 Task: Create a yoga poster using a template on Canva.
Action: Mouse moved to (789, 265)
Screenshot: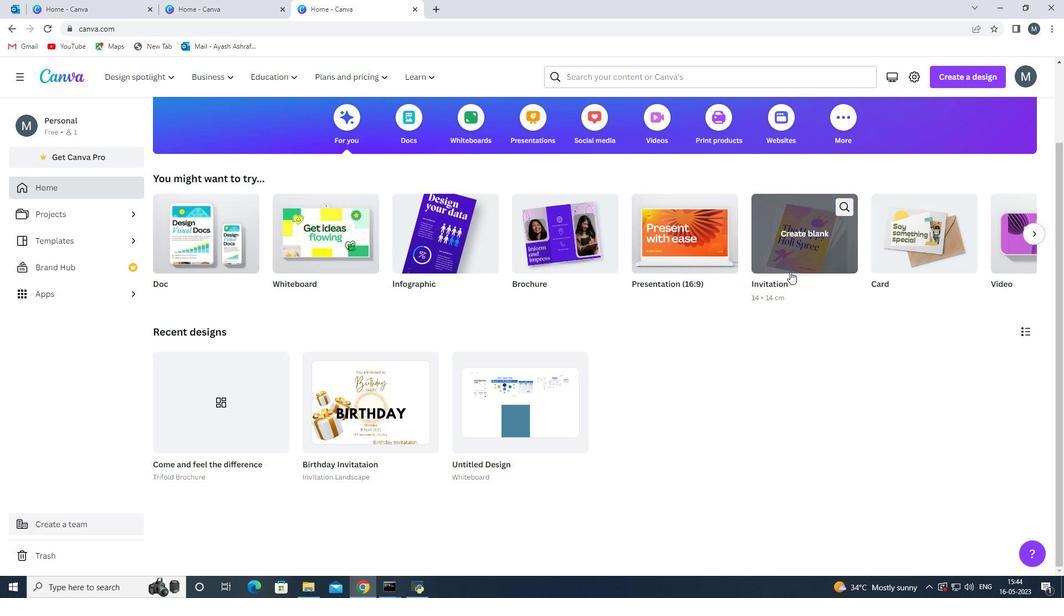 
Action: Mouse pressed left at (789, 265)
Screenshot: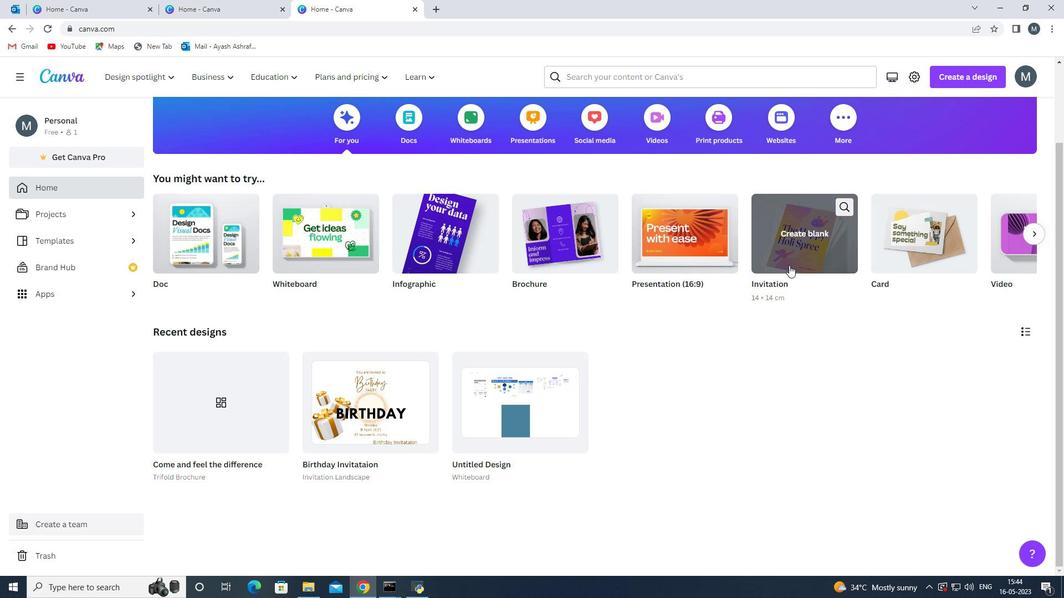 
Action: Mouse moved to (12, 74)
Screenshot: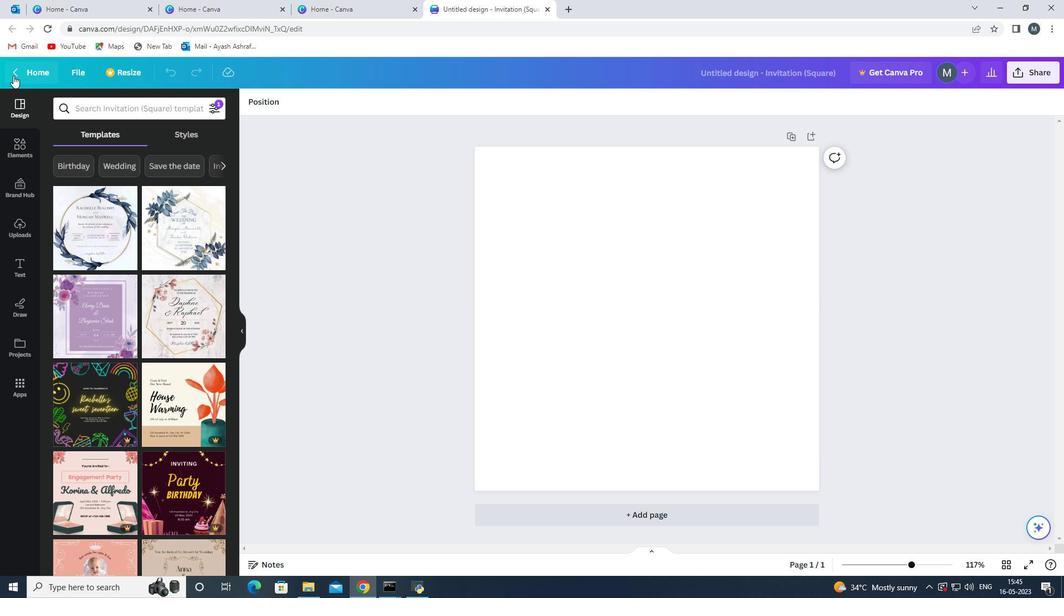 
Action: Mouse pressed left at (12, 74)
Screenshot: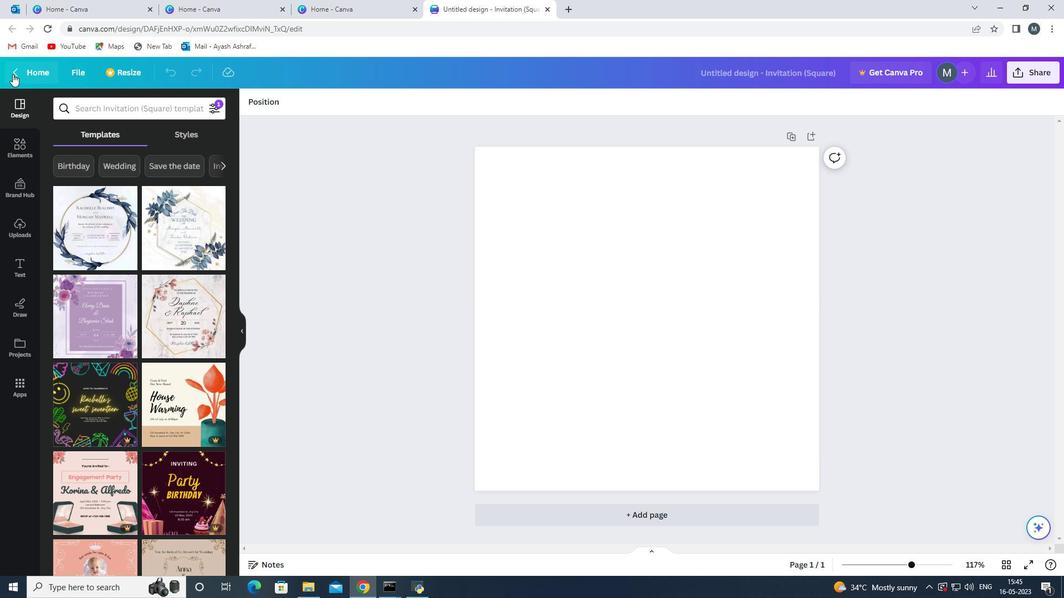 
Action: Mouse moved to (959, 81)
Screenshot: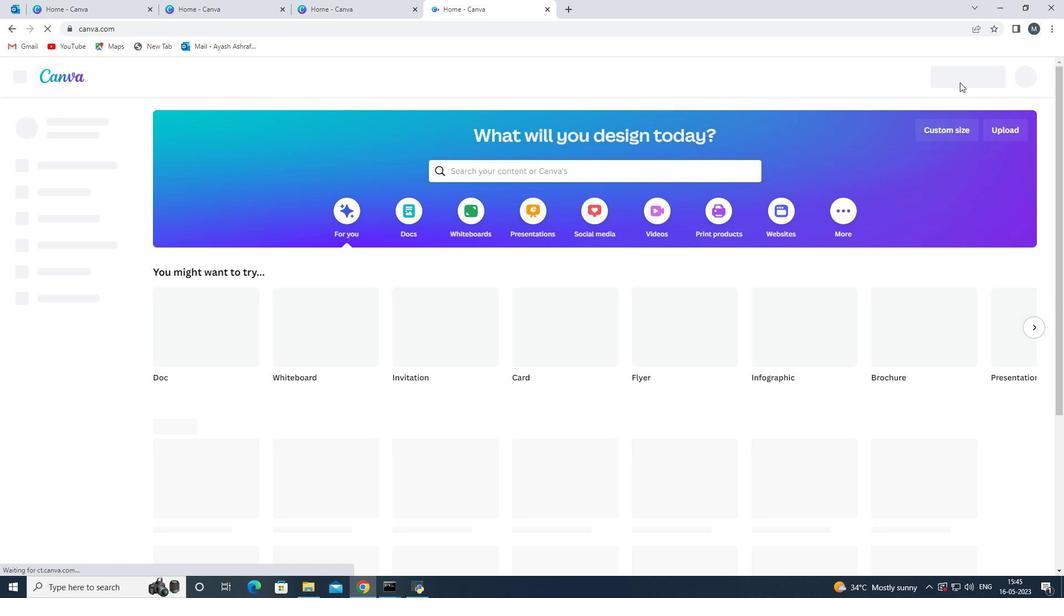 
Action: Mouse pressed left at (959, 81)
Screenshot: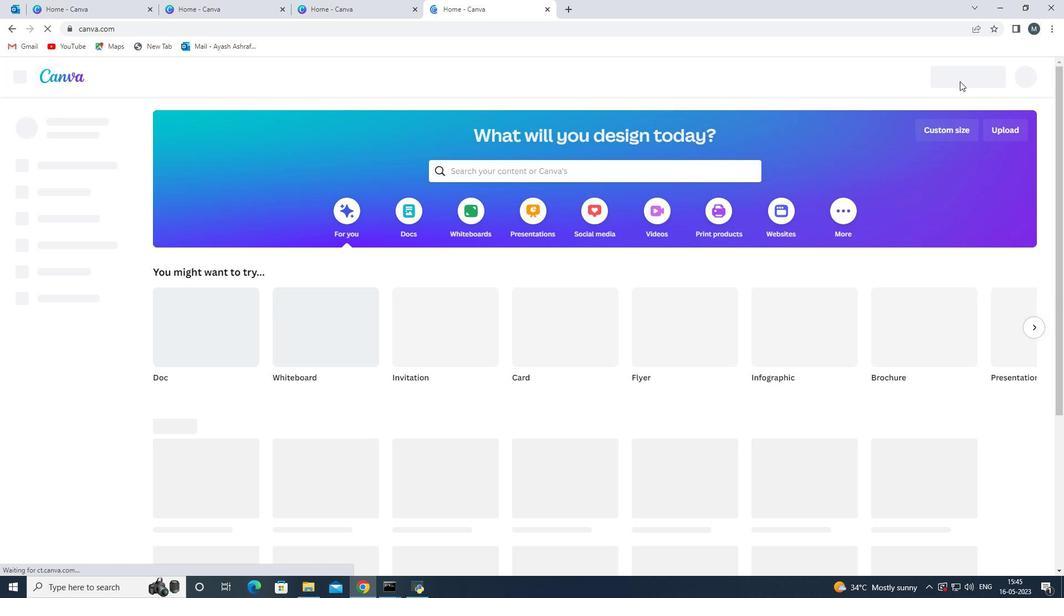 
Action: Mouse moved to (950, 124)
Screenshot: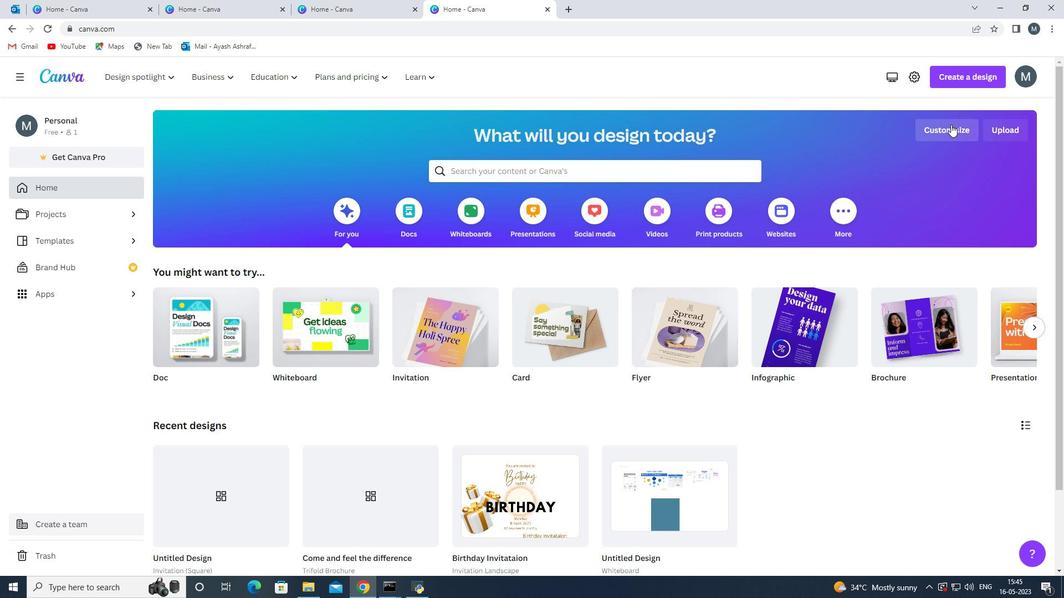 
Action: Mouse scrolled (950, 125) with delta (0, 0)
Screenshot: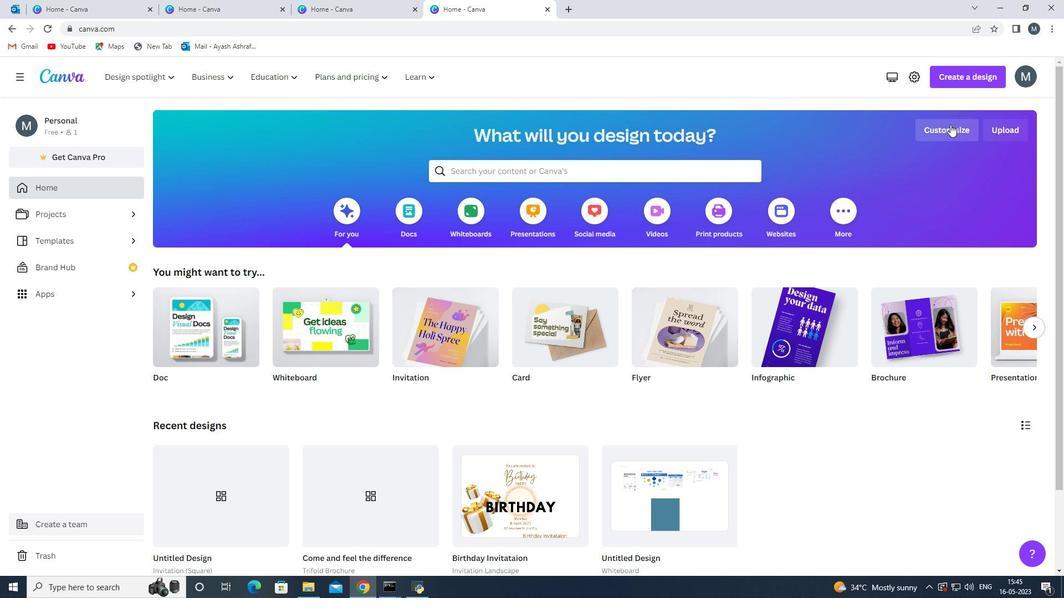 
Action: Mouse scrolled (950, 125) with delta (0, 0)
Screenshot: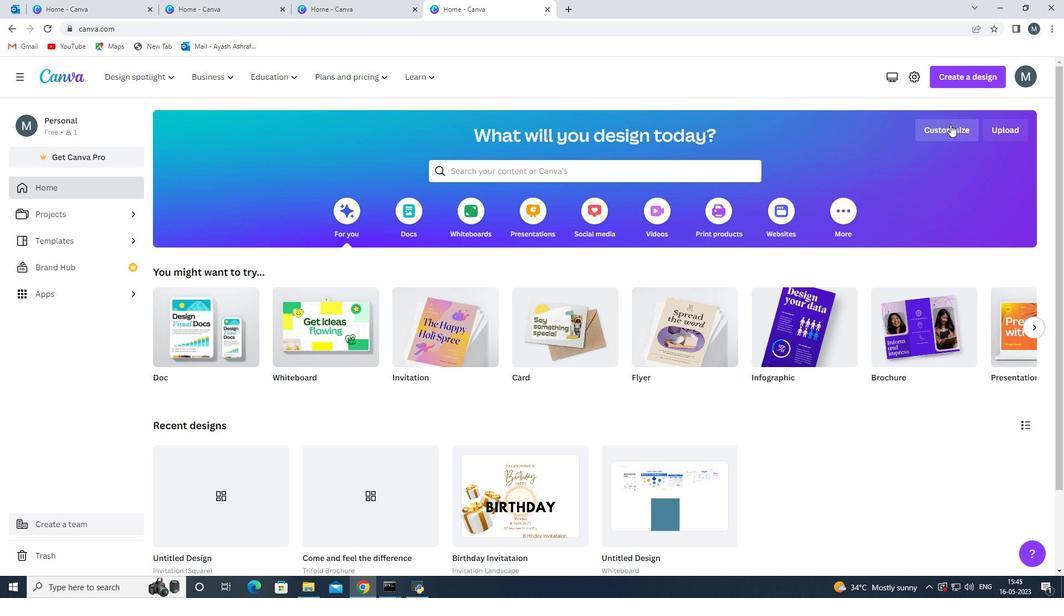 
Action: Mouse moved to (552, 170)
Screenshot: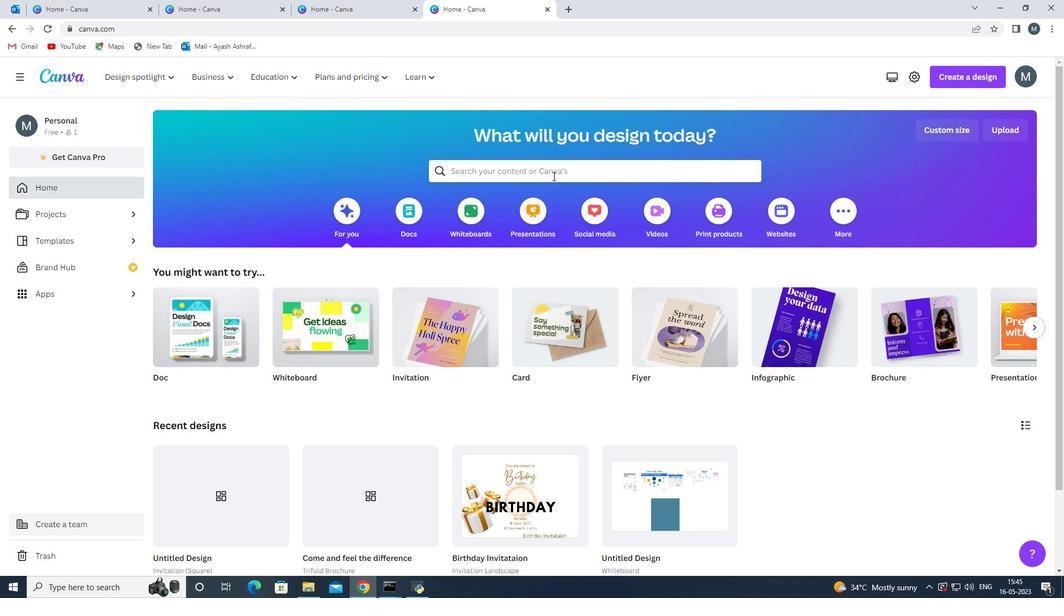 
Action: Mouse pressed left at (552, 170)
Screenshot: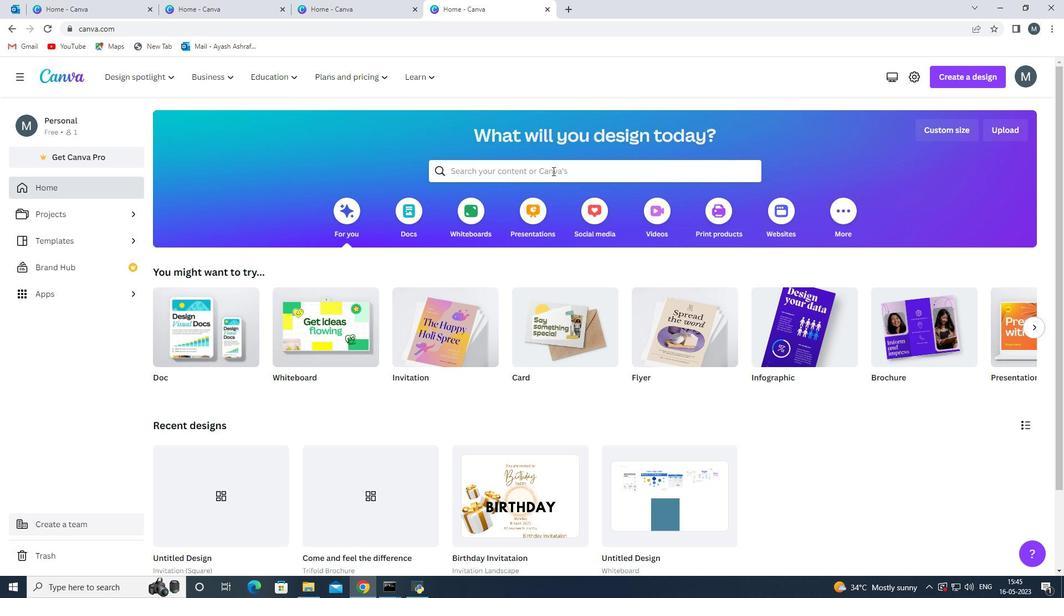 
Action: Mouse moved to (552, 170)
Screenshot: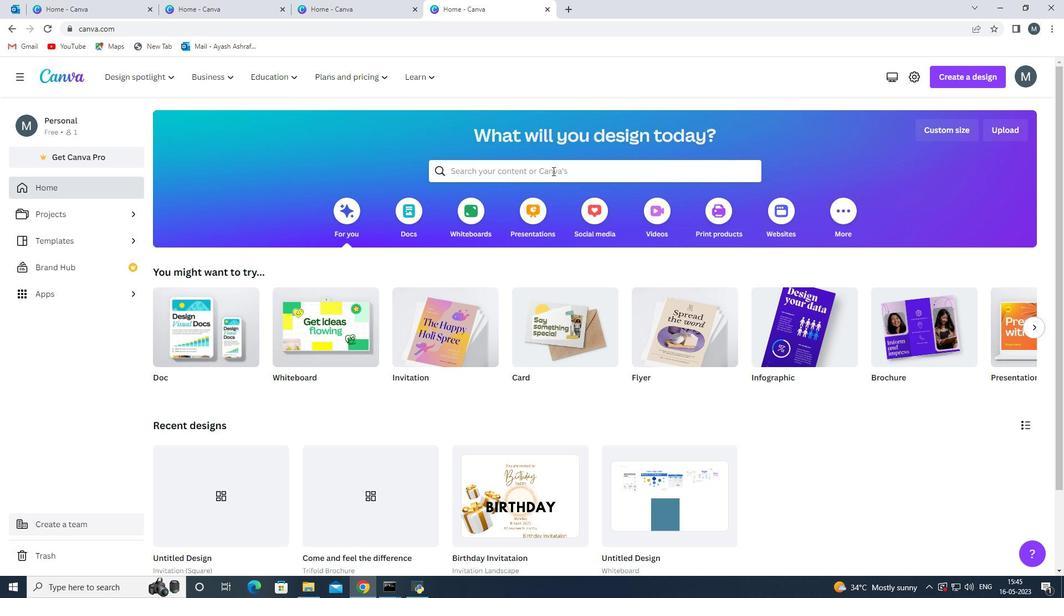
Action: Key pressed yoga
Screenshot: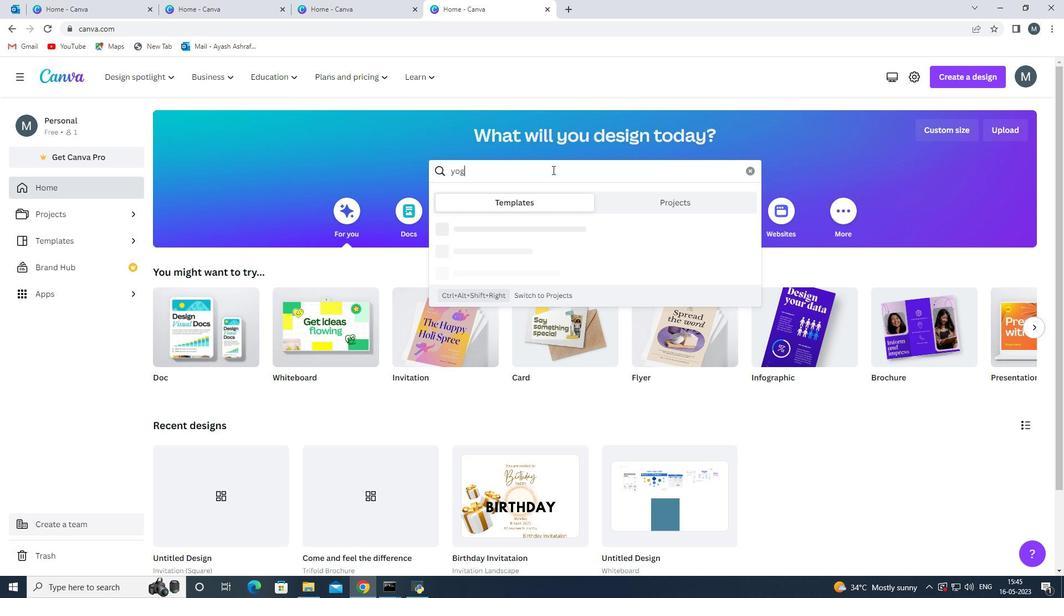 
Action: Mouse moved to (509, 274)
Screenshot: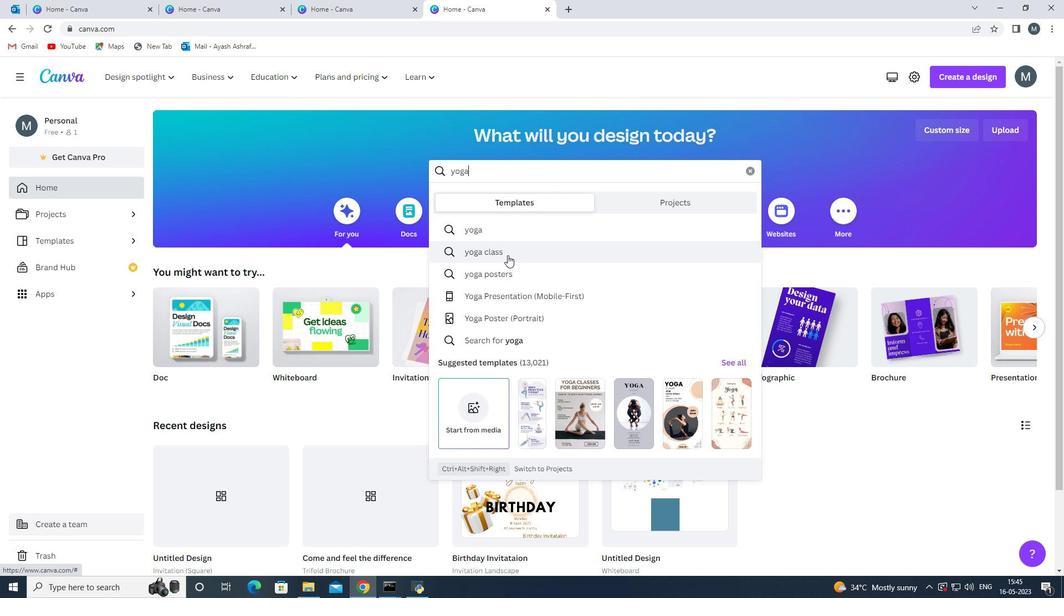 
Action: Mouse pressed left at (509, 274)
Screenshot: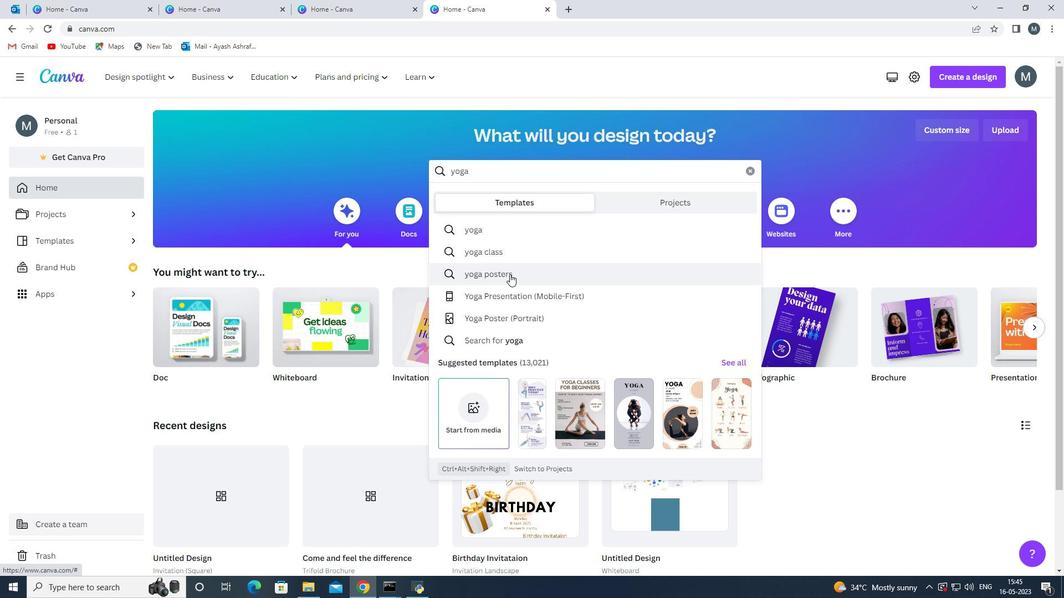 
Action: Mouse moved to (385, 292)
Screenshot: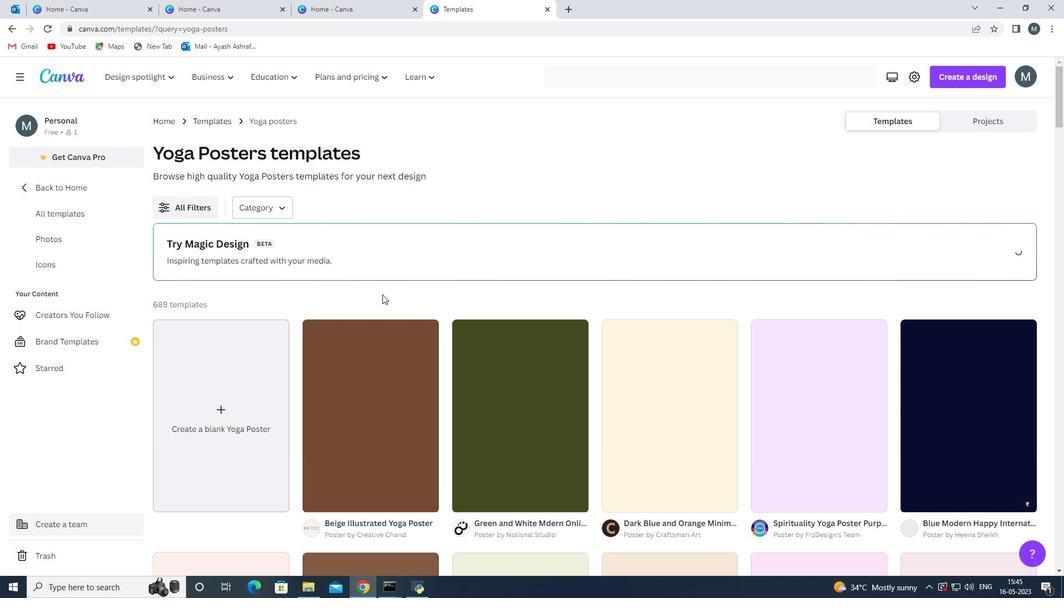 
Action: Mouse scrolled (385, 291) with delta (0, 0)
Screenshot: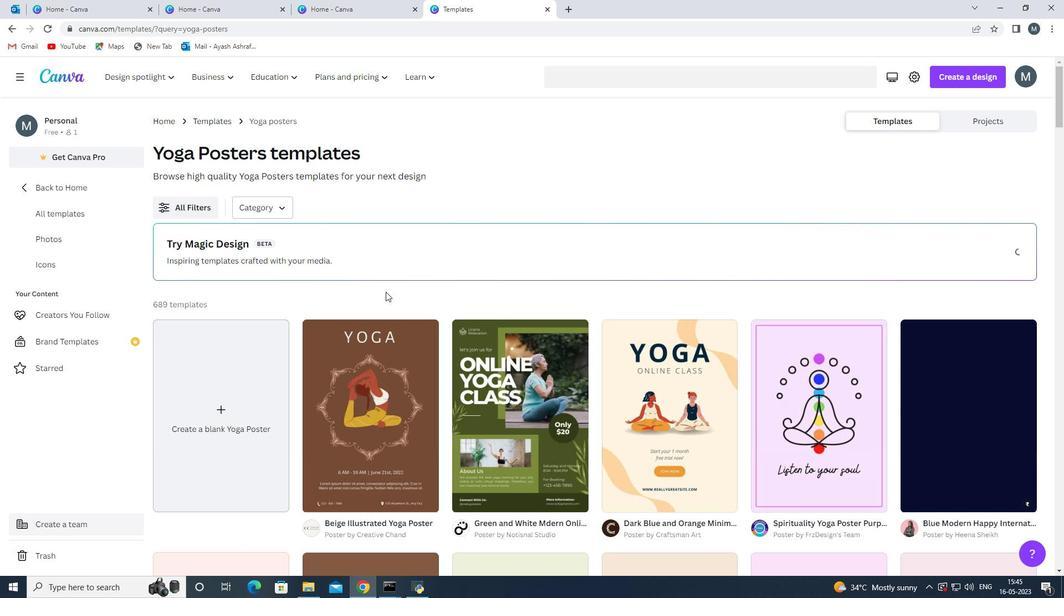 
Action: Mouse moved to (353, 350)
Screenshot: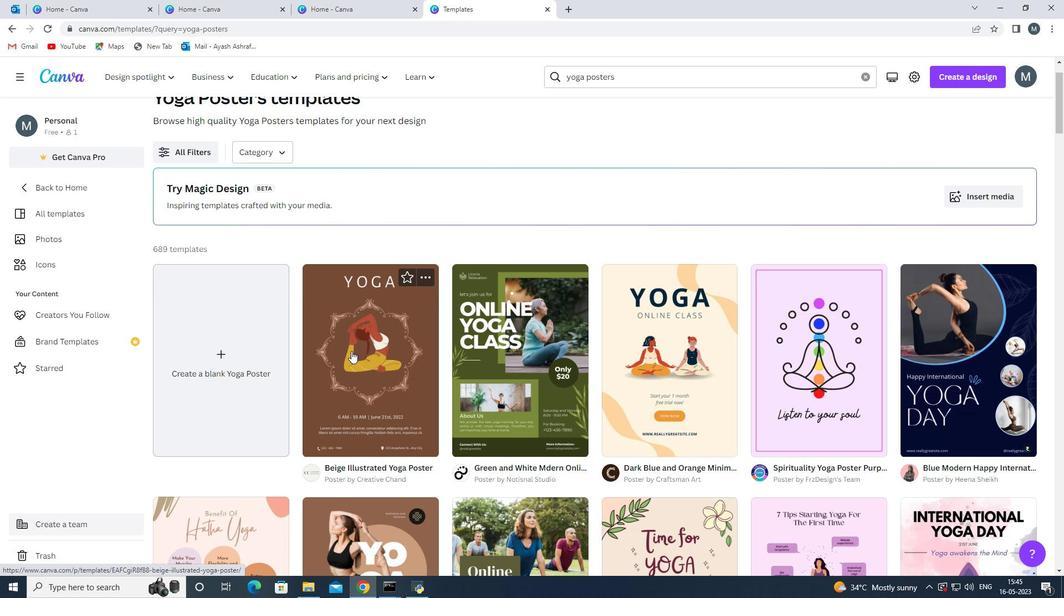 
Action: Mouse pressed left at (353, 350)
Screenshot: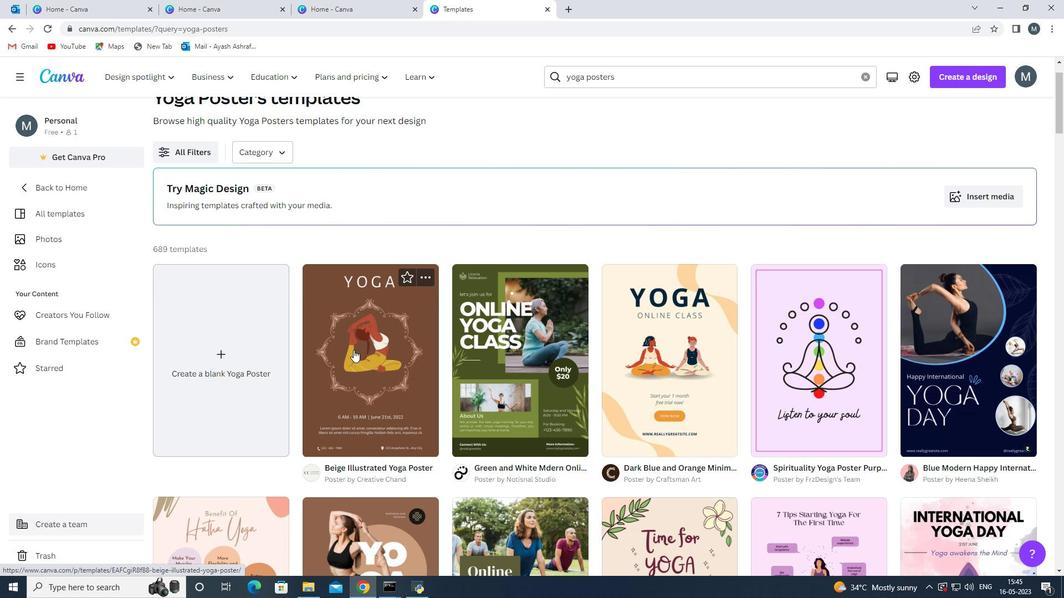 
Action: Mouse moved to (402, 290)
Screenshot: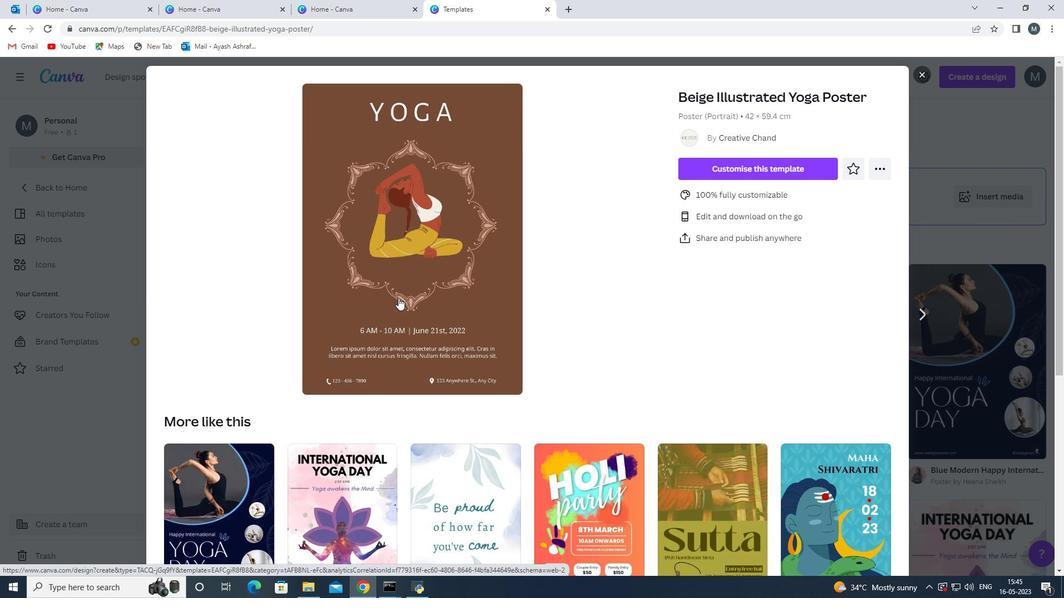 
Action: Mouse scrolled (402, 289) with delta (0, 0)
Screenshot: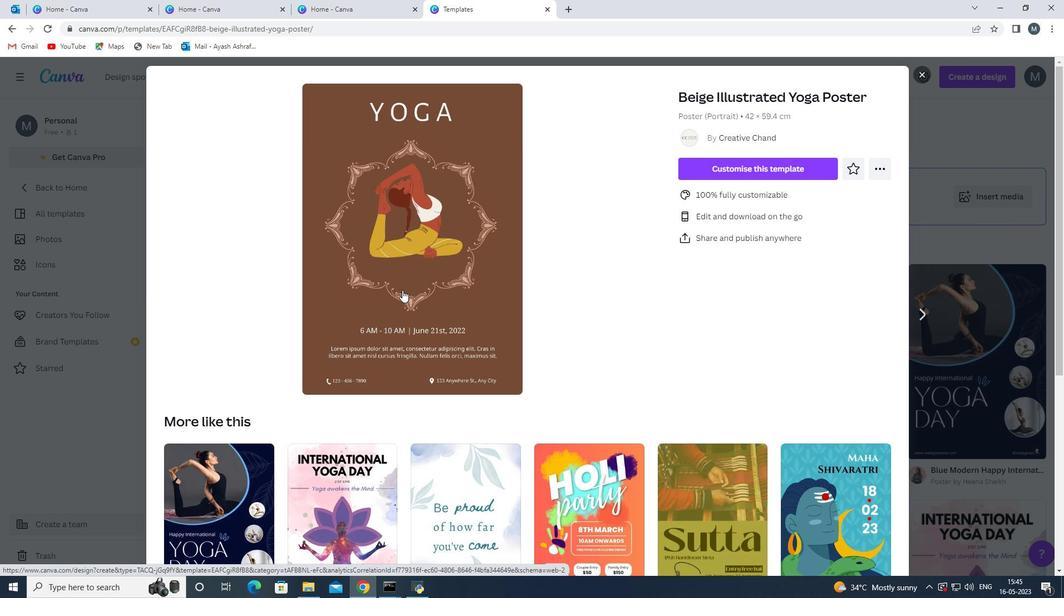 
Action: Mouse scrolled (402, 289) with delta (0, 0)
Screenshot: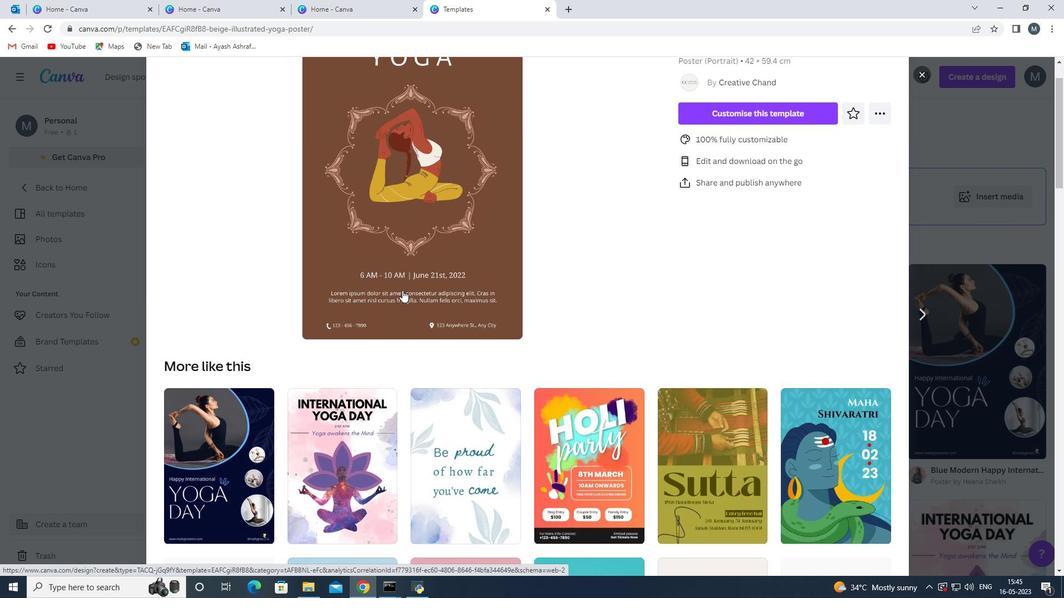 
Action: Mouse moved to (233, 315)
Screenshot: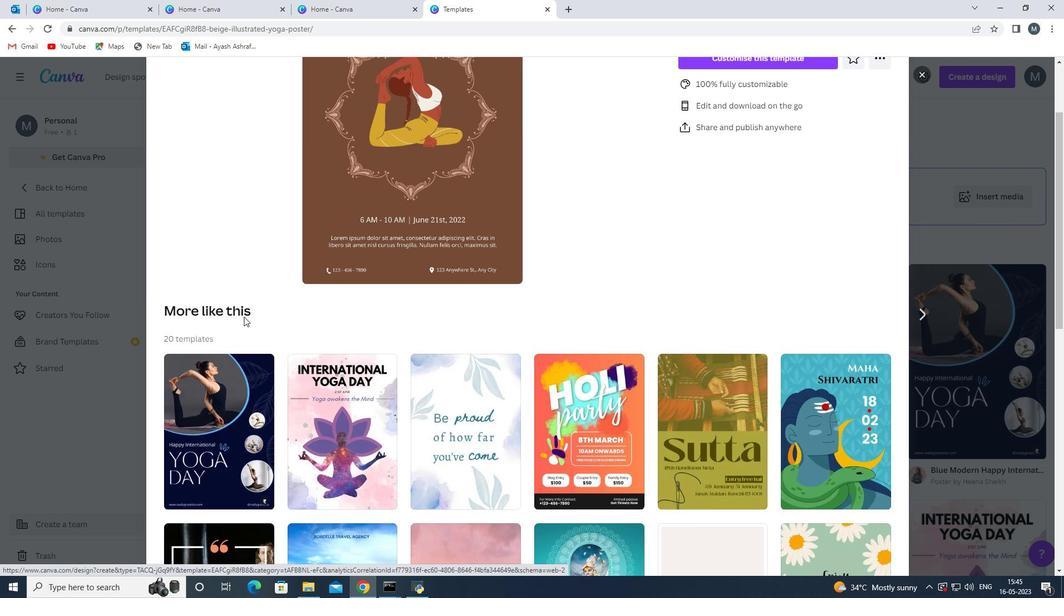 
Action: Mouse scrolled (233, 316) with delta (0, 0)
Screenshot: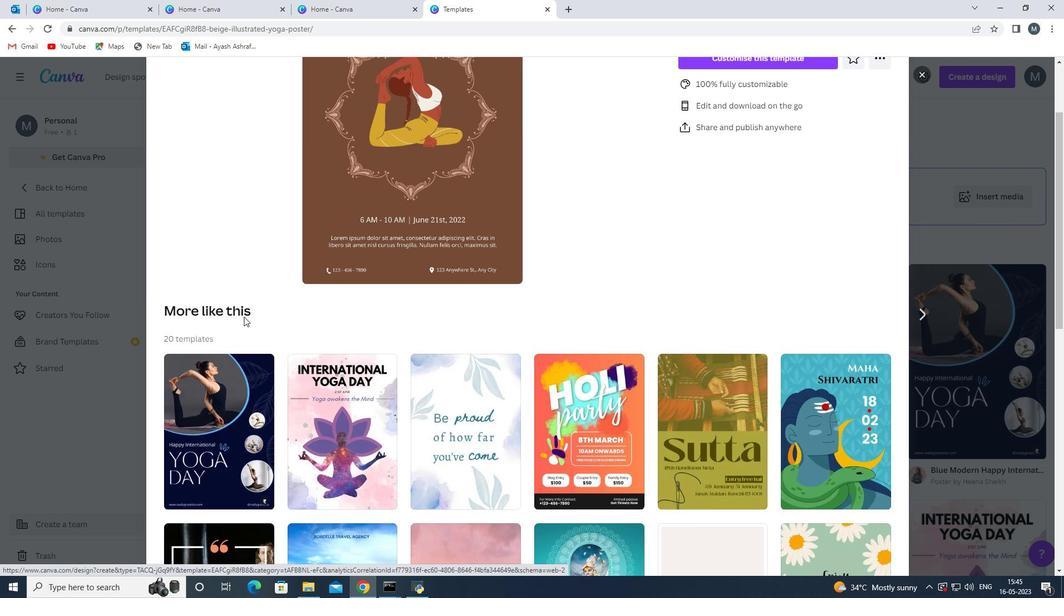 
Action: Mouse scrolled (233, 316) with delta (0, 0)
Screenshot: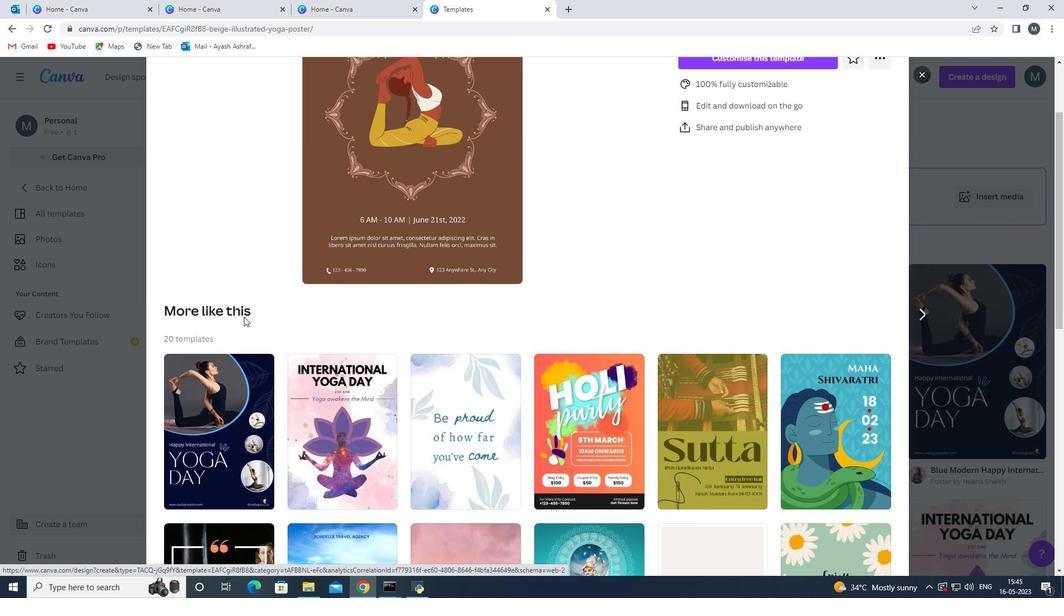 
Action: Mouse scrolled (233, 316) with delta (0, 0)
Screenshot: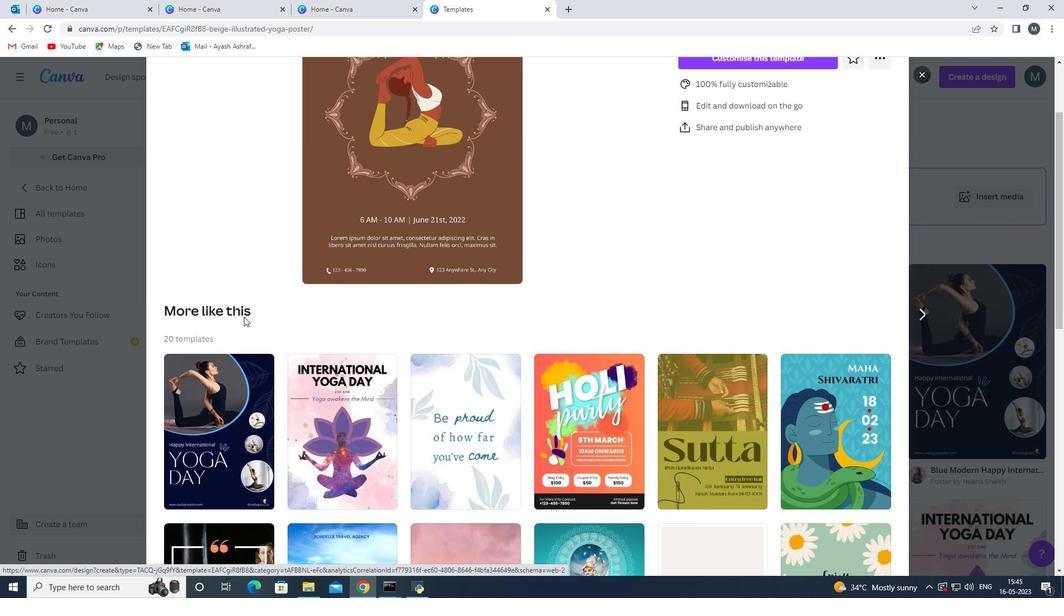 
Action: Mouse moved to (232, 314)
Screenshot: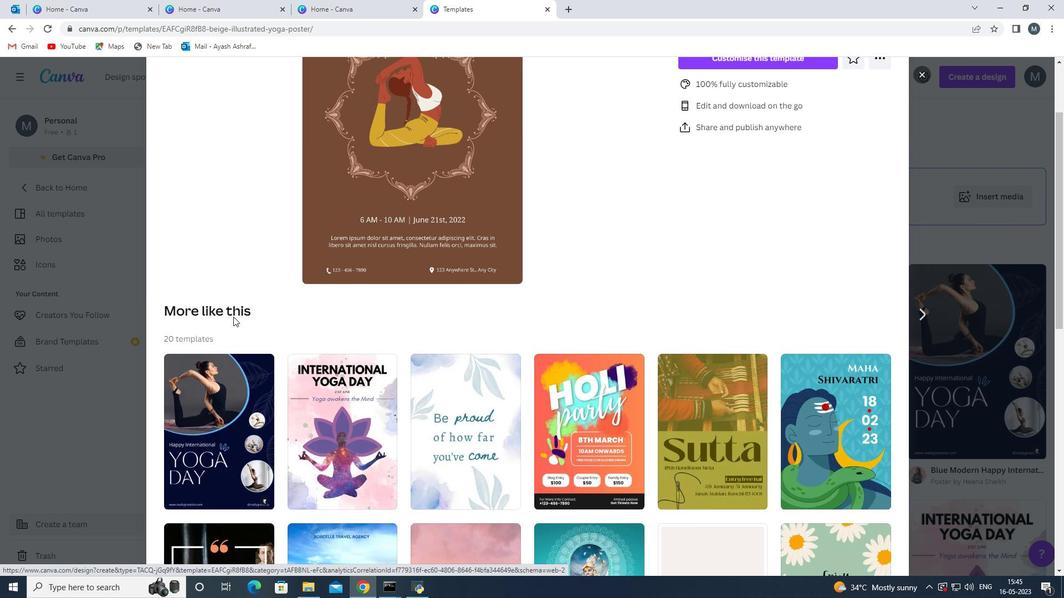 
Action: Mouse scrolled (232, 315) with delta (0, 0)
Screenshot: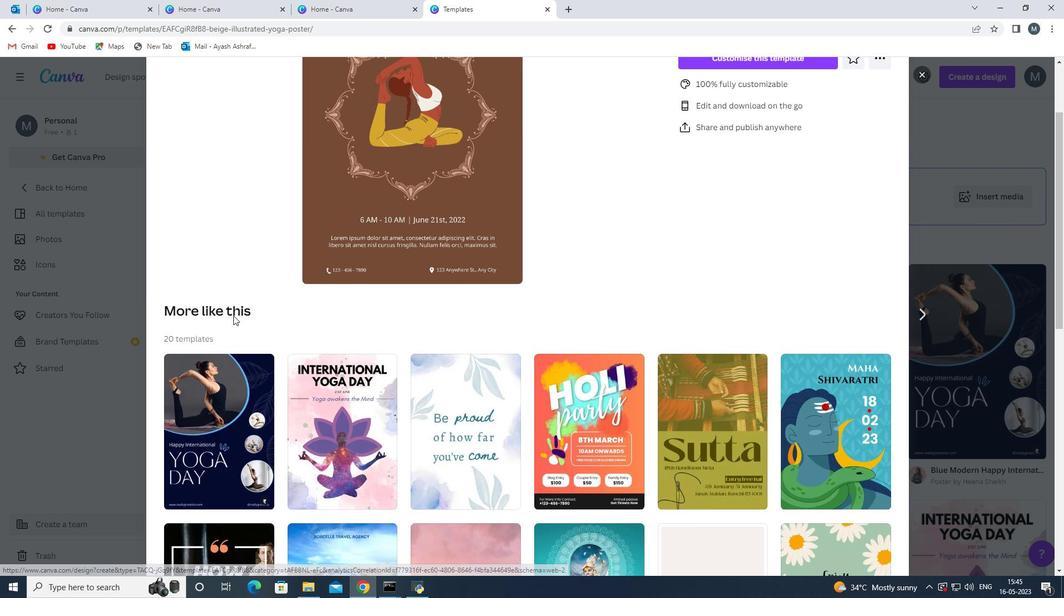 
Action: Mouse moved to (228, 304)
Screenshot: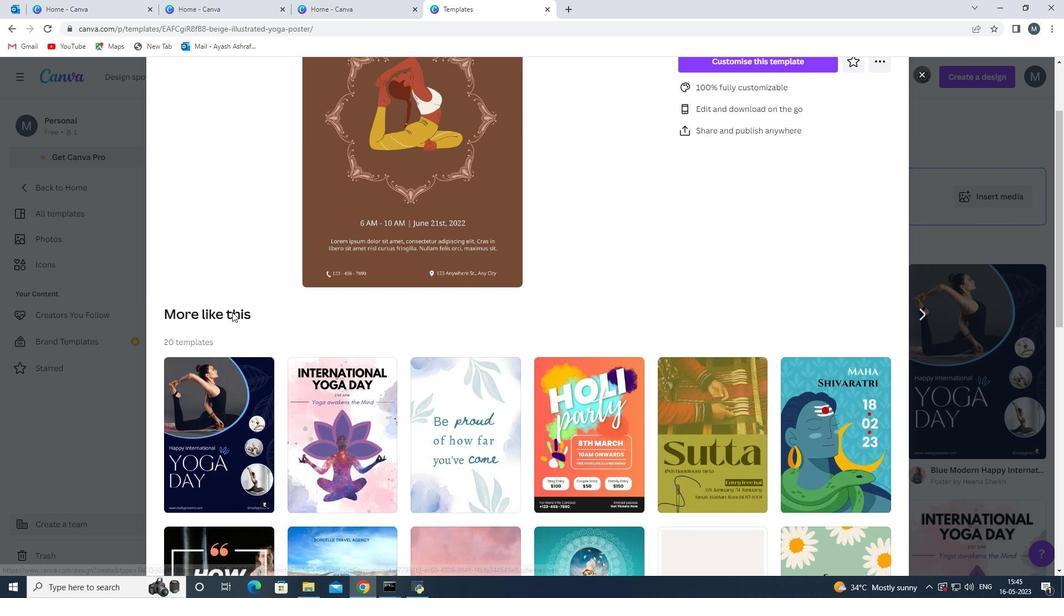 
Action: Mouse scrolled (231, 309) with delta (0, 0)
Screenshot: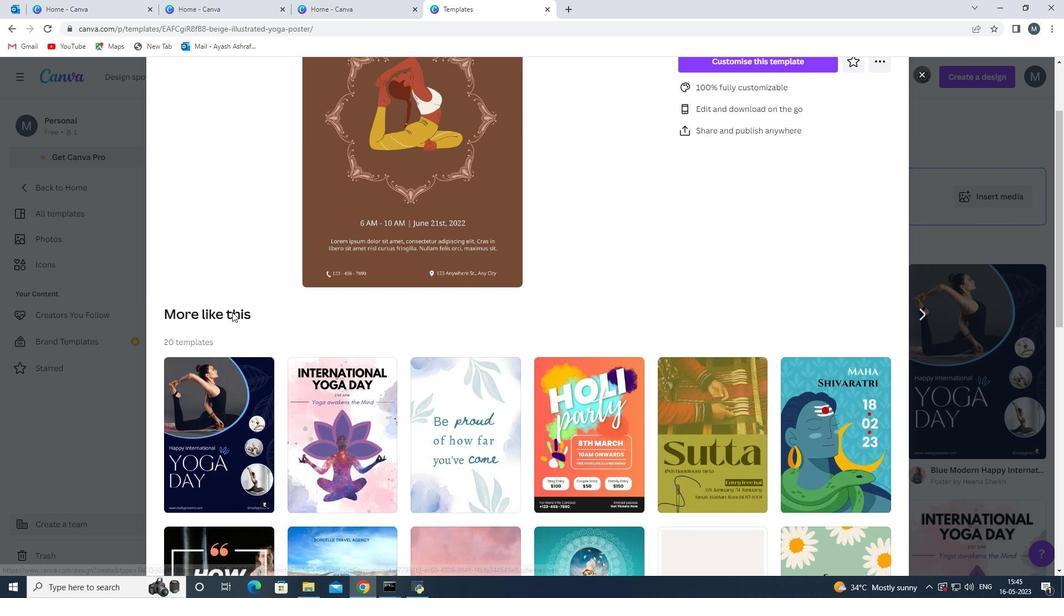 
Action: Mouse moved to (65, 213)
Screenshot: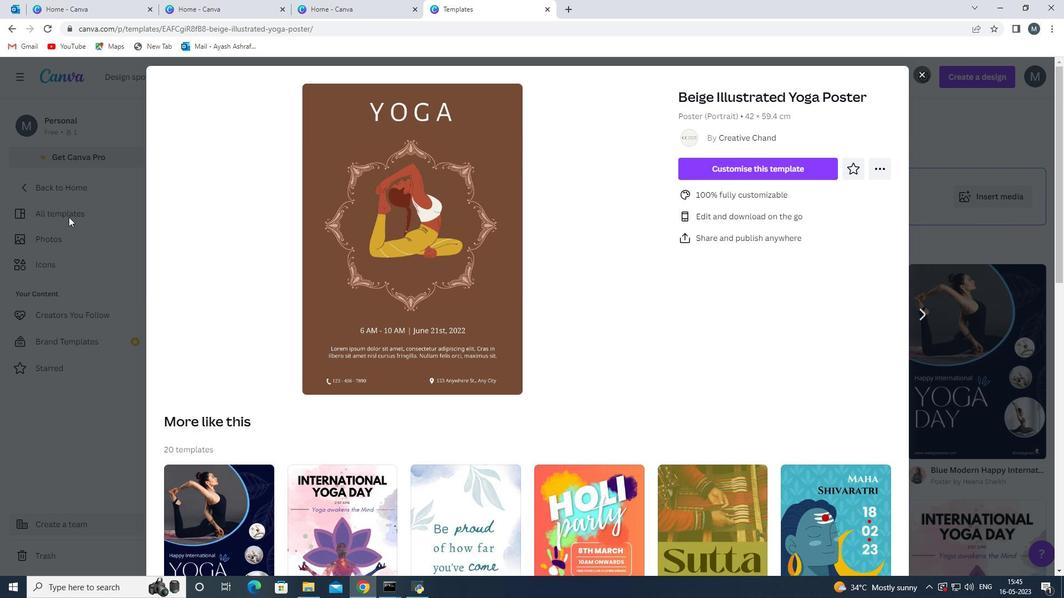 
Action: Mouse pressed left at (65, 213)
Screenshot: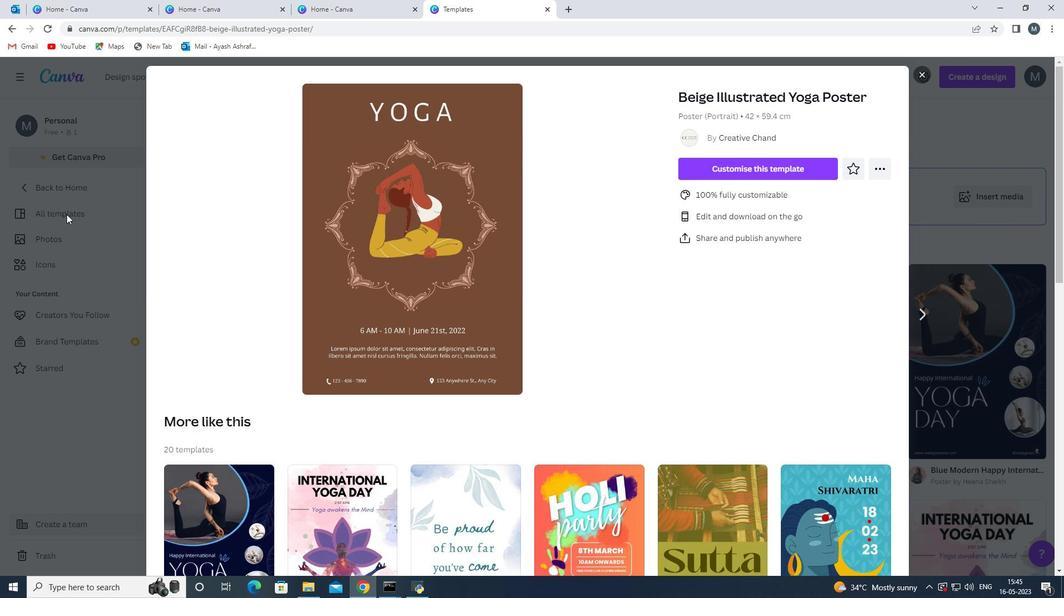 
Action: Mouse pressed left at (65, 213)
Screenshot: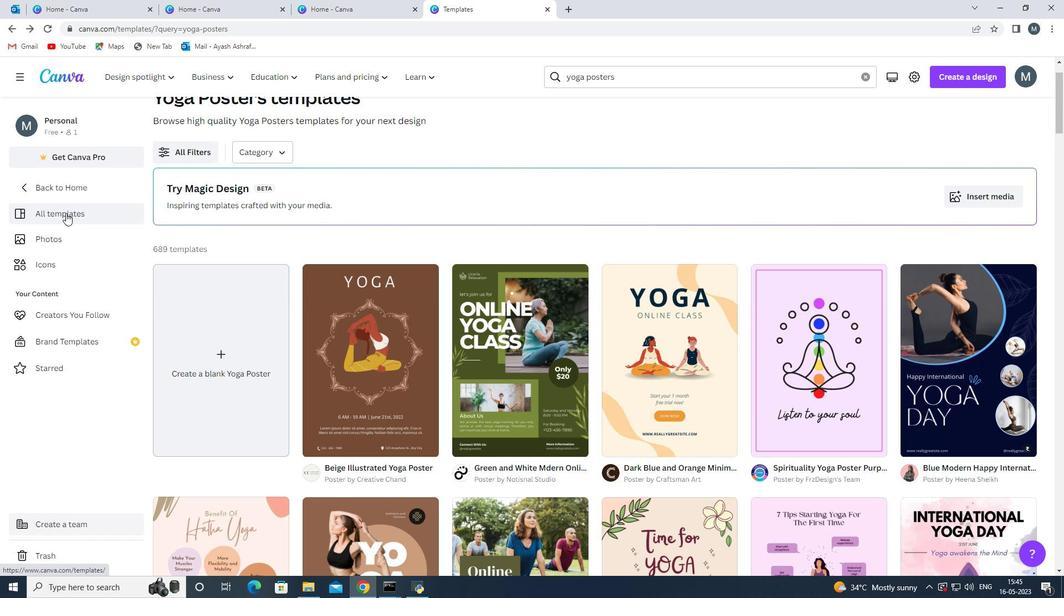 
Action: Mouse moved to (504, 379)
Screenshot: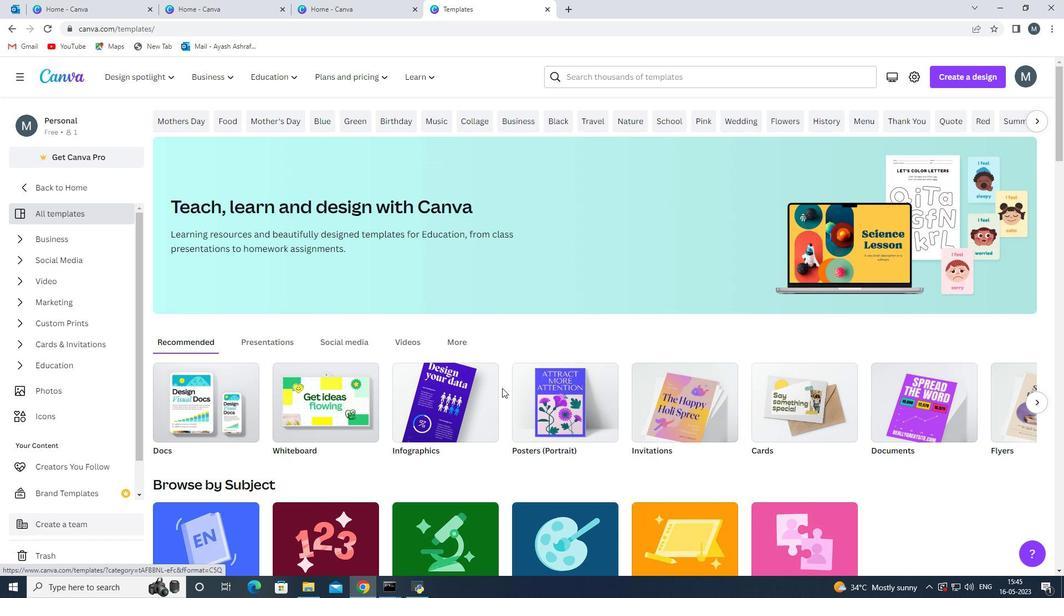 
Action: Mouse scrolled (504, 378) with delta (0, 0)
Screenshot: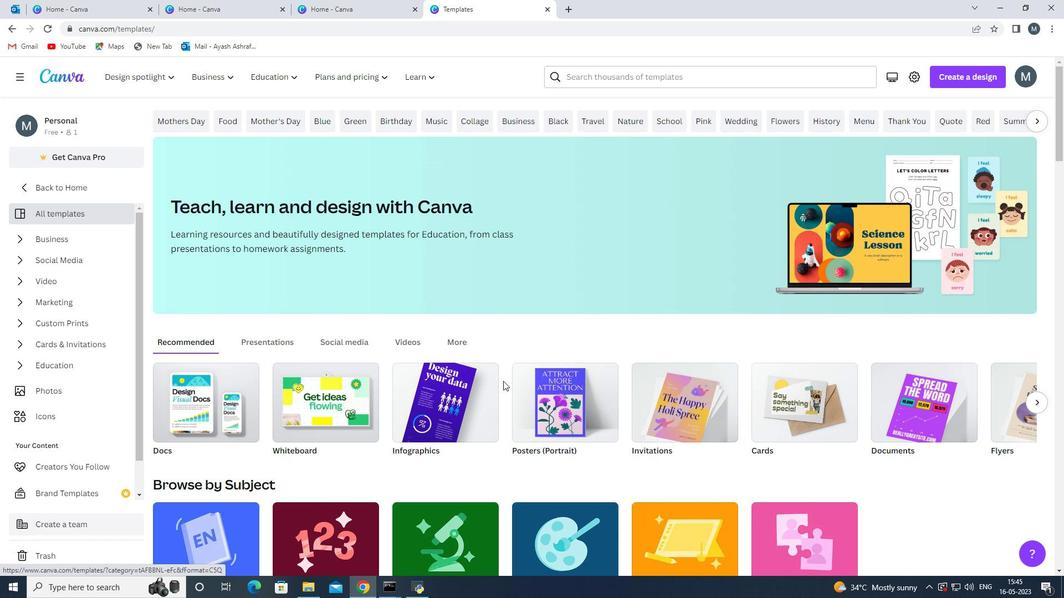 
Action: Mouse scrolled (504, 378) with delta (0, 0)
Screenshot: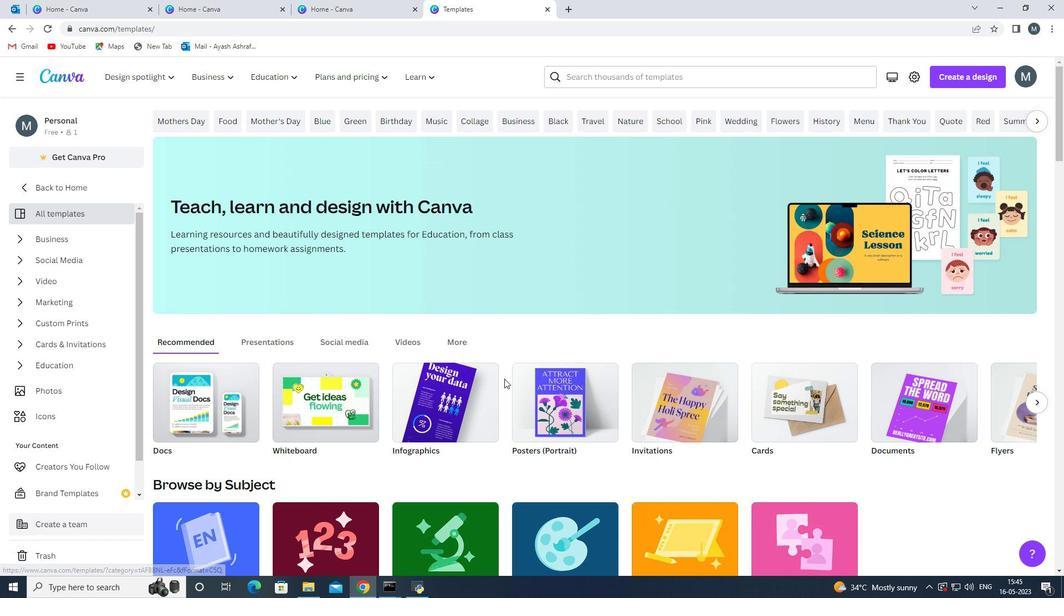 
Action: Mouse moved to (399, 382)
Screenshot: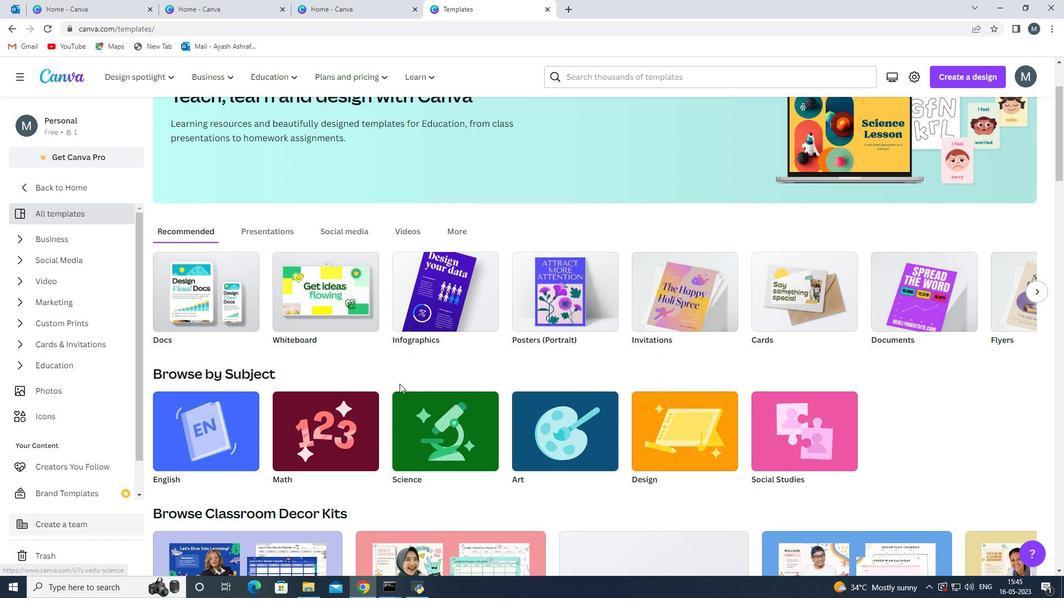 
Action: Mouse scrolled (399, 383) with delta (0, 0)
Screenshot: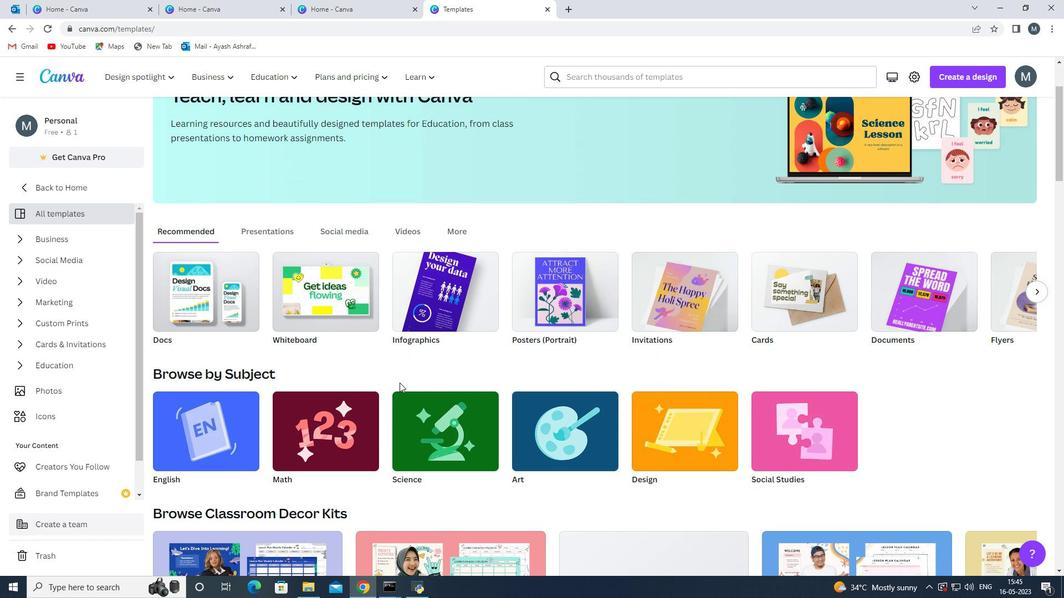 
Action: Mouse scrolled (399, 383) with delta (0, 0)
Screenshot: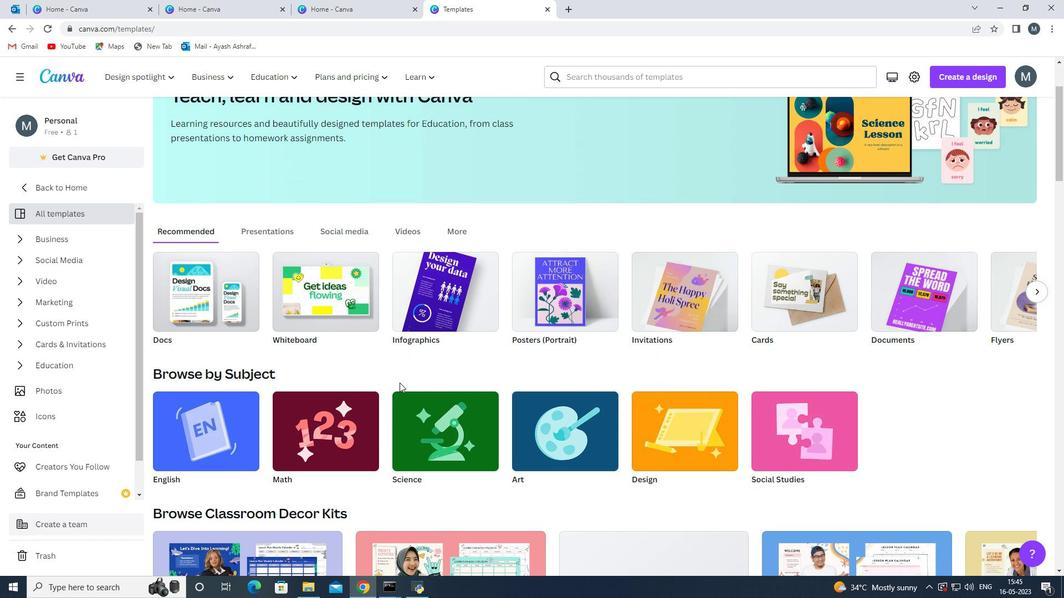 
Action: Mouse scrolled (399, 383) with delta (0, 0)
Screenshot: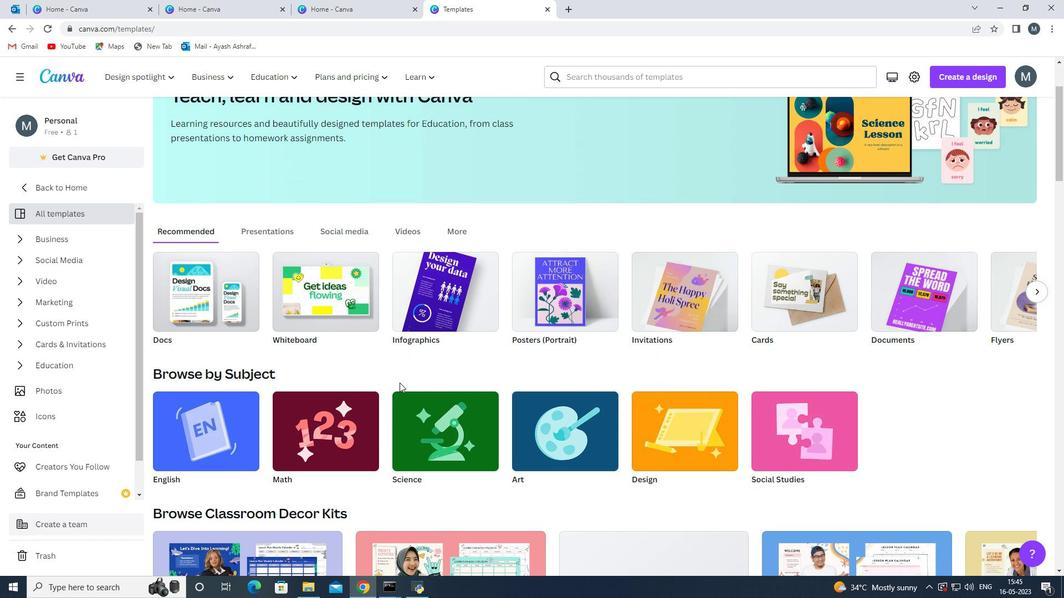 
Action: Mouse scrolled (399, 383) with delta (0, 0)
Screenshot: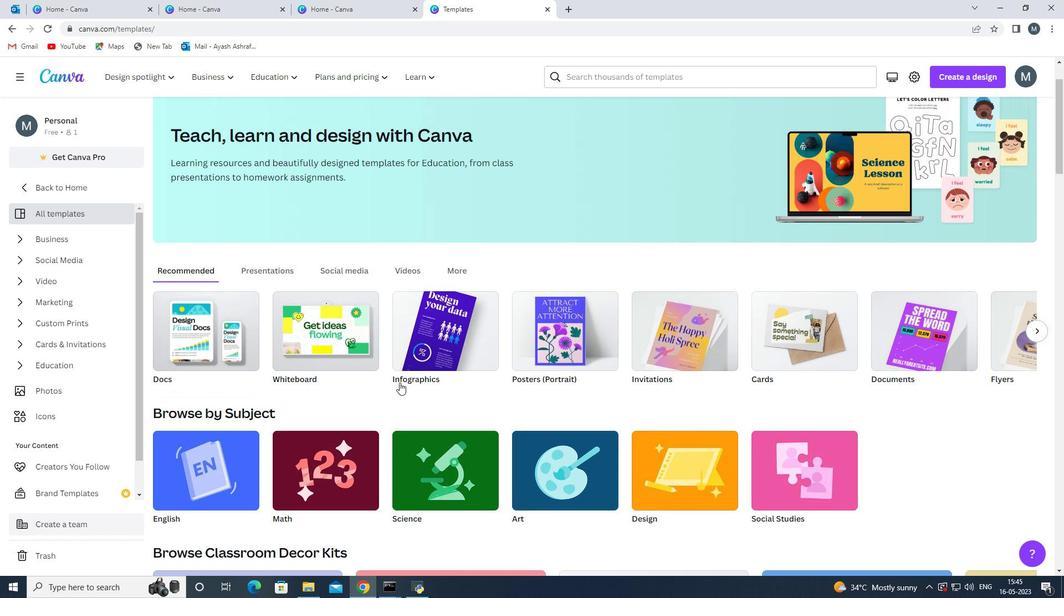 
Action: Mouse moved to (82, 379)
Screenshot: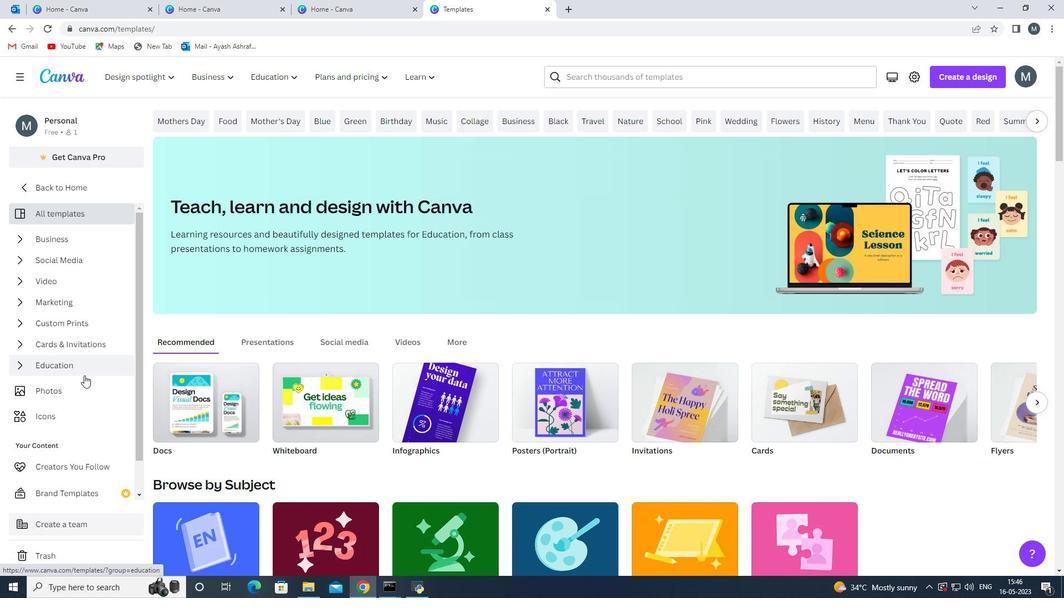 
Action: Mouse scrolled (82, 378) with delta (0, 0)
Screenshot: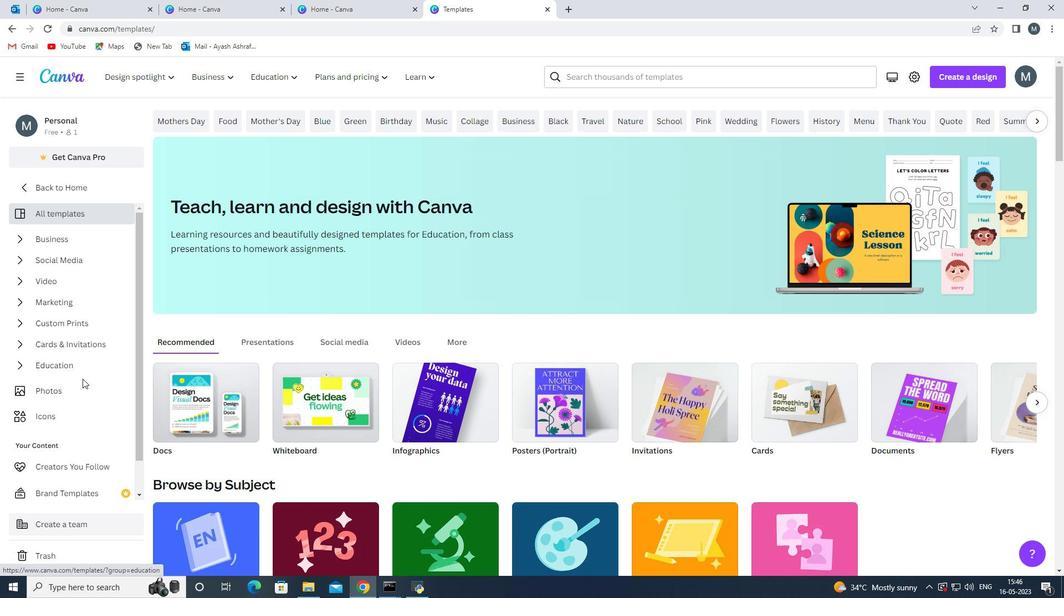 
Action: Mouse moved to (570, 428)
Screenshot: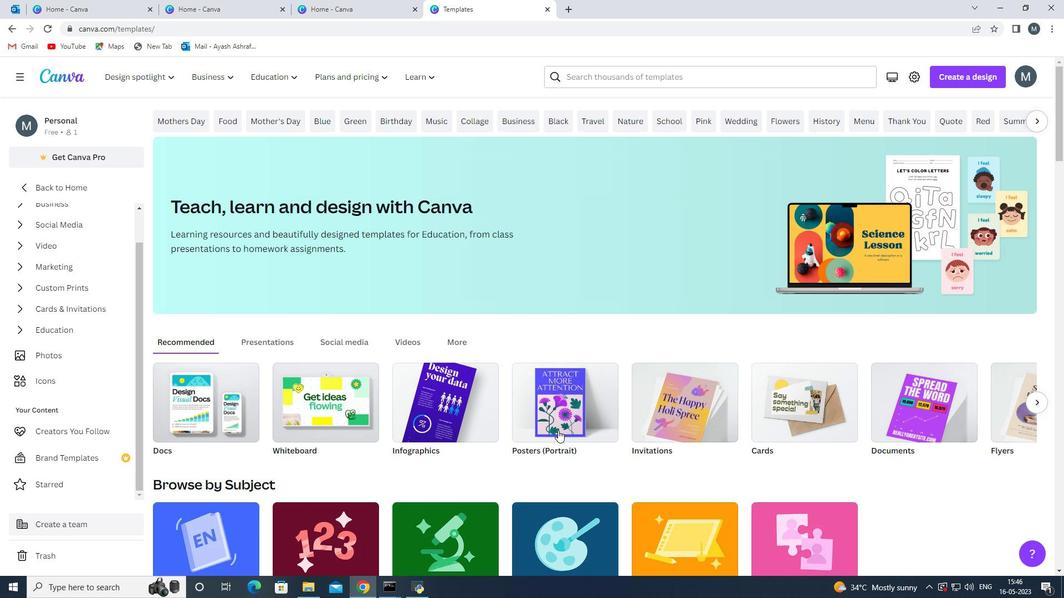 
Action: Mouse scrolled (570, 428) with delta (0, 0)
Screenshot: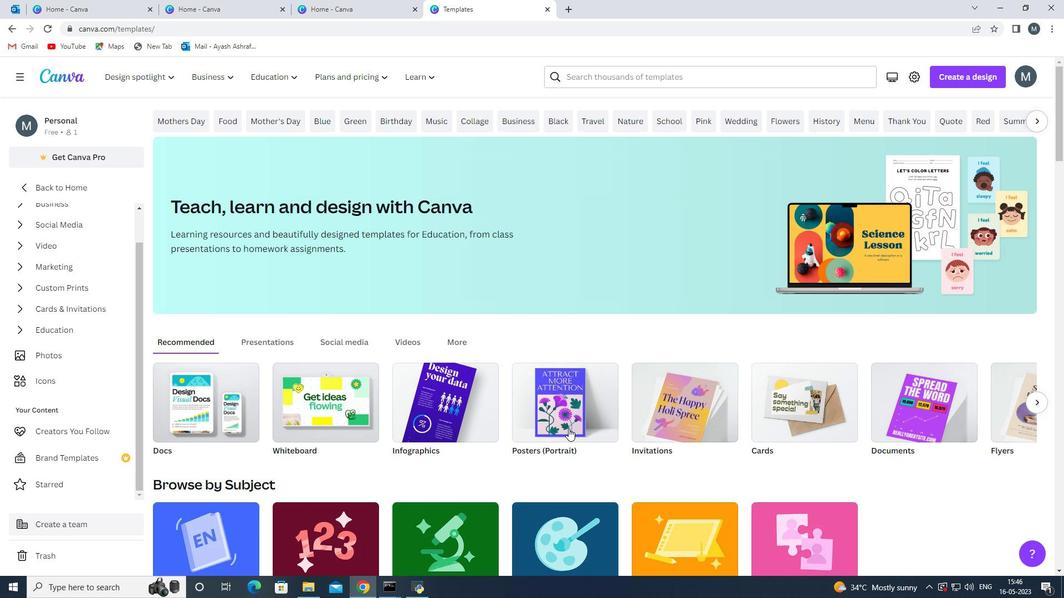 
Action: Mouse scrolled (570, 428) with delta (0, 0)
Screenshot: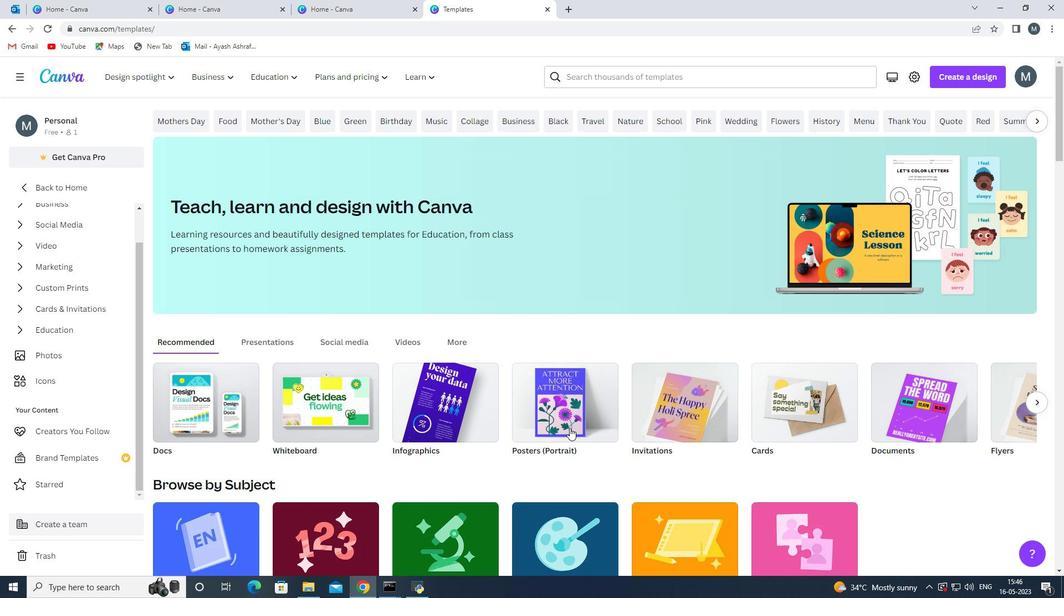 
Action: Mouse scrolled (570, 428) with delta (0, 0)
Screenshot: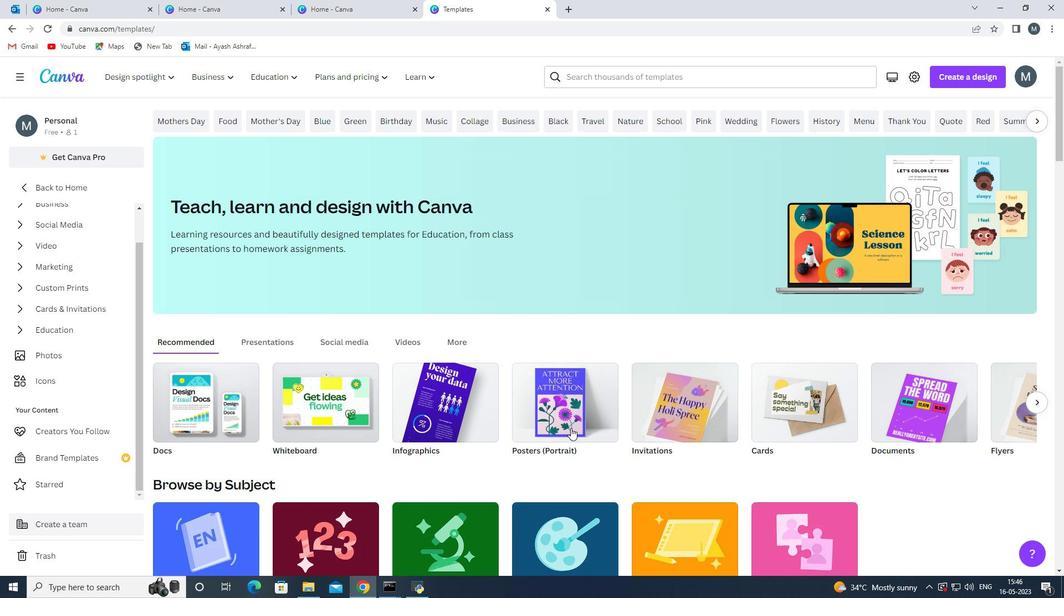 
Action: Mouse scrolled (570, 428) with delta (0, 0)
Screenshot: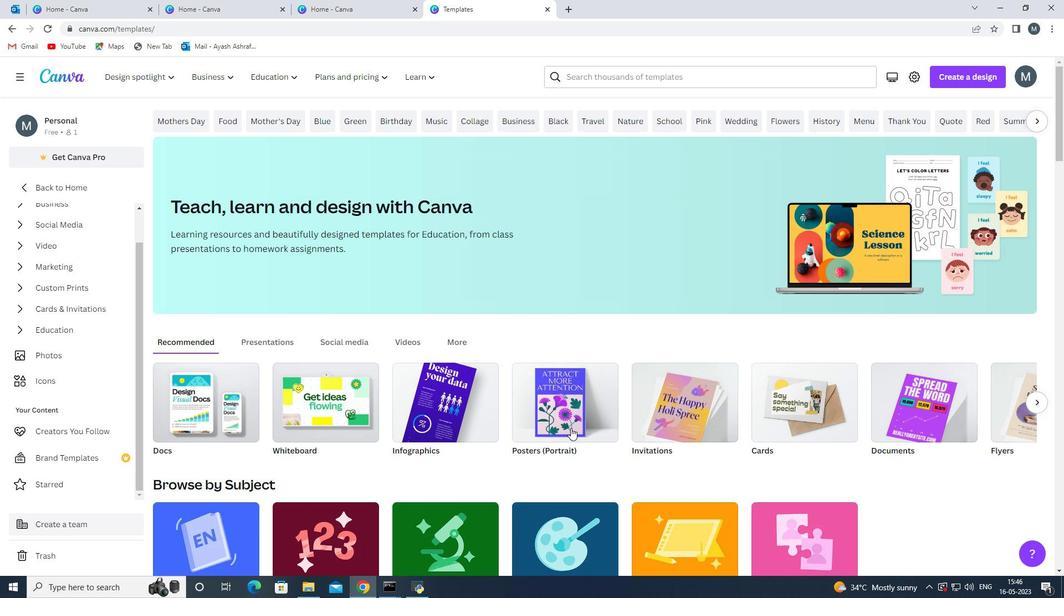 
Action: Mouse moved to (671, 83)
Screenshot: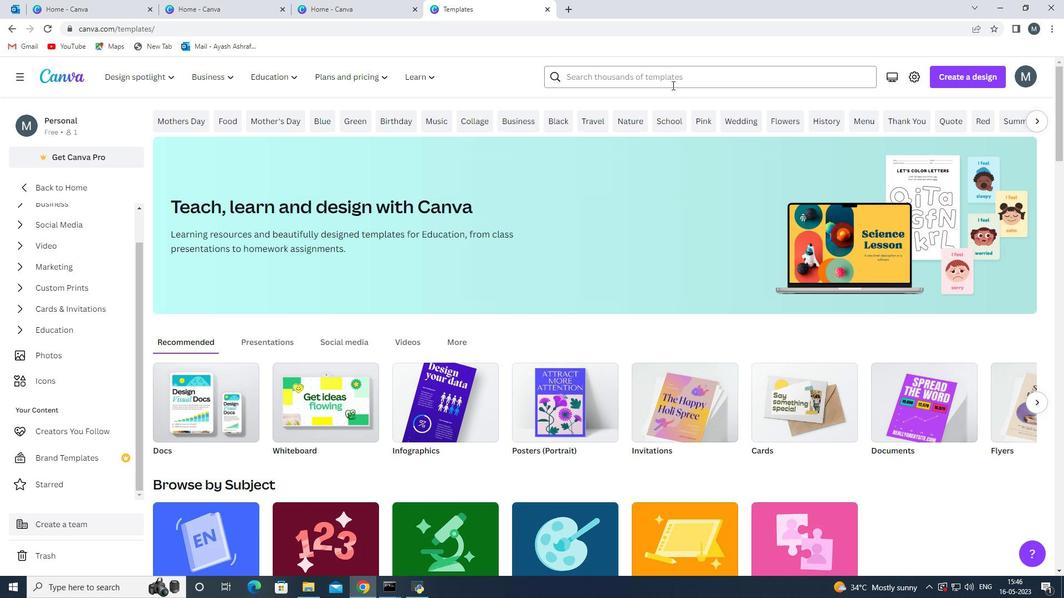 
Action: Mouse pressed left at (671, 83)
Screenshot: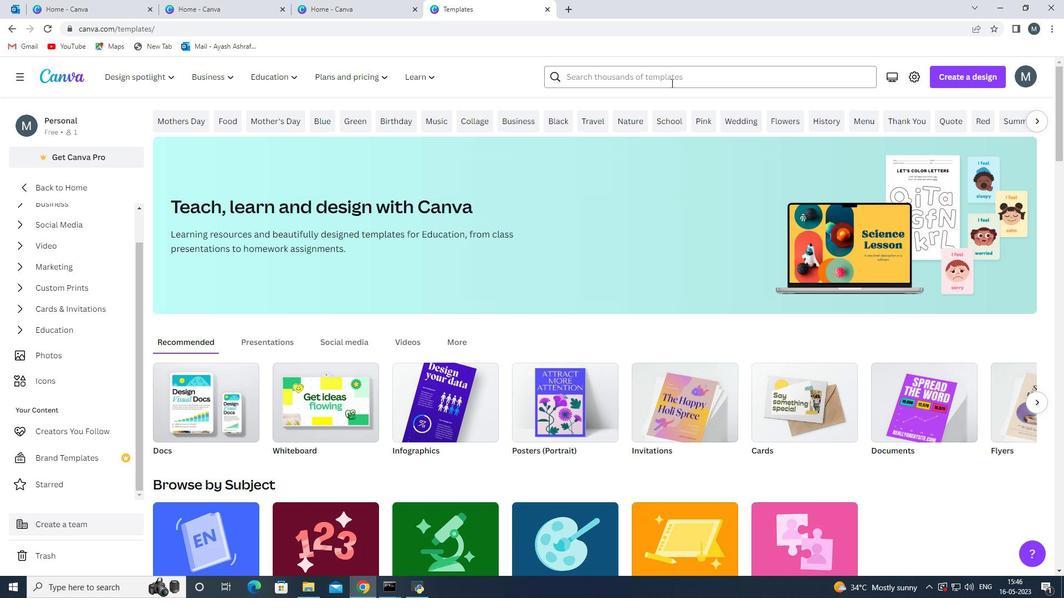 
Action: Mouse moved to (649, 130)
Screenshot: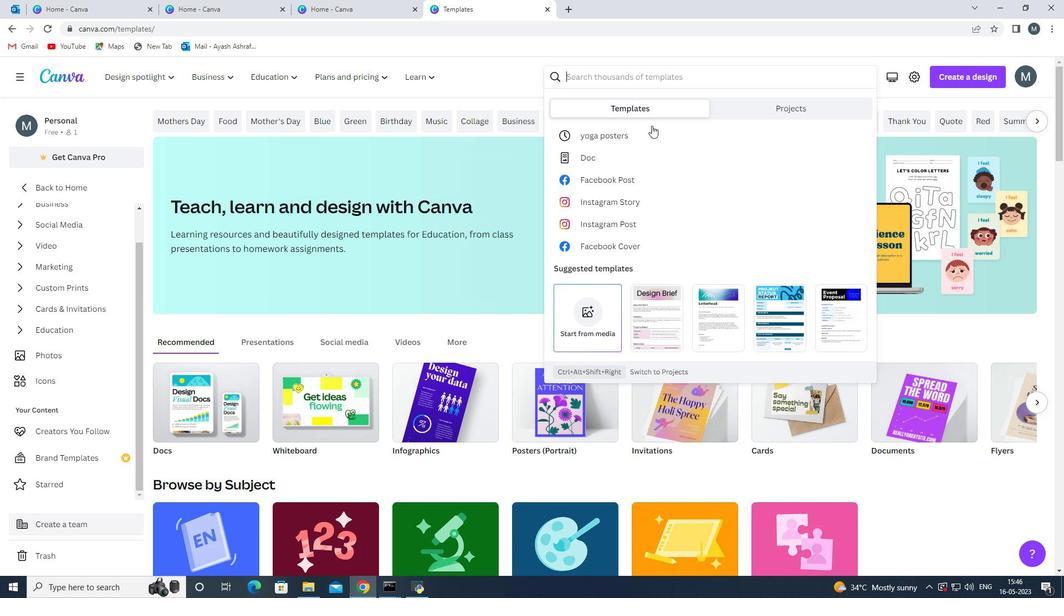 
Action: Mouse pressed left at (649, 130)
Screenshot: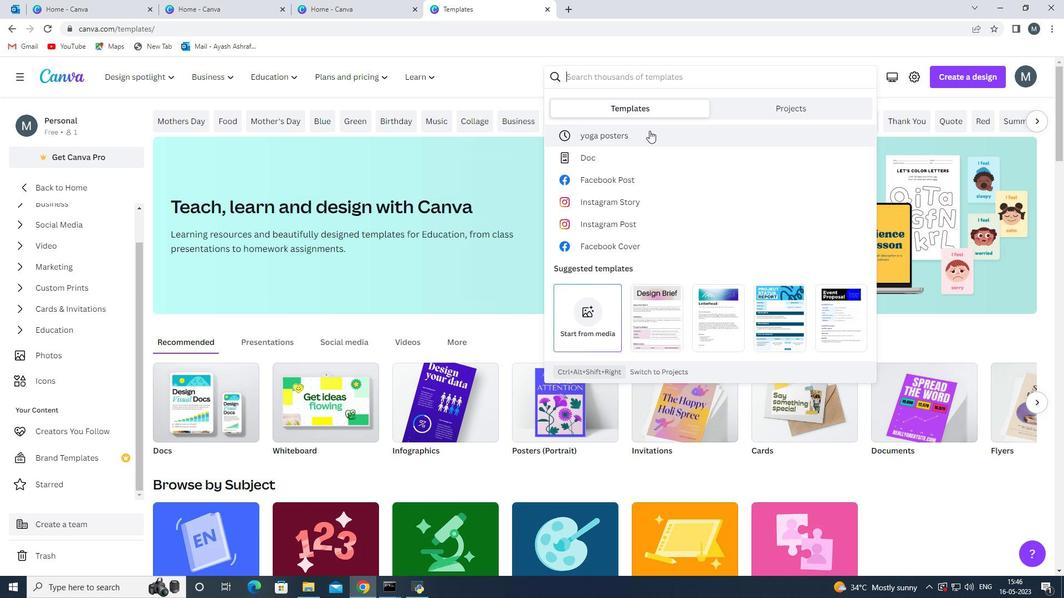 
Action: Mouse moved to (668, 427)
Screenshot: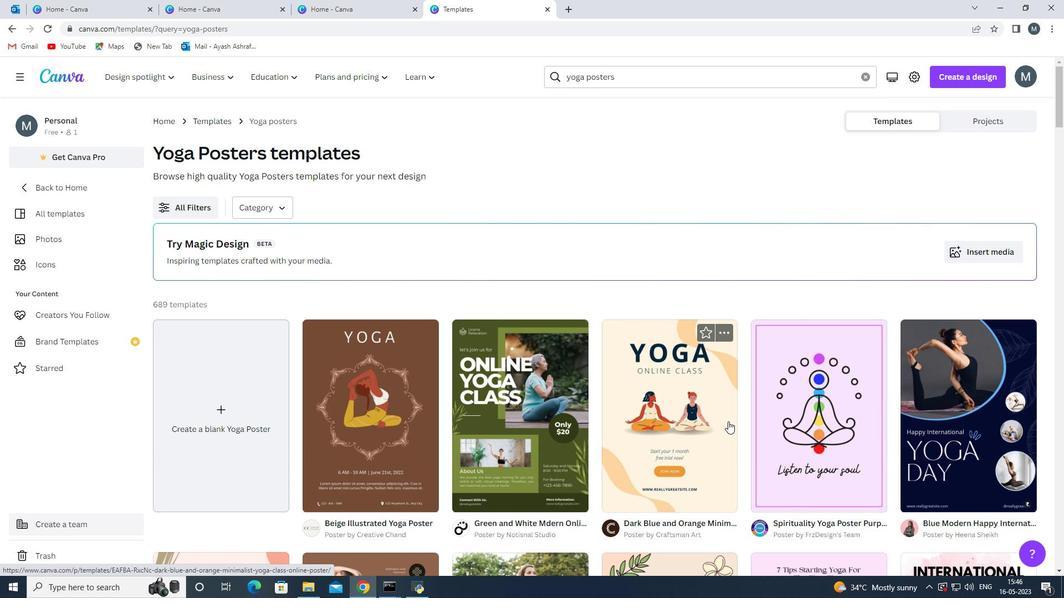 
Action: Mouse pressed left at (668, 427)
Screenshot: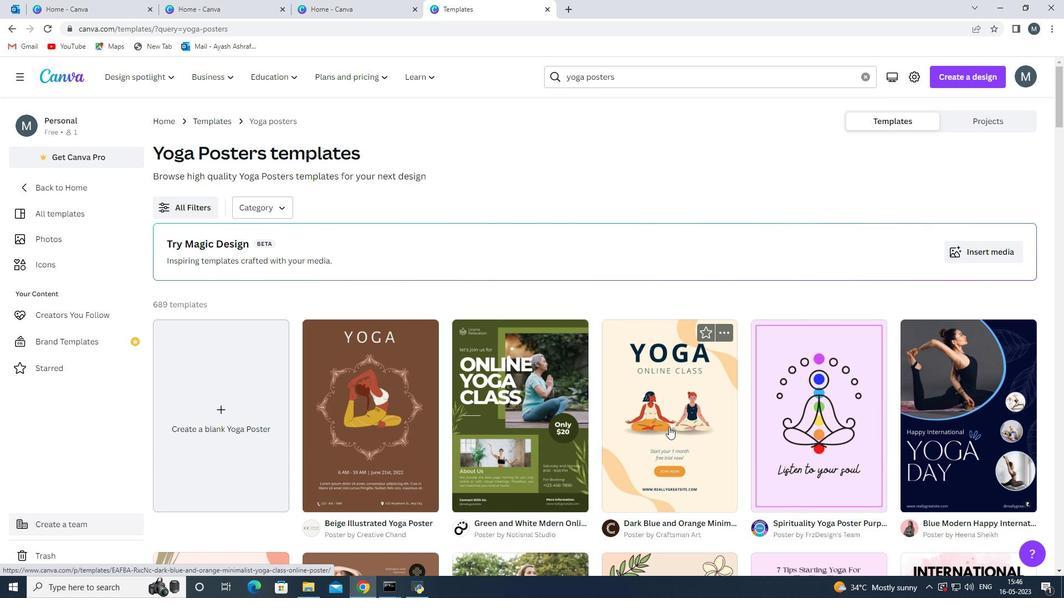 
Action: Mouse moved to (392, 288)
Screenshot: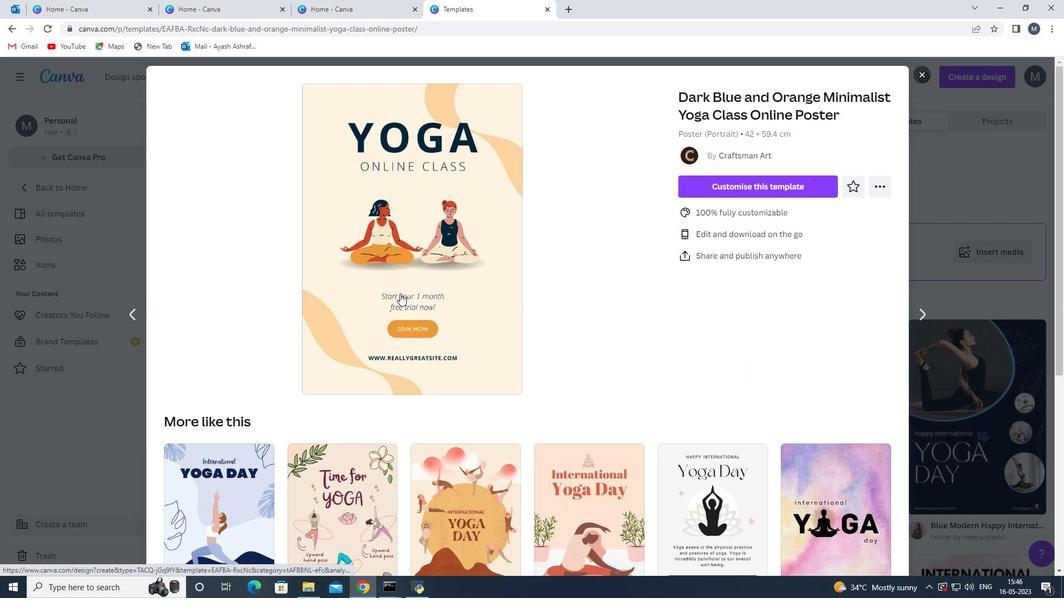 
Action: Mouse pressed left at (392, 288)
Screenshot: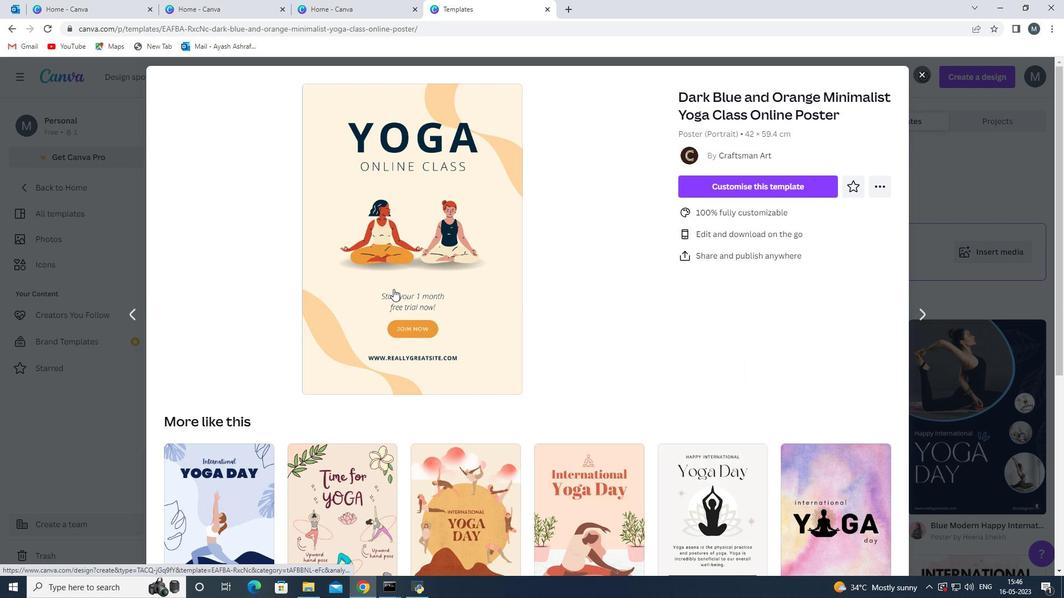 
Action: Mouse moved to (399, 302)
Screenshot: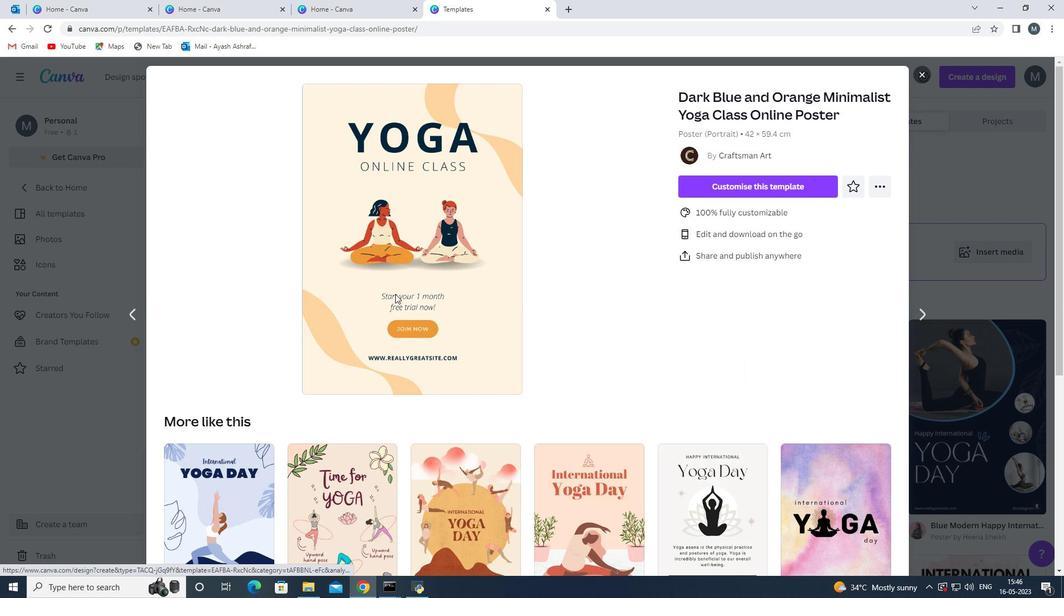 
Action: Mouse pressed left at (399, 302)
Screenshot: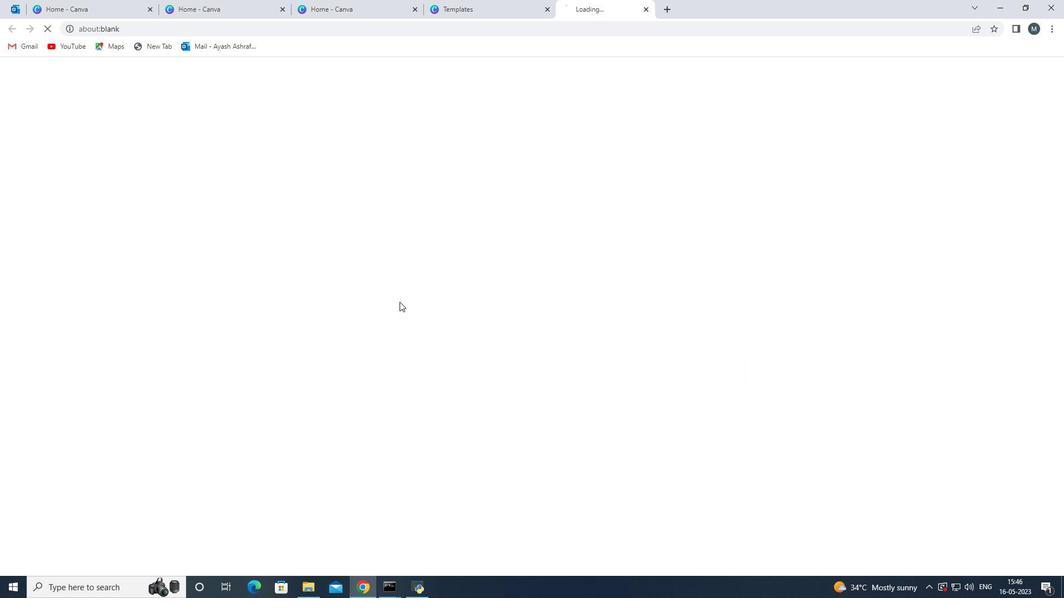 
Action: Mouse moved to (453, 274)
Screenshot: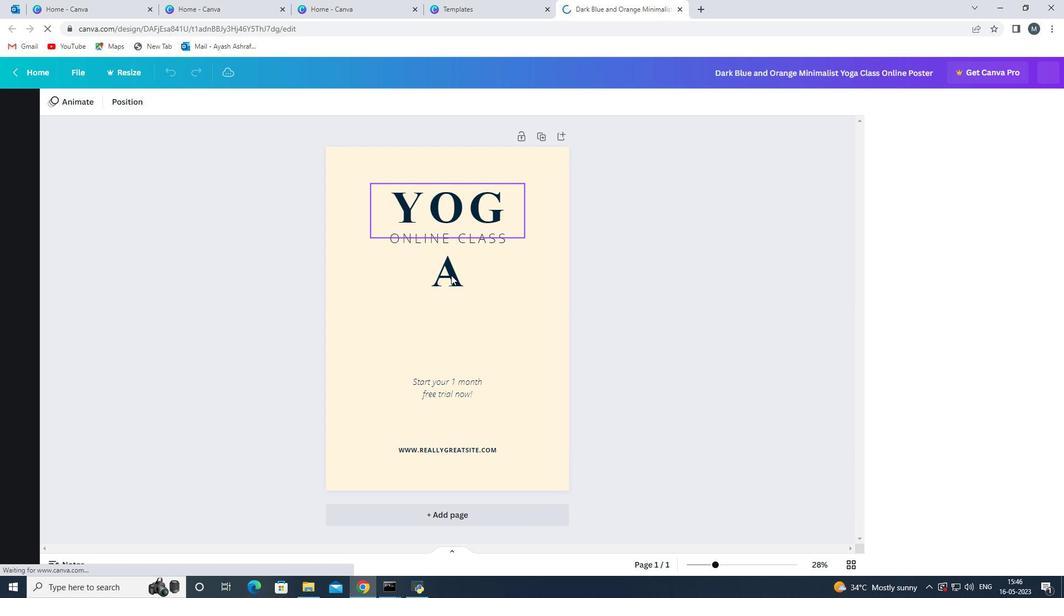 
Action: Mouse scrolled (453, 274) with delta (0, 0)
Screenshot: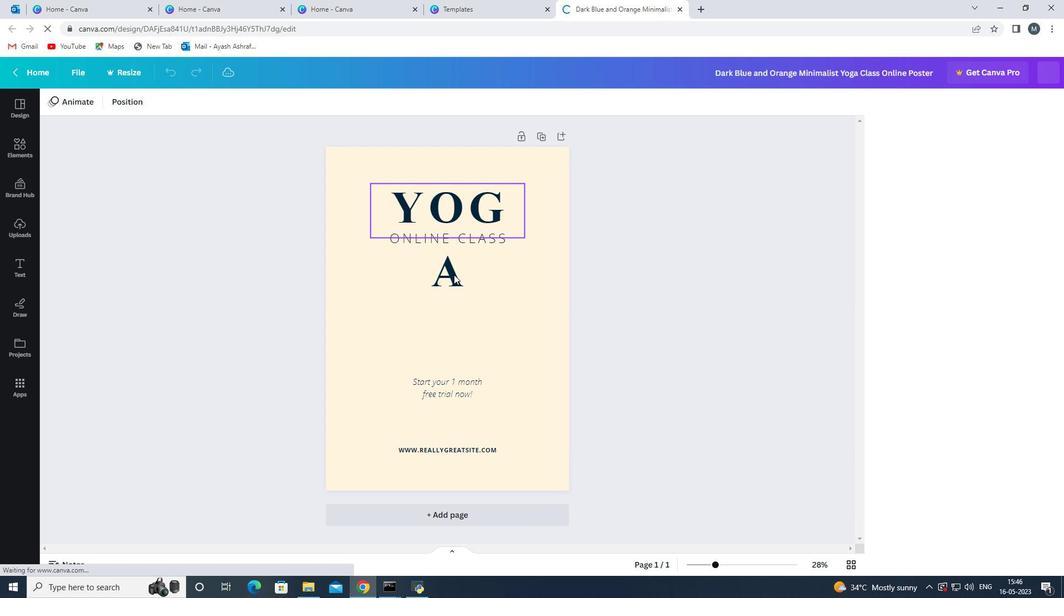 
Action: Mouse moved to (389, 238)
Screenshot: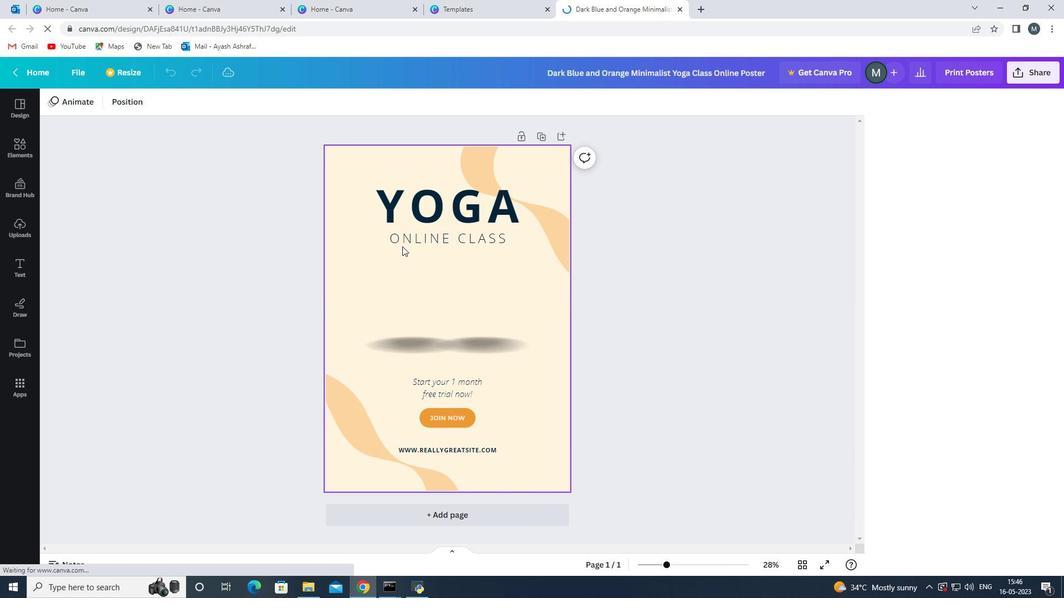 
Action: Mouse pressed left at (389, 238)
Screenshot: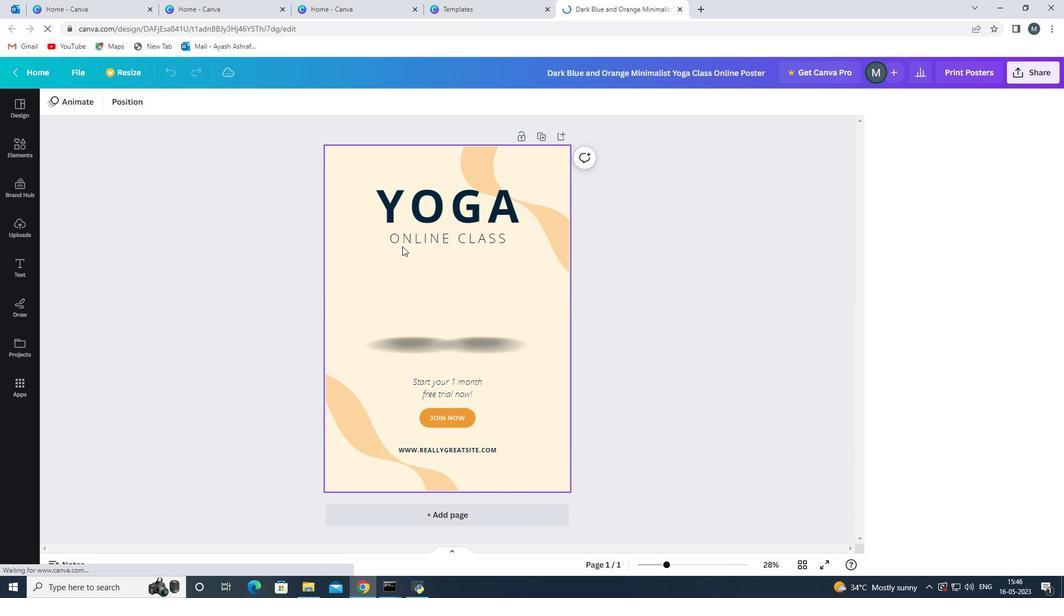 
Action: Mouse moved to (389, 237)
Screenshot: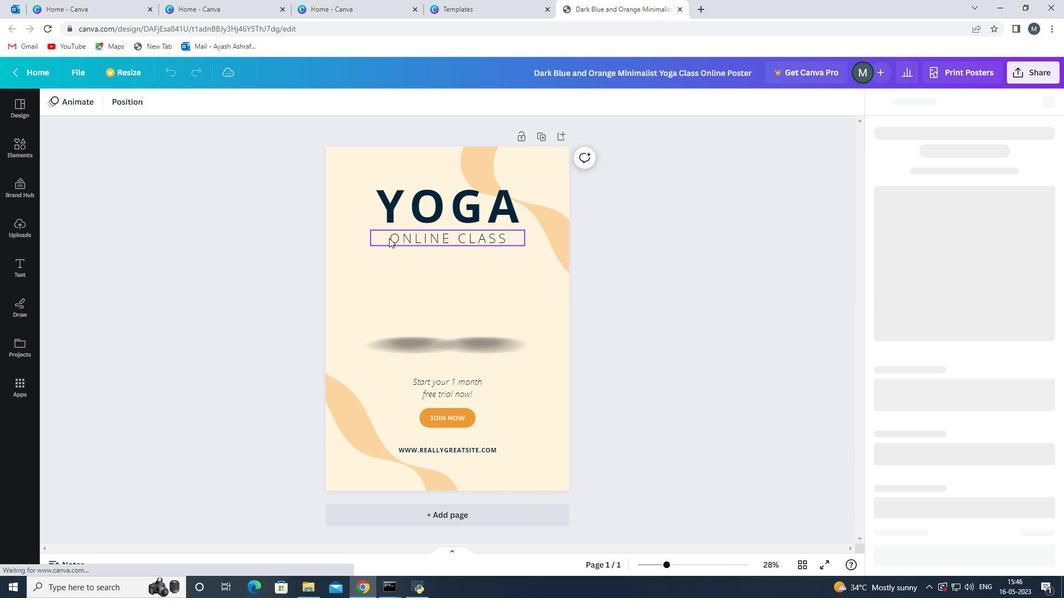
Action: Key pressed <Key.delete>
Screenshot: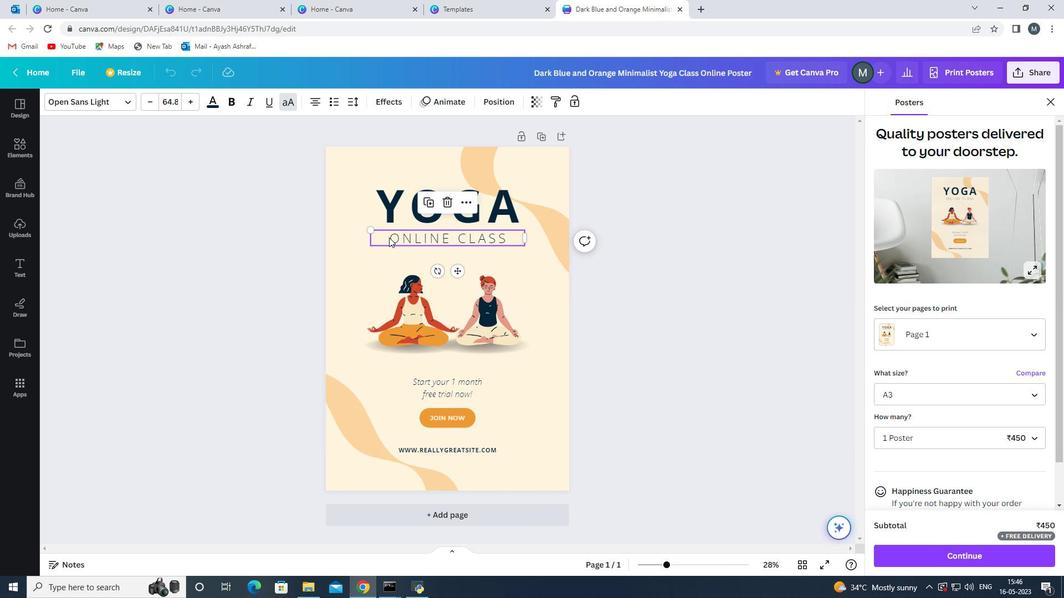
Action: Mouse moved to (440, 234)
Screenshot: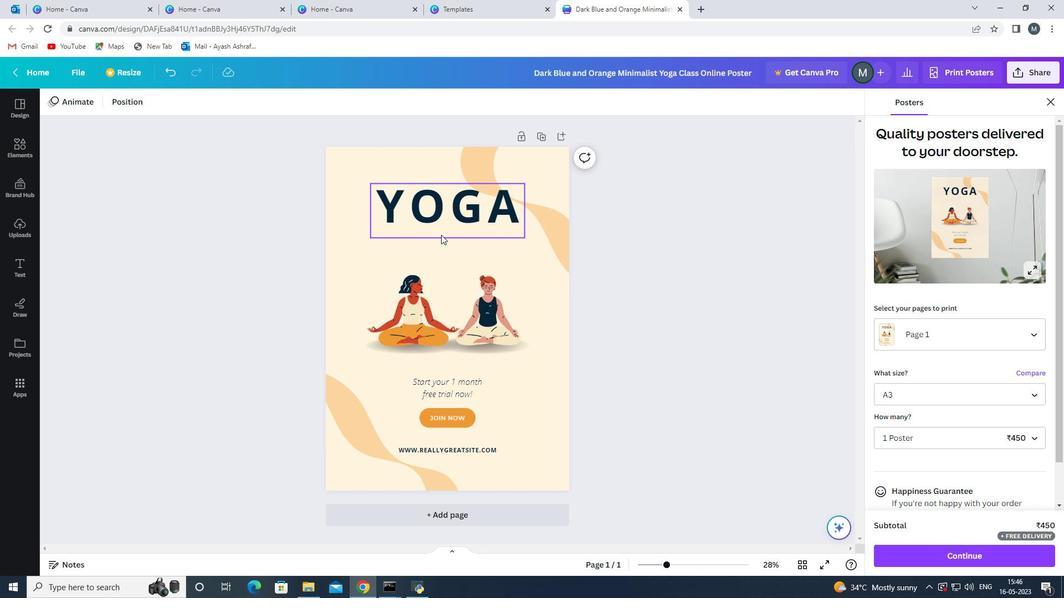
Action: Mouse pressed left at (440, 234)
Screenshot: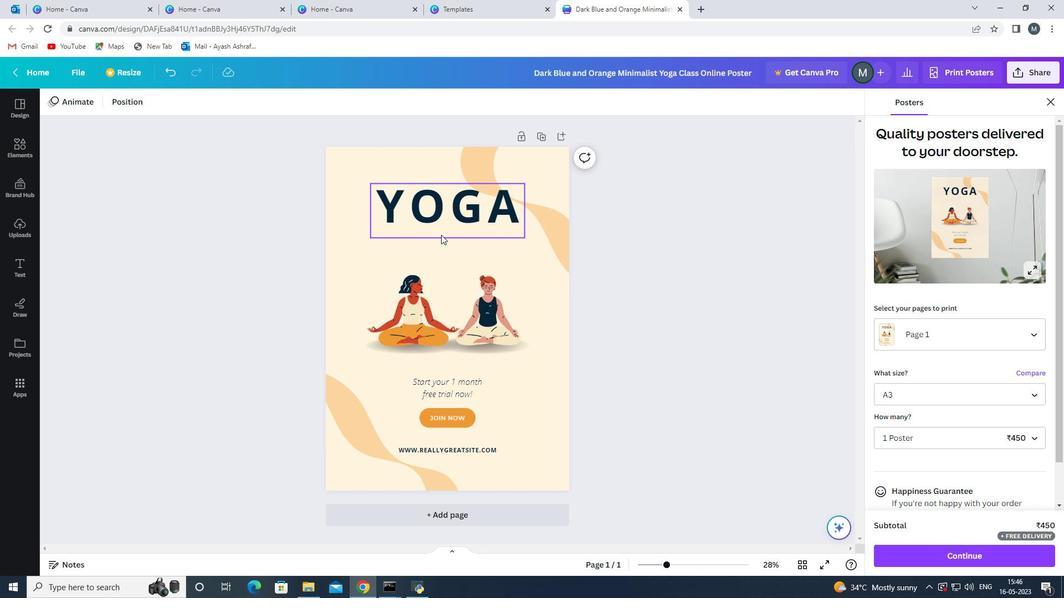 
Action: Key pressed <Key.shift>F
Screenshot: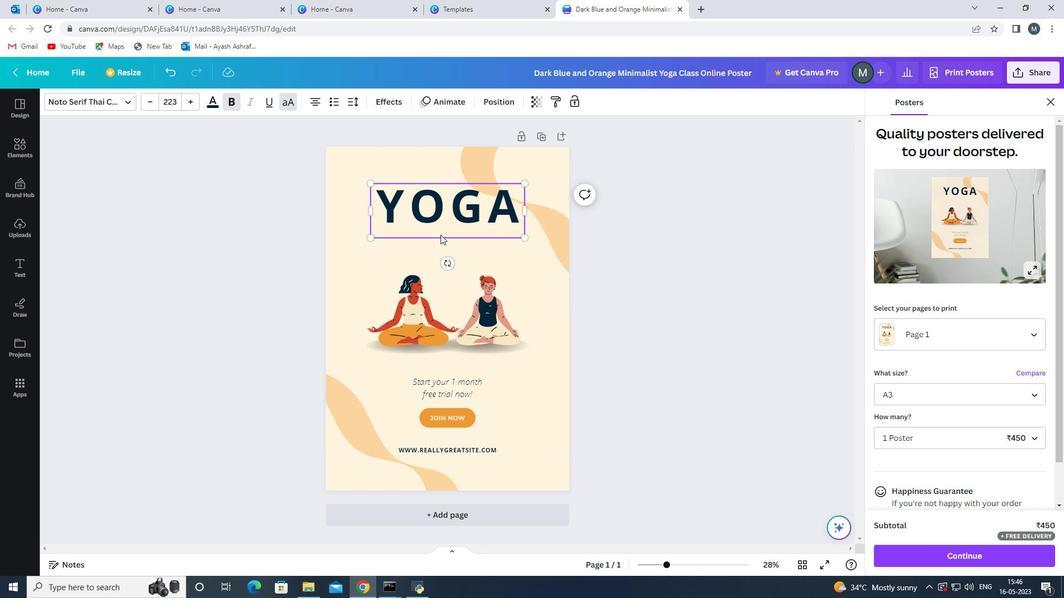 
Action: Mouse moved to (381, 260)
Screenshot: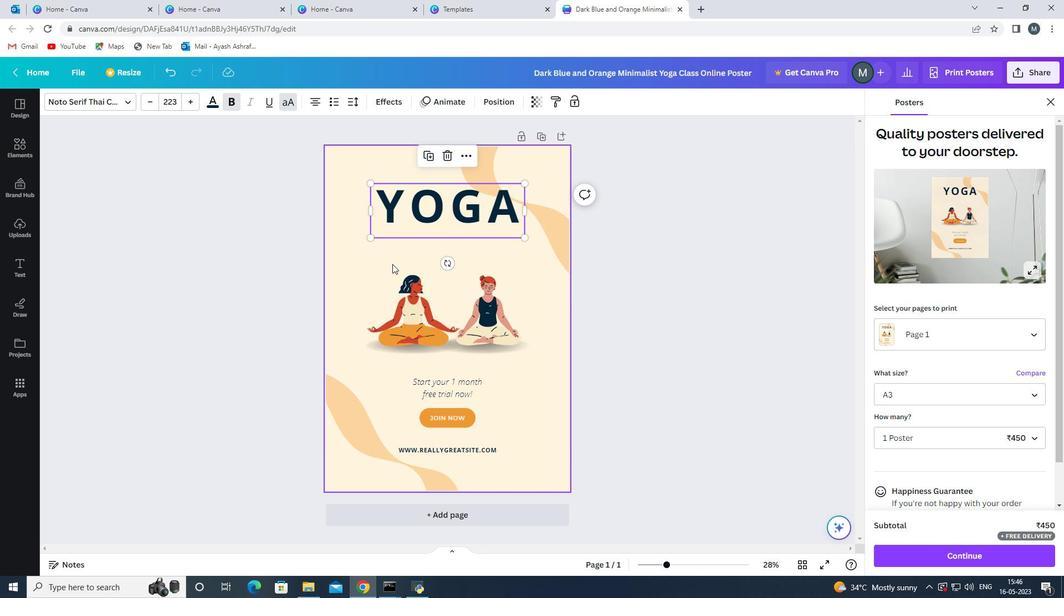 
Action: Mouse pressed left at (381, 260)
Screenshot: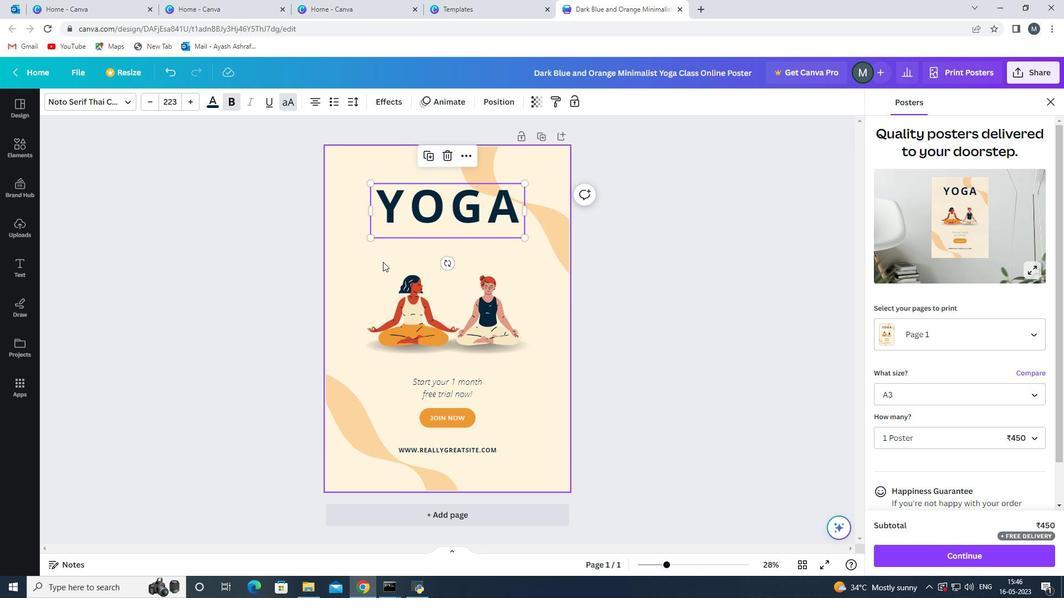 
Action: Mouse moved to (19, 273)
Screenshot: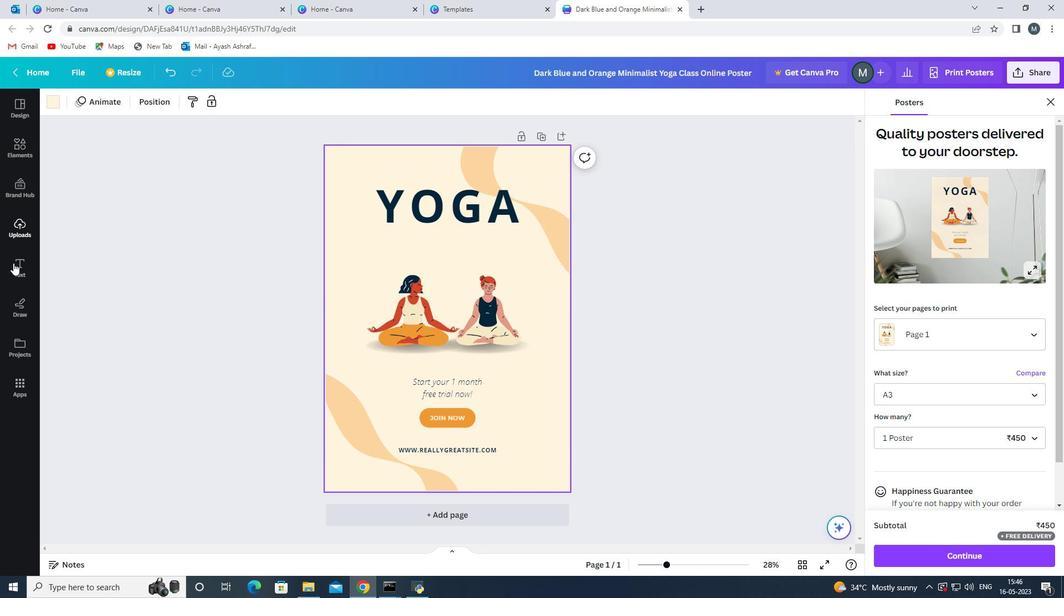 
Action: Mouse pressed left at (19, 273)
Screenshot: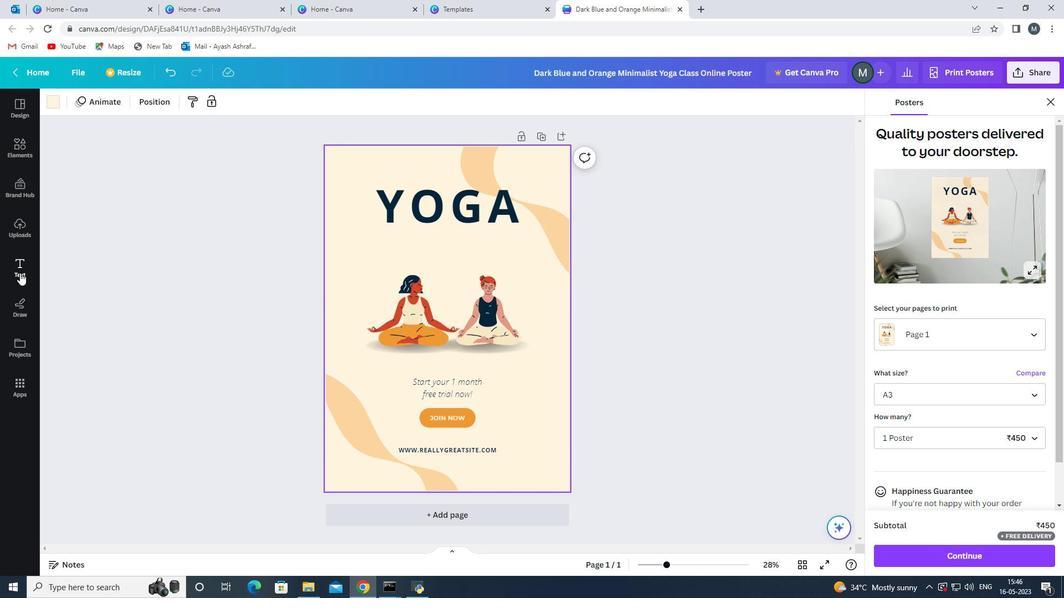 
Action: Mouse moved to (141, 140)
Screenshot: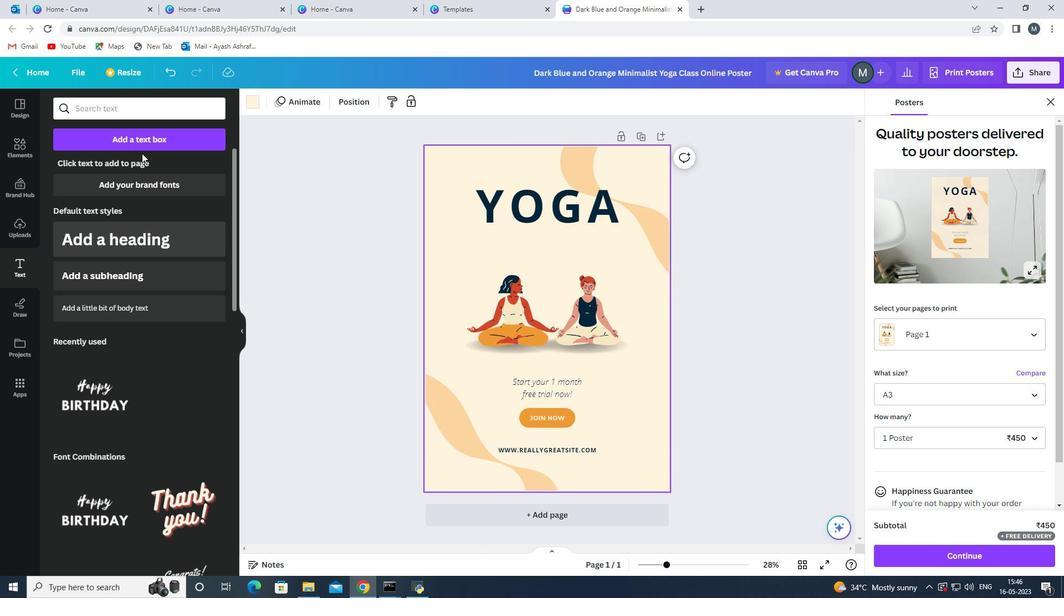 
Action: Mouse pressed left at (141, 140)
Screenshot: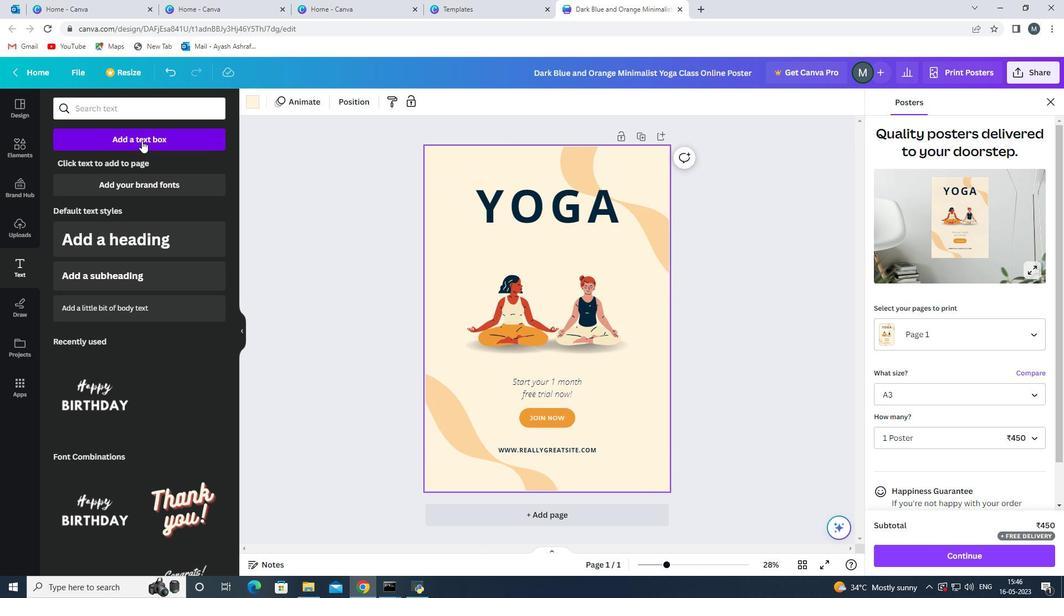
Action: Mouse moved to (512, 249)
Screenshot: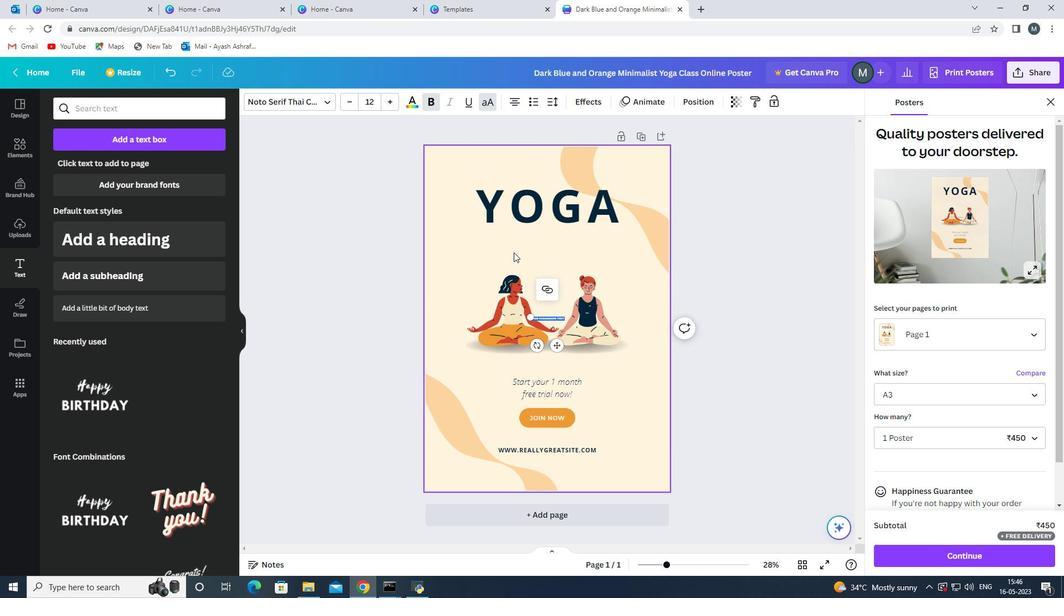 
Action: Mouse pressed left at (512, 249)
Screenshot: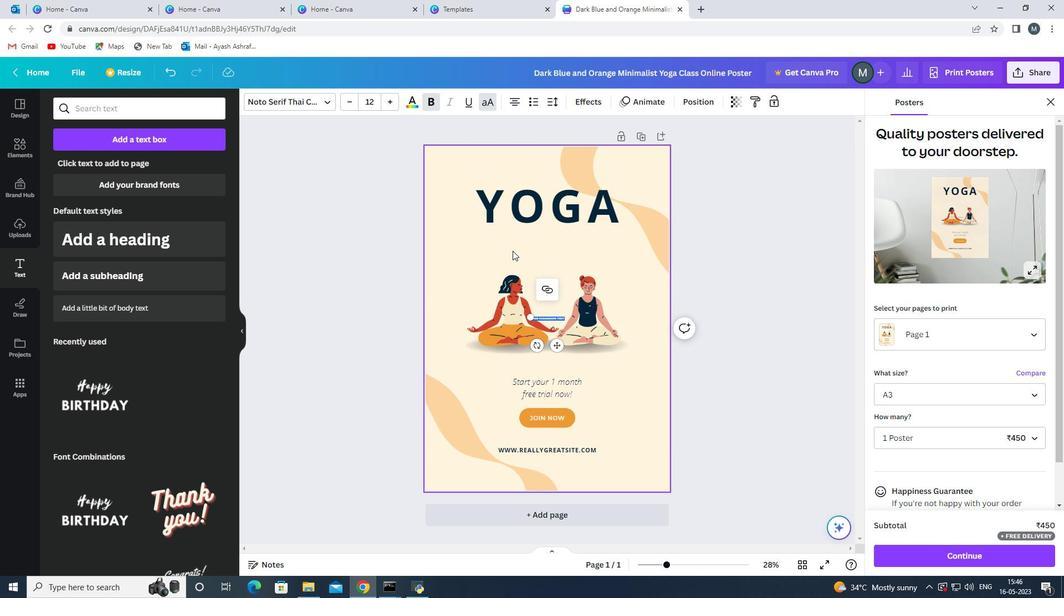
Action: Mouse pressed left at (512, 249)
Screenshot: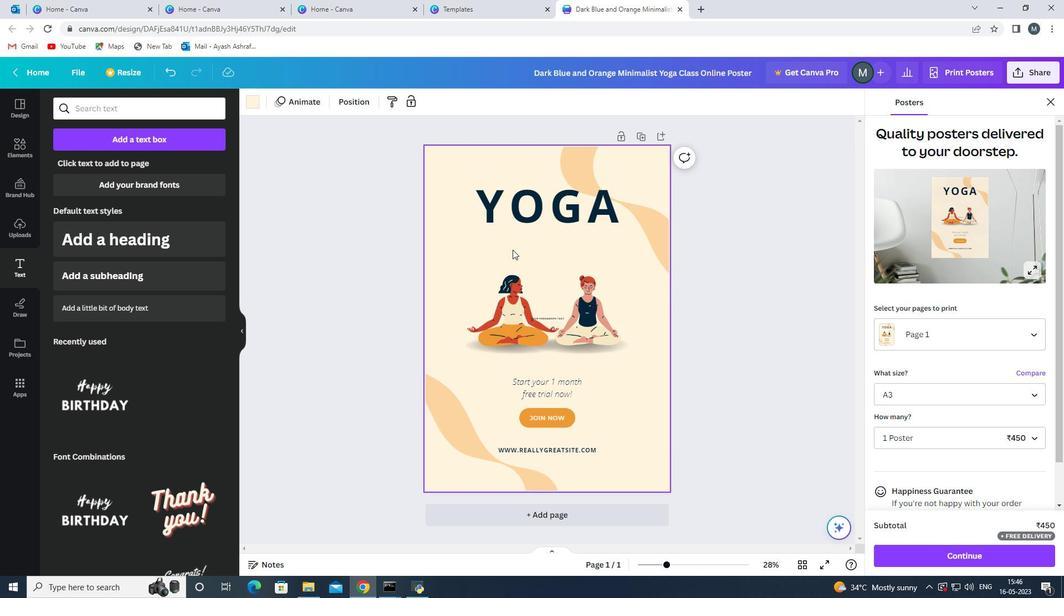 
Action: Mouse moved to (543, 315)
Screenshot: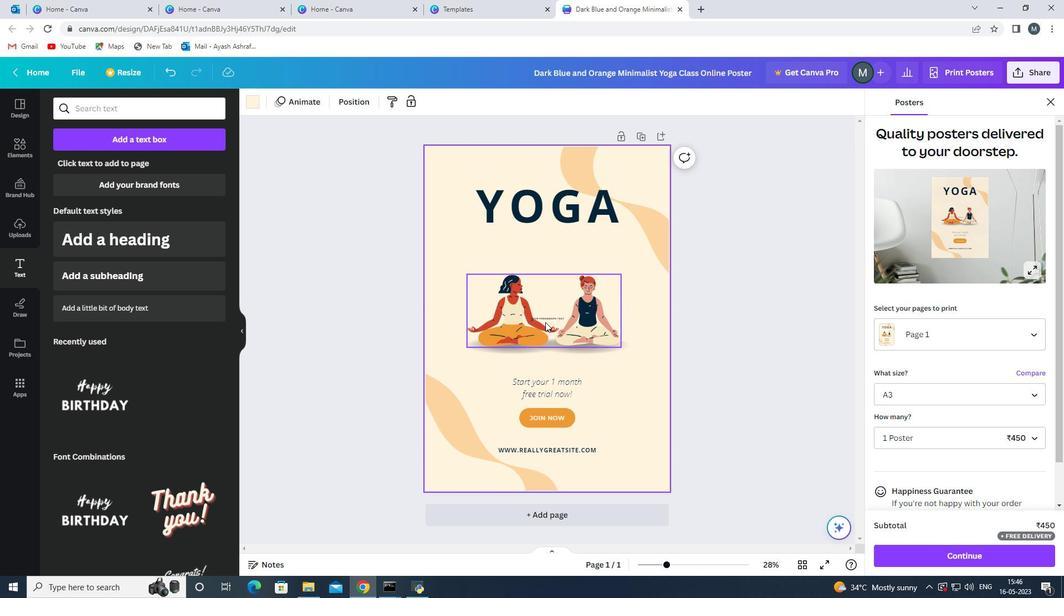 
Action: Mouse pressed left at (543, 315)
Screenshot: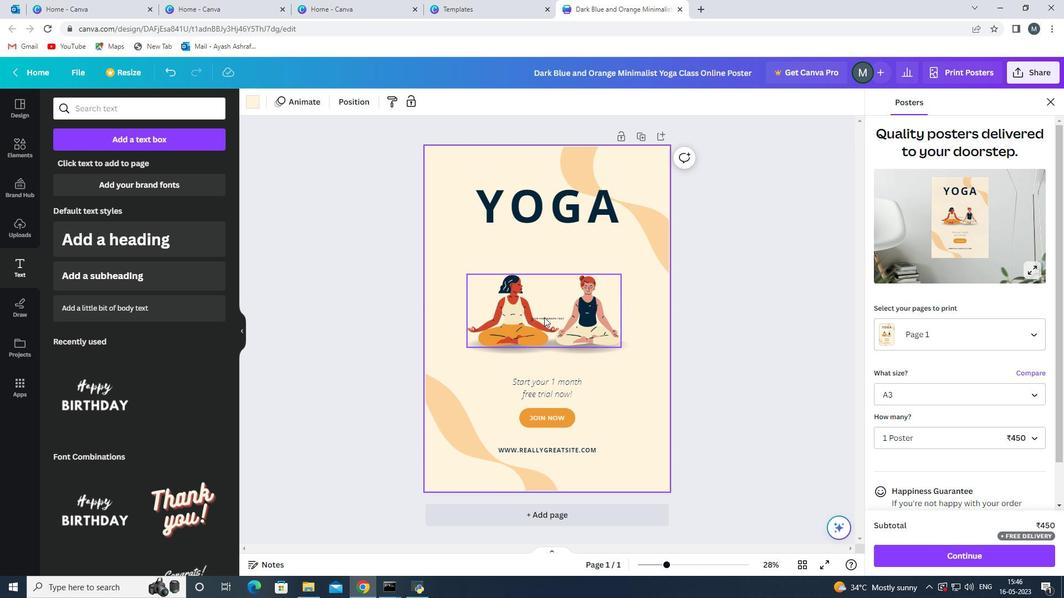
Action: Mouse moved to (534, 279)
Screenshot: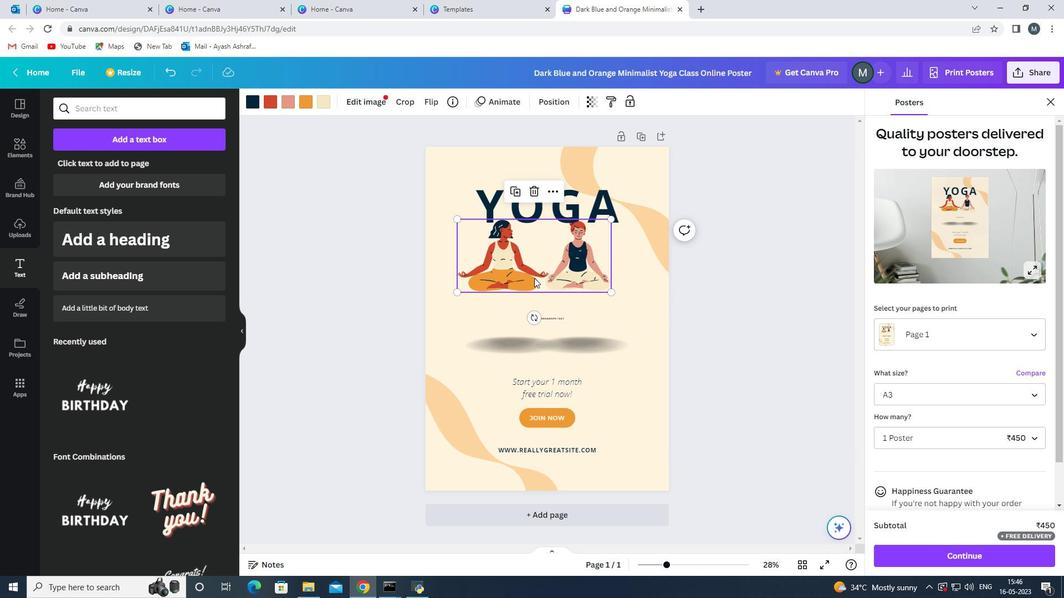 
Action: Key pressed <Key.shift>Yoga<Key.space>
Screenshot: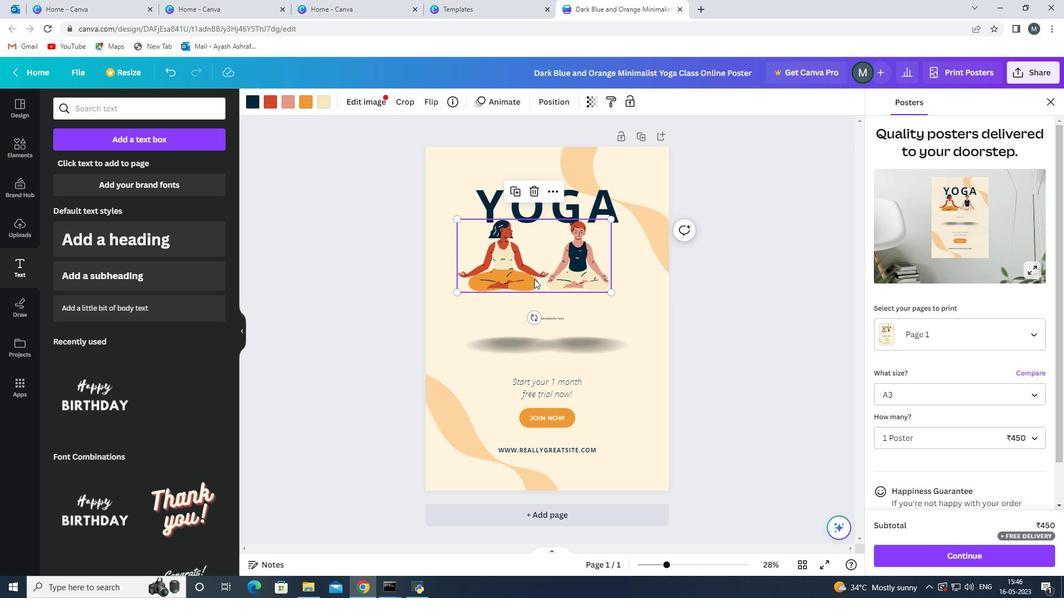 
Action: Mouse moved to (549, 318)
Screenshot: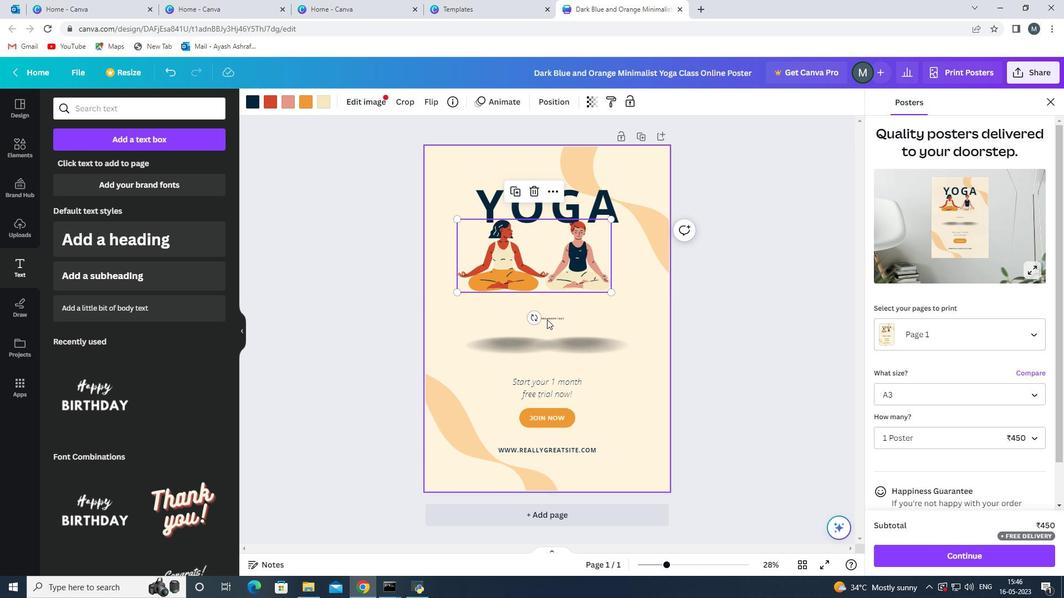 
Action: Mouse pressed left at (549, 318)
Screenshot: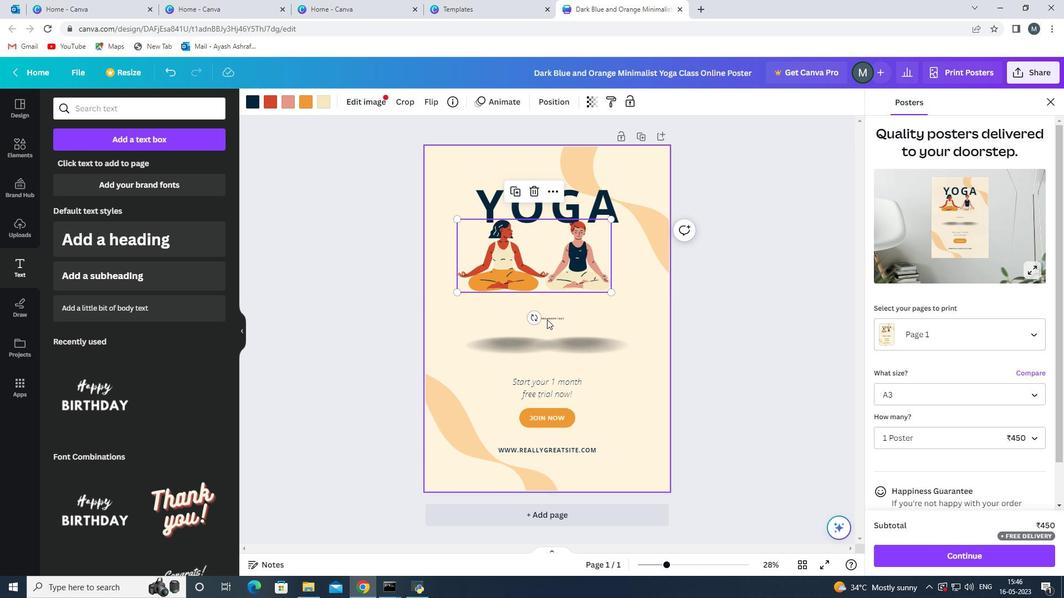 
Action: Mouse moved to (550, 316)
Screenshot: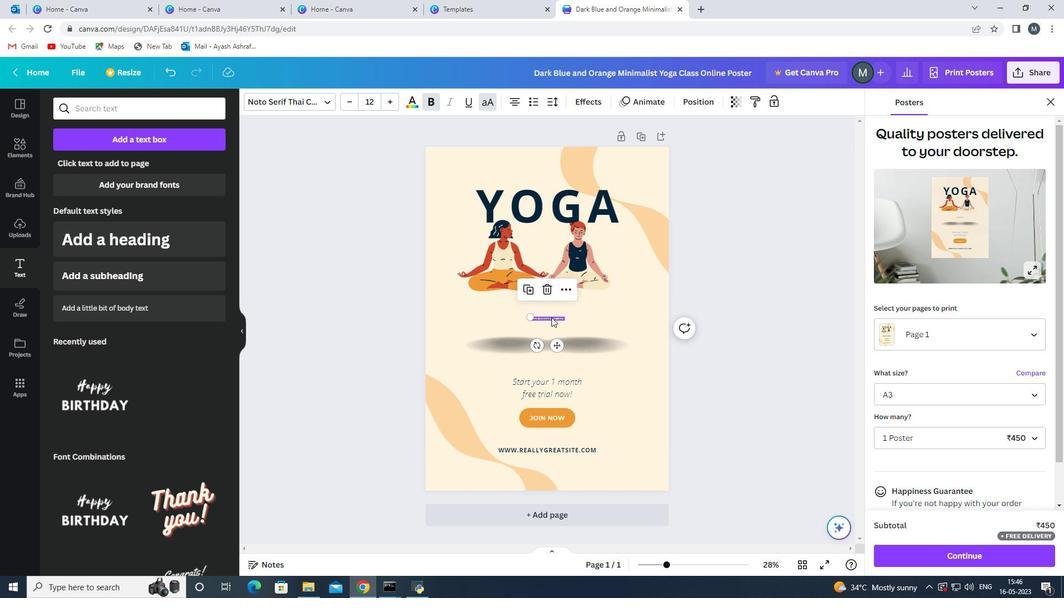 
Action: Mouse pressed left at (550, 316)
Screenshot: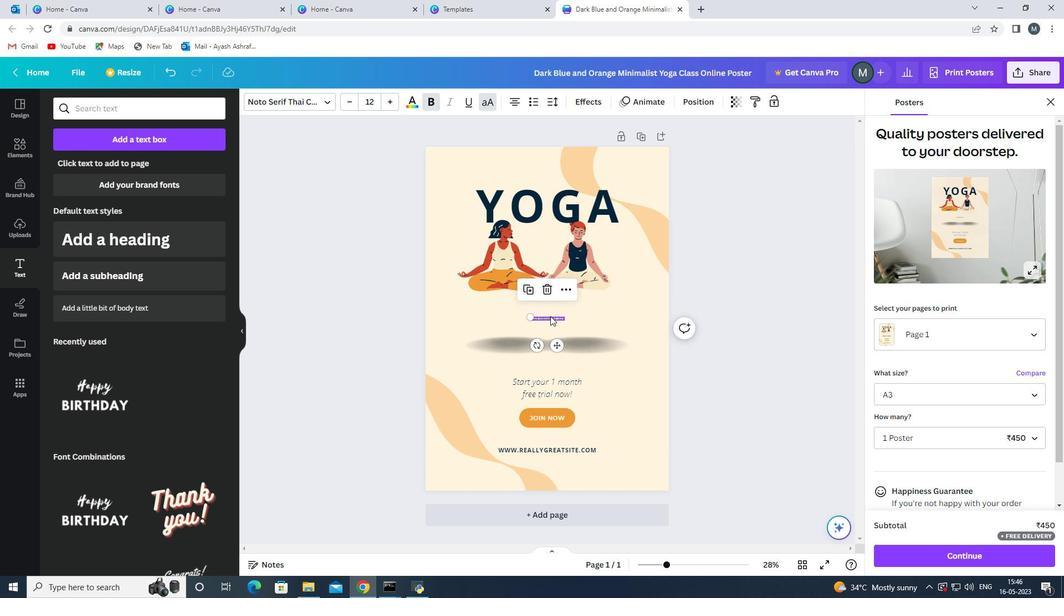 
Action: Mouse moved to (549, 318)
Screenshot: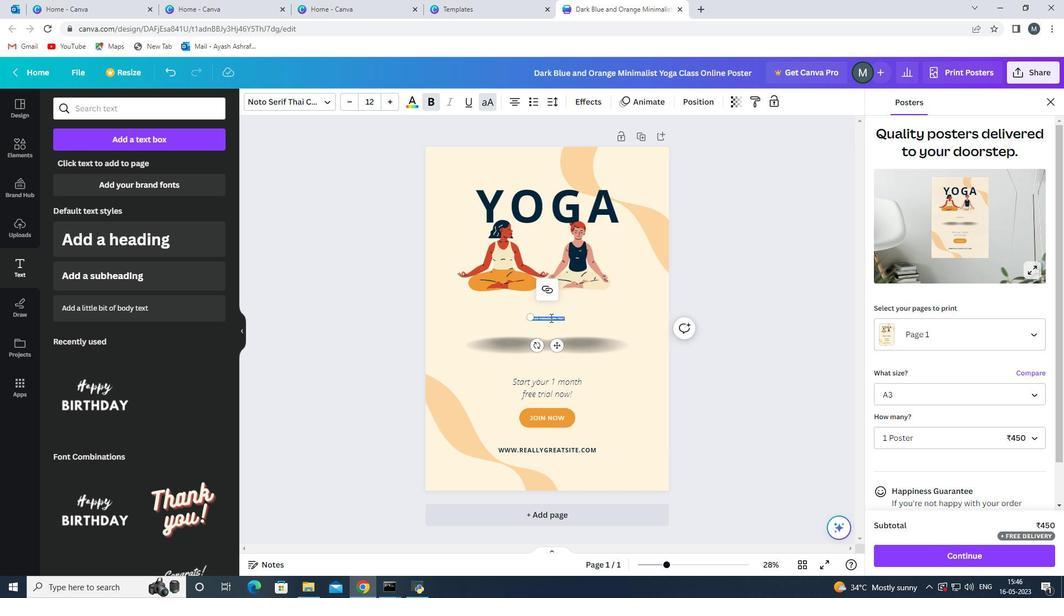 
Action: Mouse pressed left at (549, 318)
Screenshot: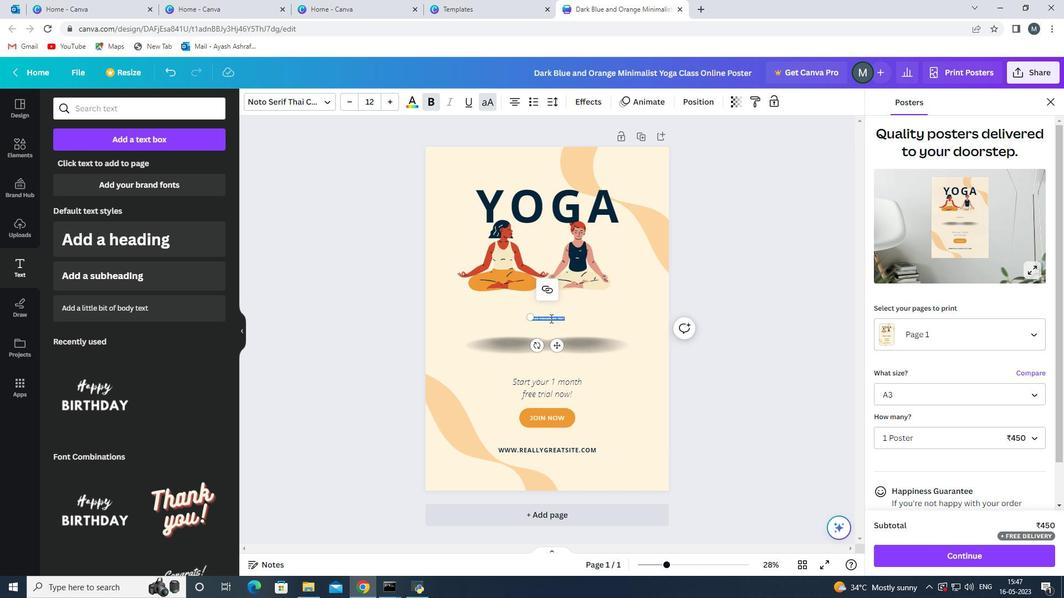 
Action: Mouse moved to (544, 315)
Screenshot: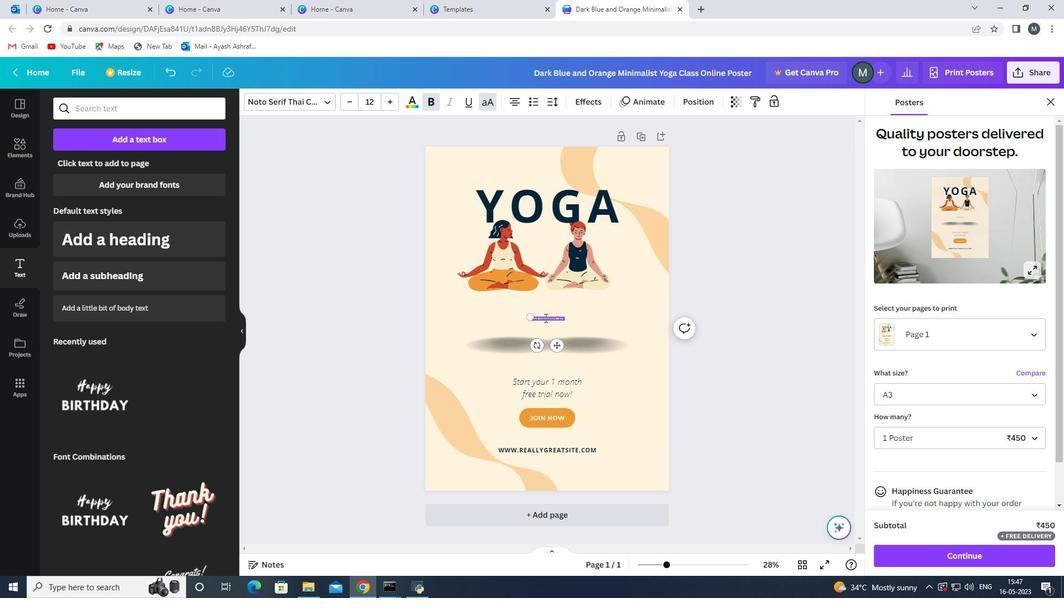 
Action: Mouse pressed left at (544, 315)
Screenshot: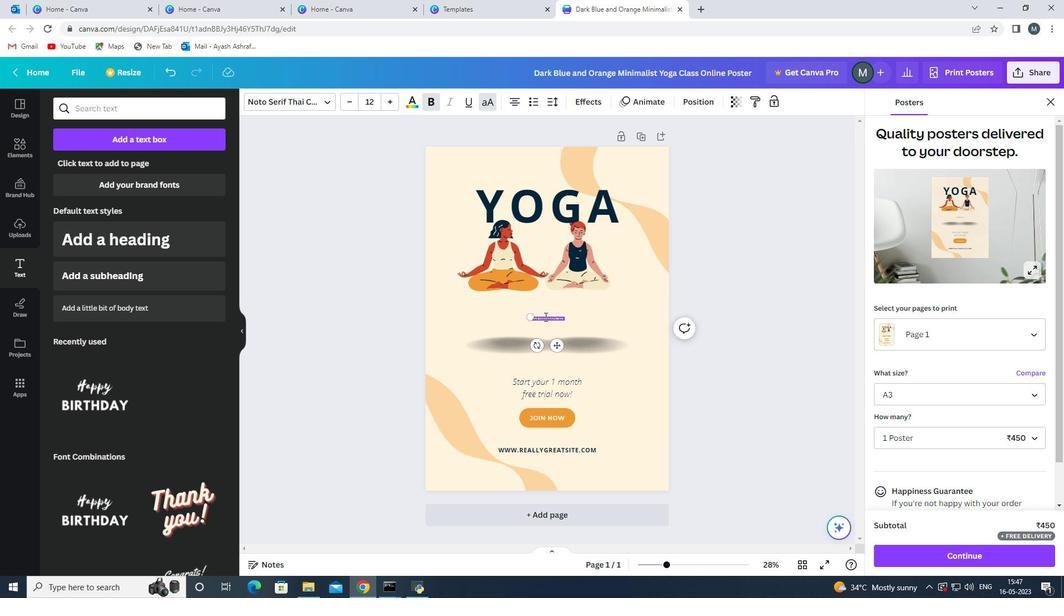 
Action: Mouse pressed left at (544, 315)
Screenshot: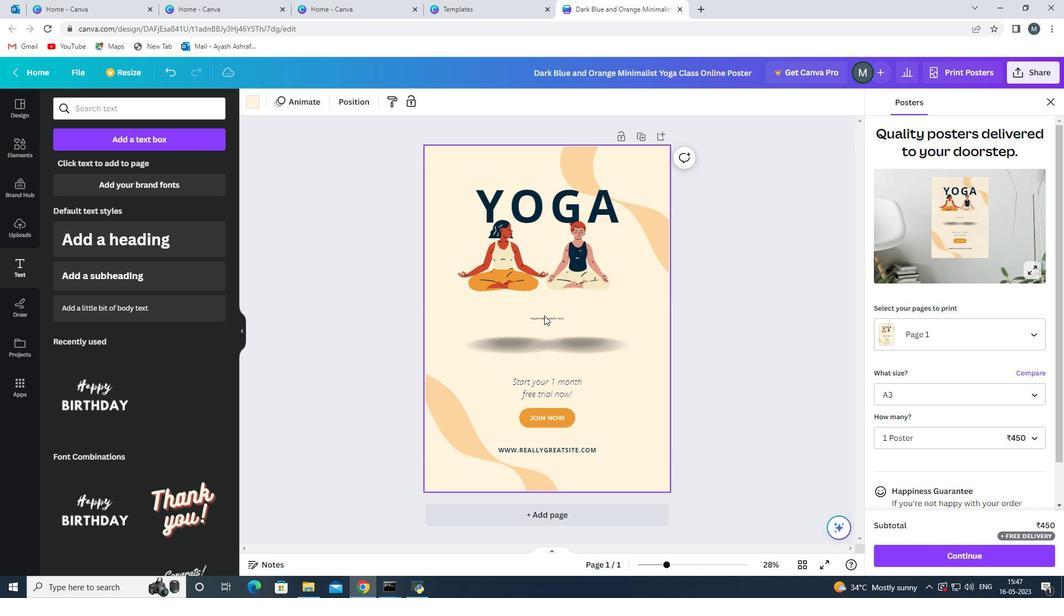 
Action: Mouse moved to (549, 315)
Screenshot: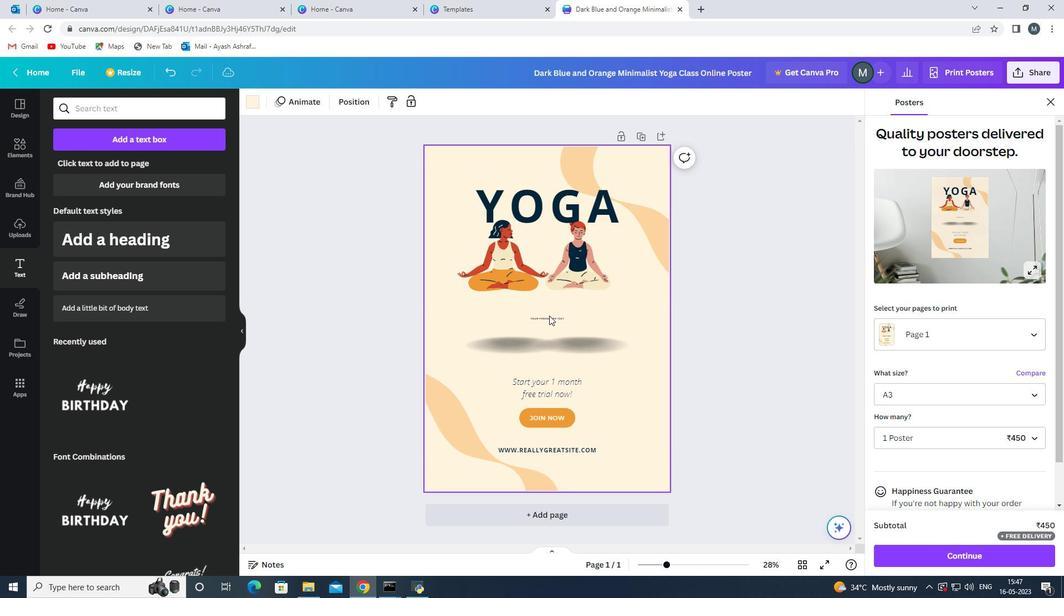 
Action: Mouse pressed left at (549, 315)
Screenshot: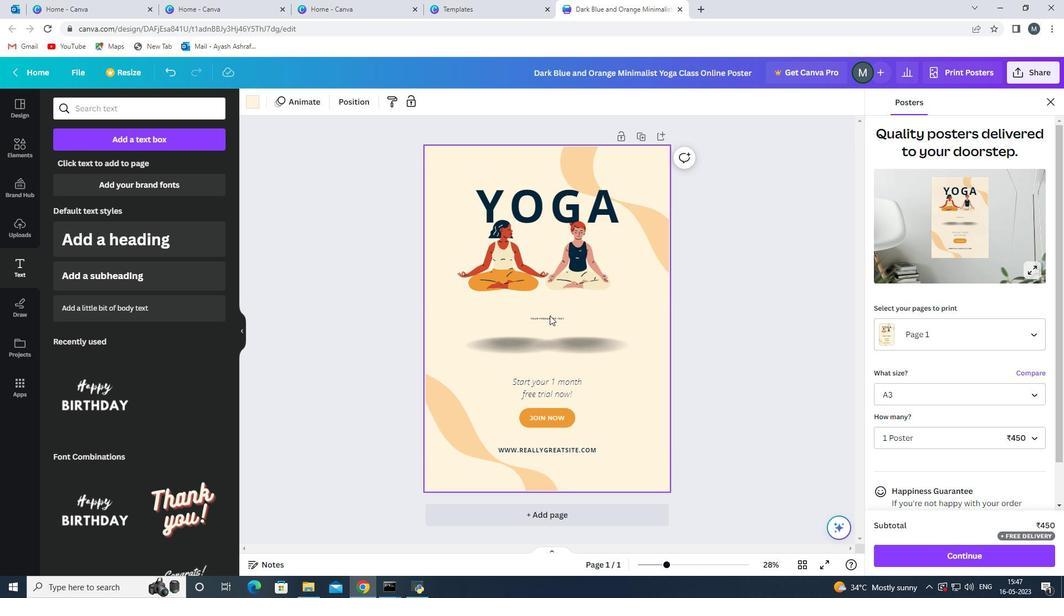 
Action: Mouse pressed left at (549, 315)
Screenshot: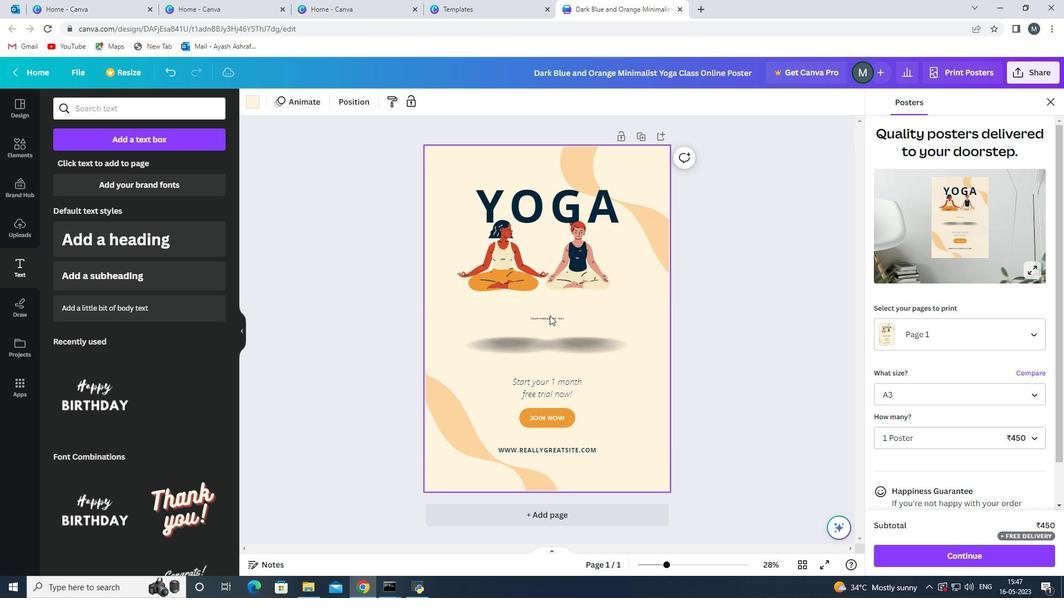 
Action: Mouse moved to (18, 274)
Screenshot: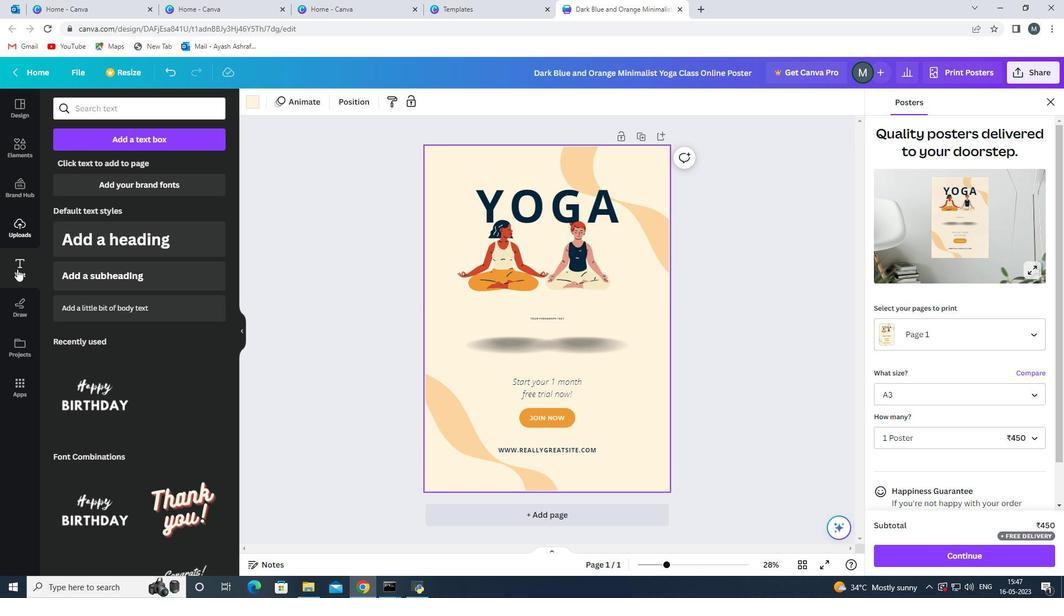 
Action: Key pressed <Key.shift>Yoga<Key.space>
Screenshot: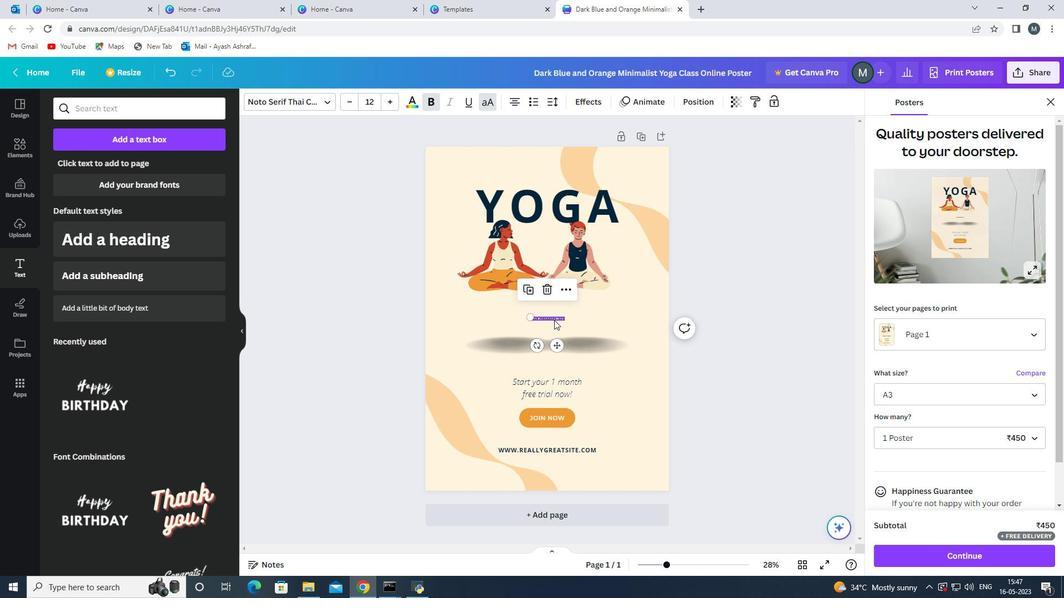 
Action: Mouse moved to (555, 345)
Screenshot: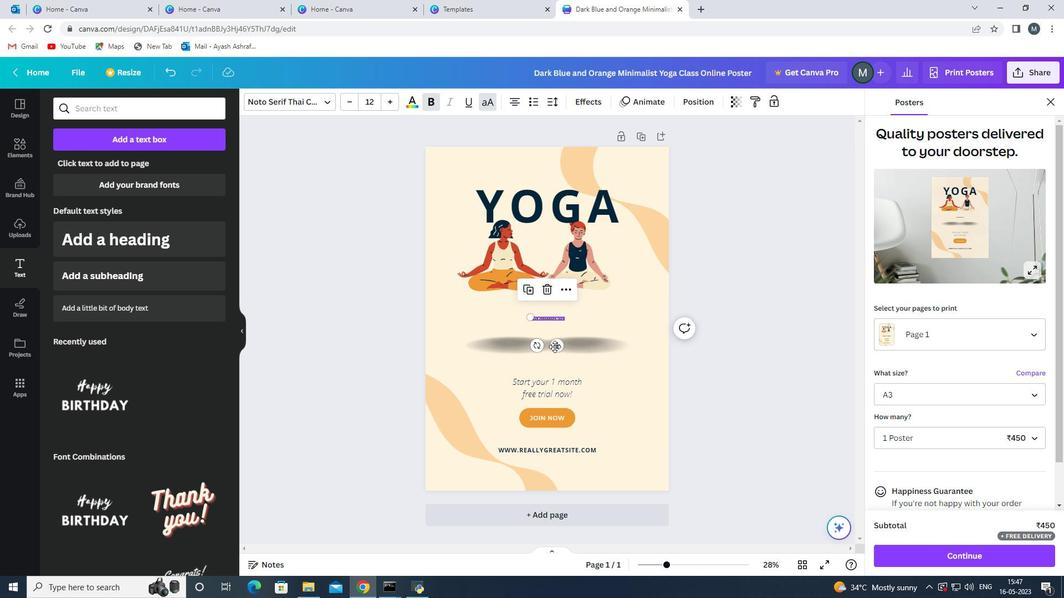 
Action: Mouse pressed left at (555, 345)
Screenshot: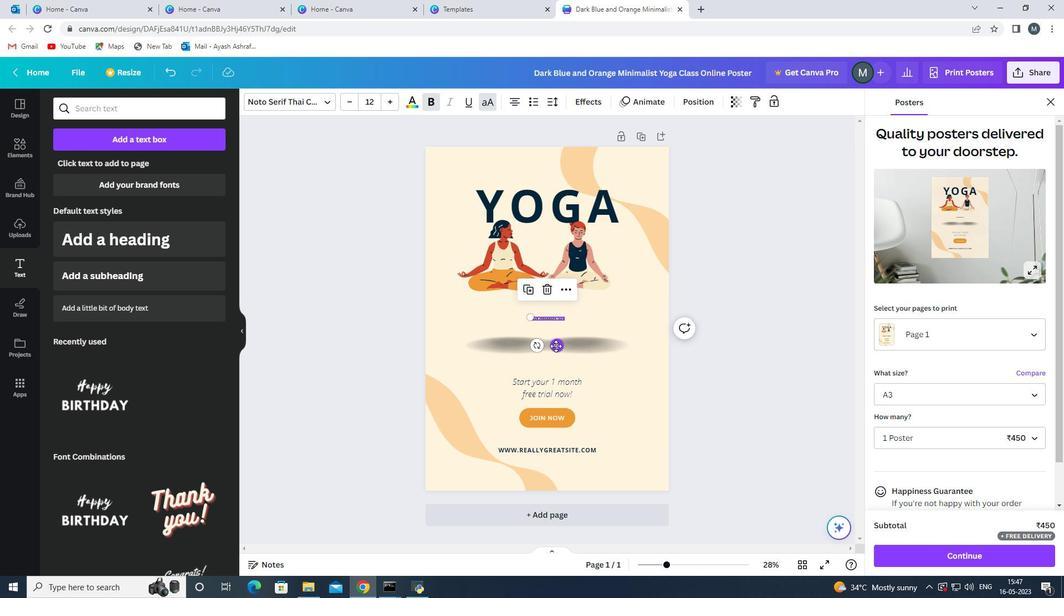 
Action: Mouse moved to (559, 345)
Screenshot: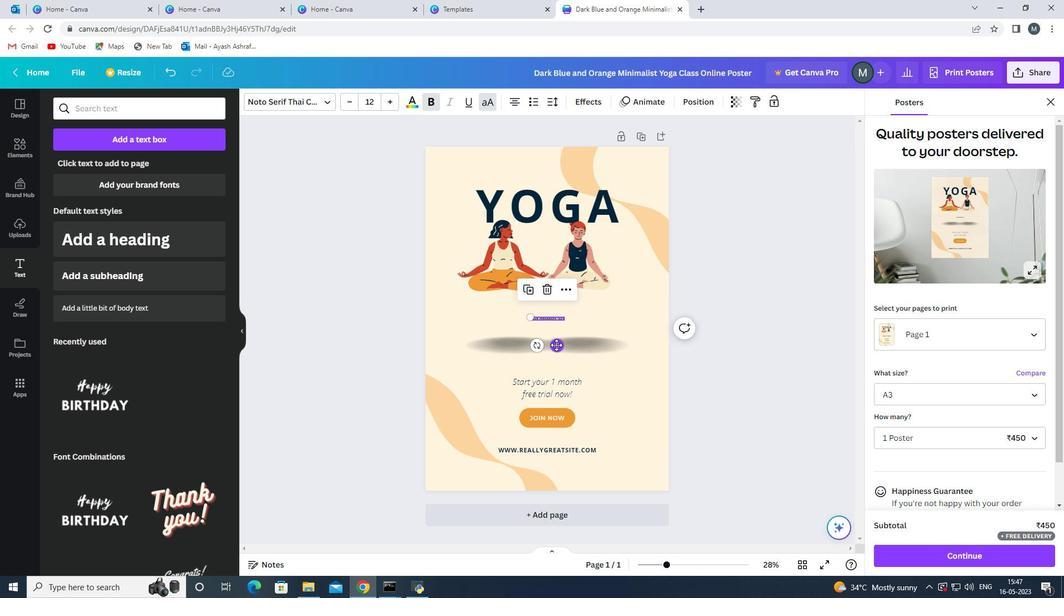 
Action: Mouse pressed left at (559, 345)
Screenshot: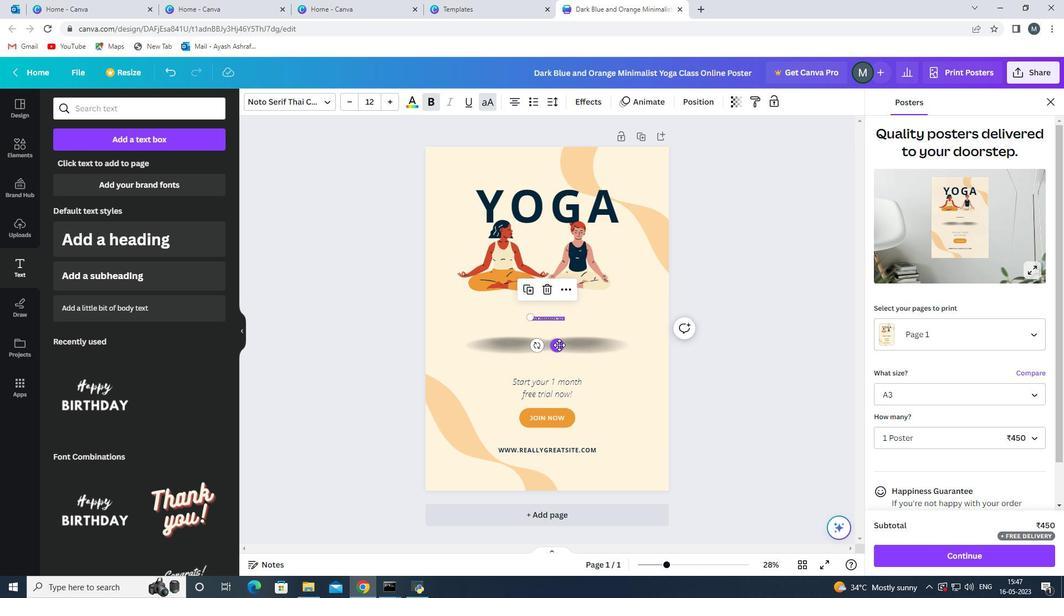 
Action: Mouse moved to (556, 352)
Screenshot: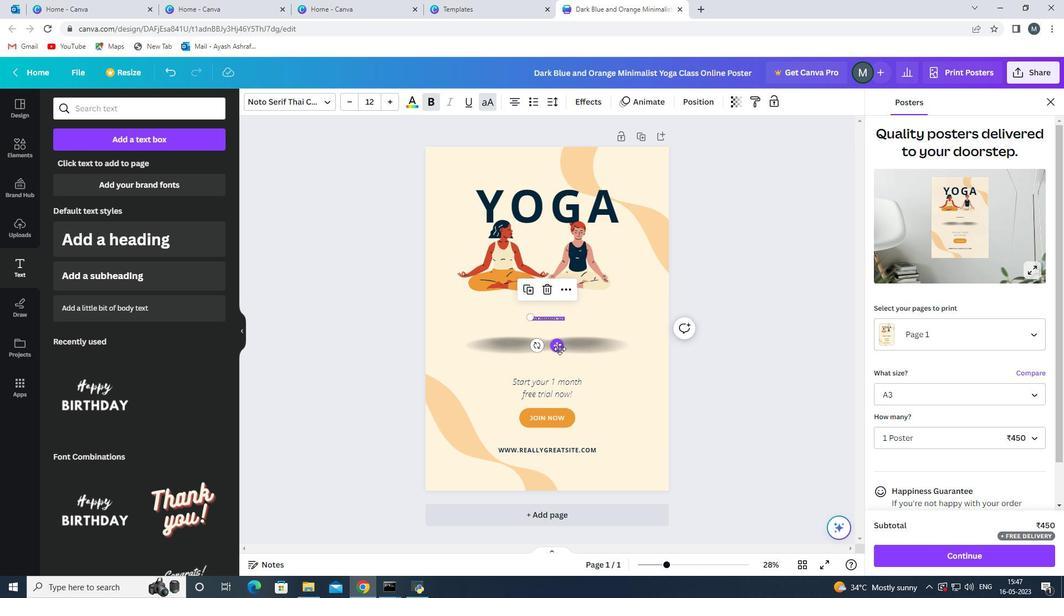 
Action: Mouse pressed left at (556, 352)
Screenshot: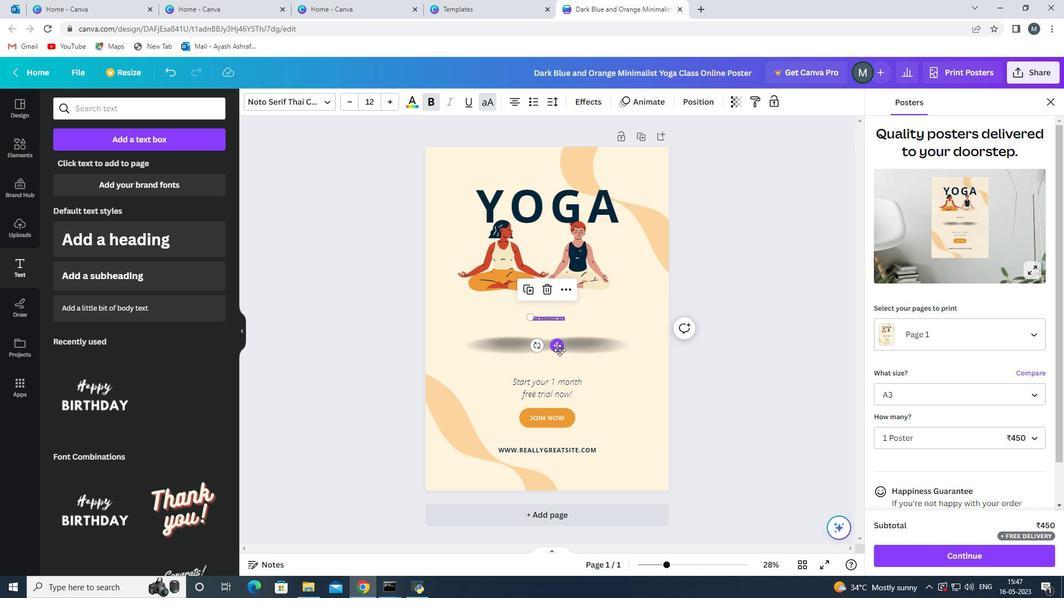 
Action: Mouse moved to (557, 344)
Screenshot: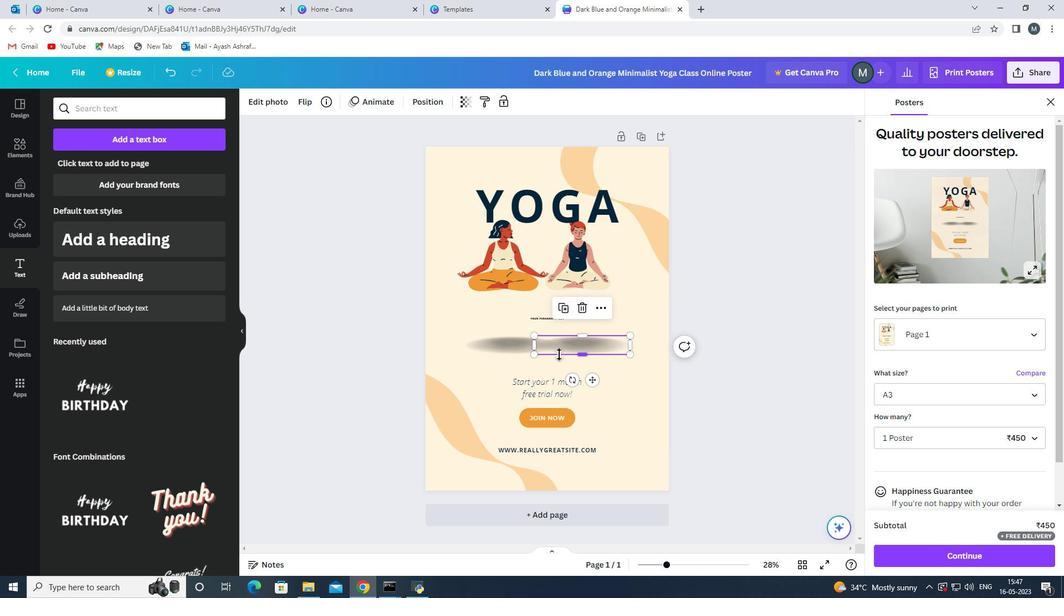
Action: Mouse pressed left at (557, 344)
Screenshot: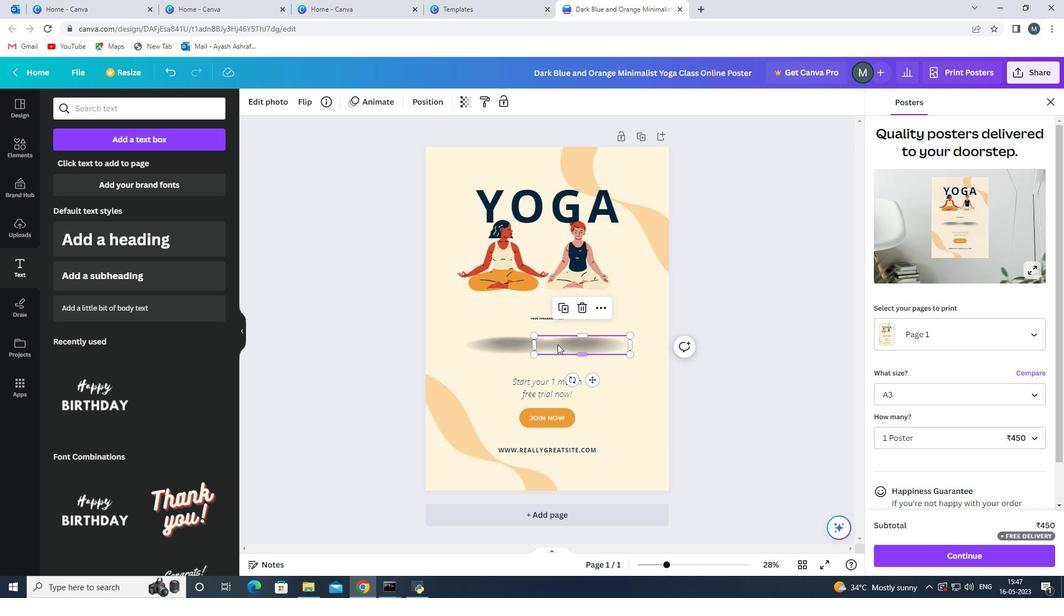 
Action: Mouse moved to (572, 343)
Screenshot: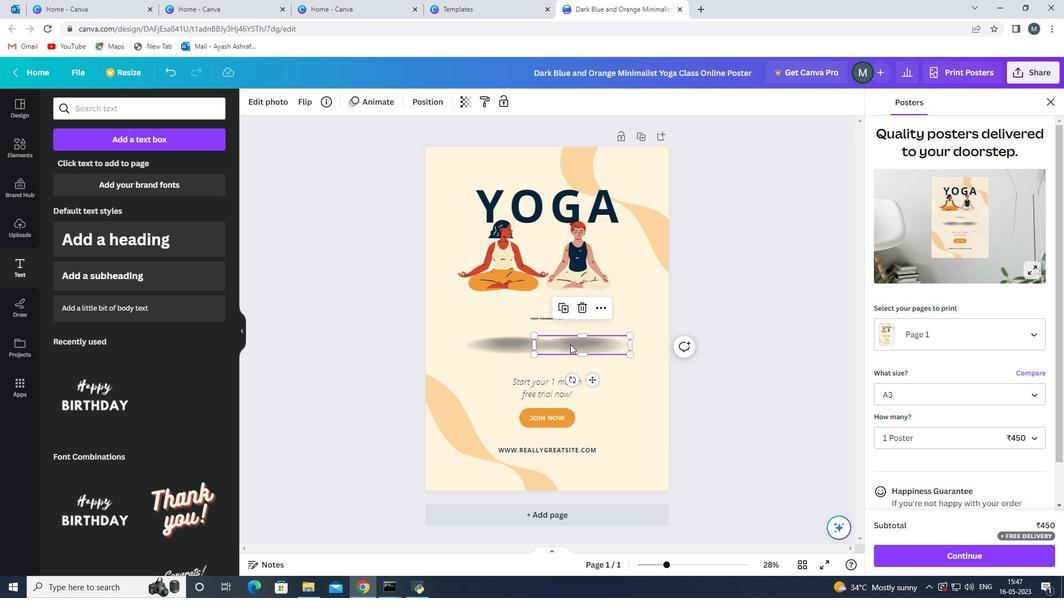 
Action: Mouse pressed left at (572, 343)
Screenshot: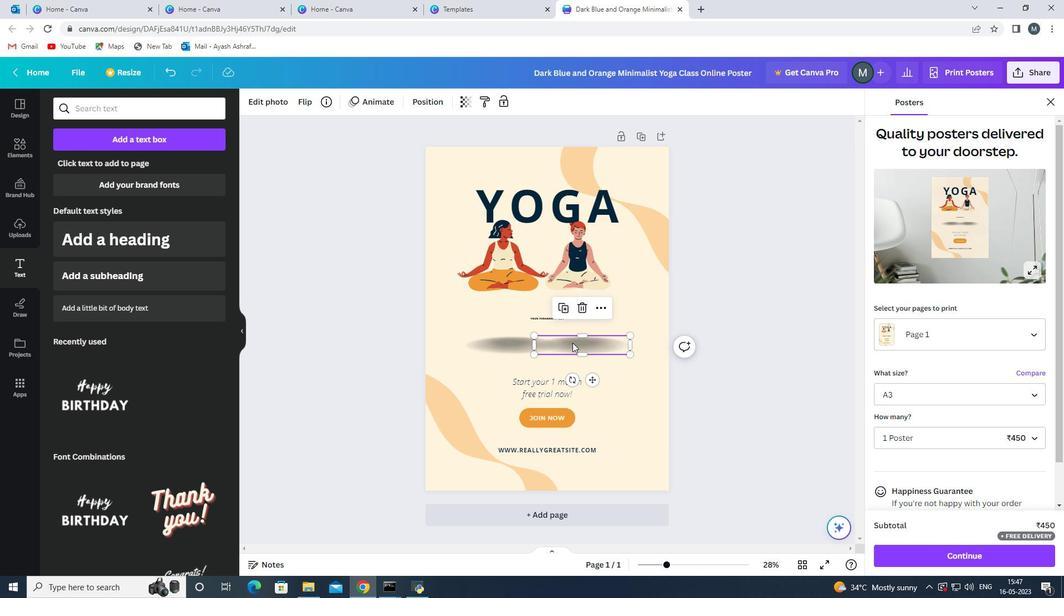 
Action: Key pressed yyy
Screenshot: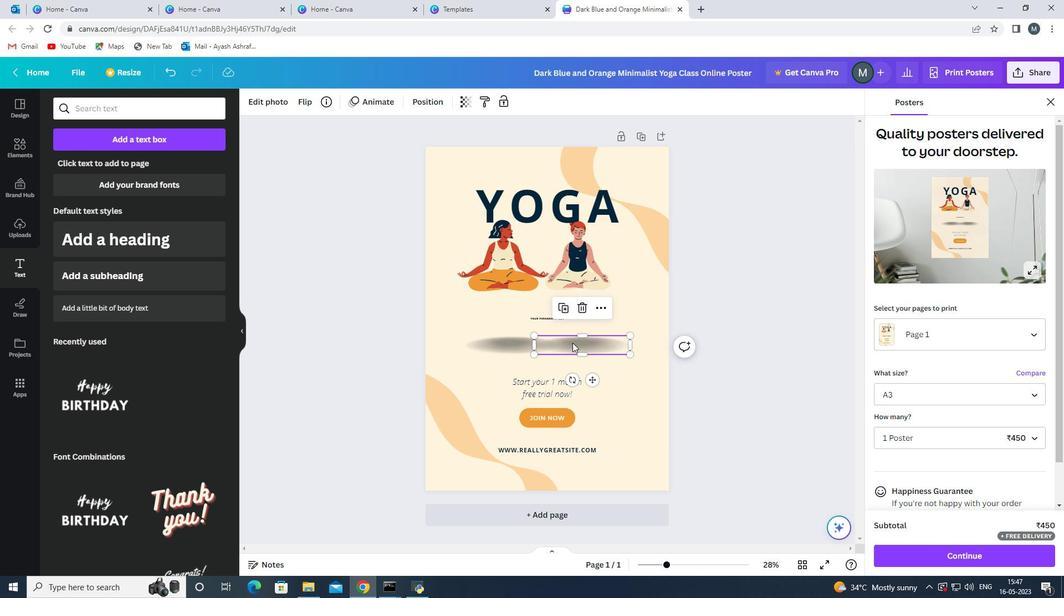 
Action: Mouse moved to (562, 309)
Screenshot: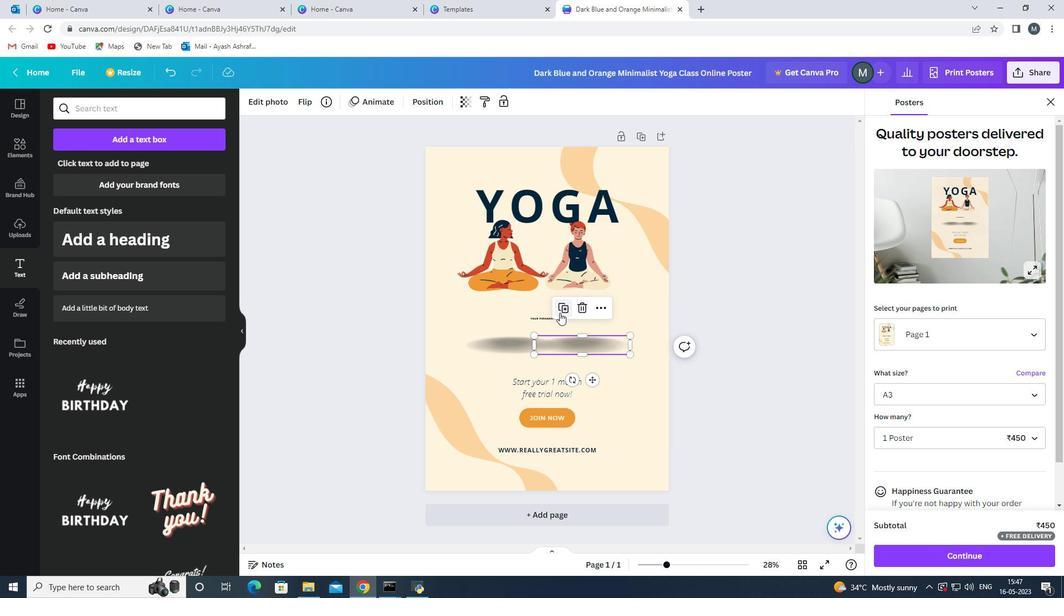 
Action: Mouse pressed left at (562, 309)
Screenshot: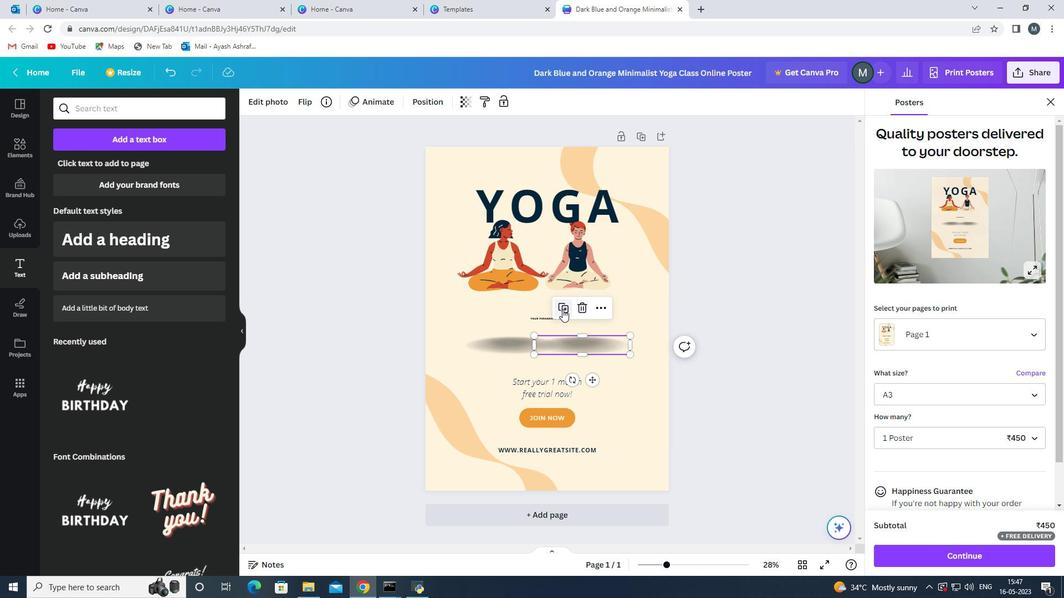 
Action: Mouse moved to (573, 350)
Screenshot: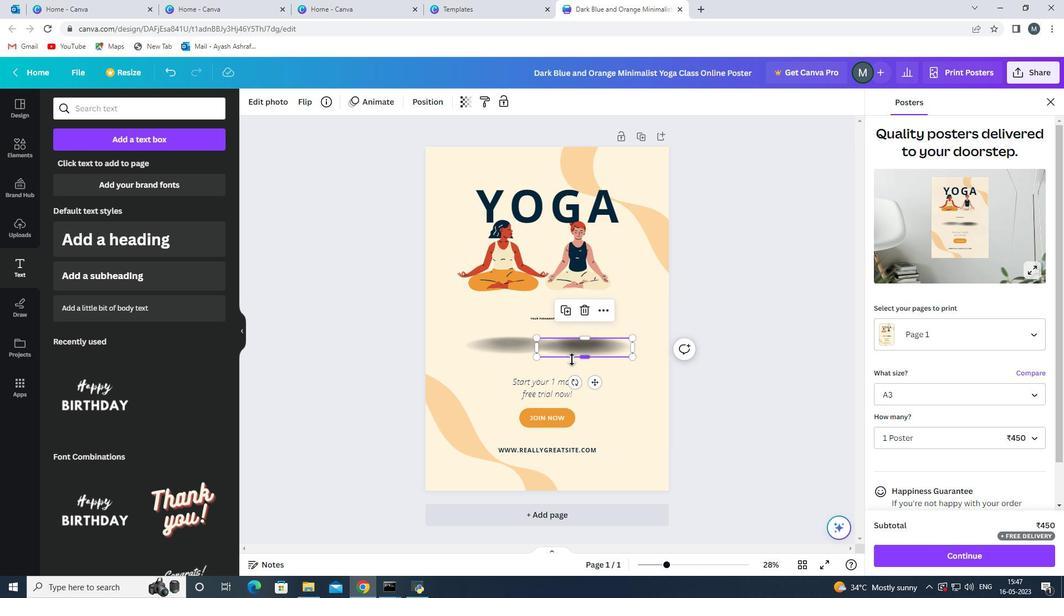 
Action: Mouse pressed left at (573, 350)
Screenshot: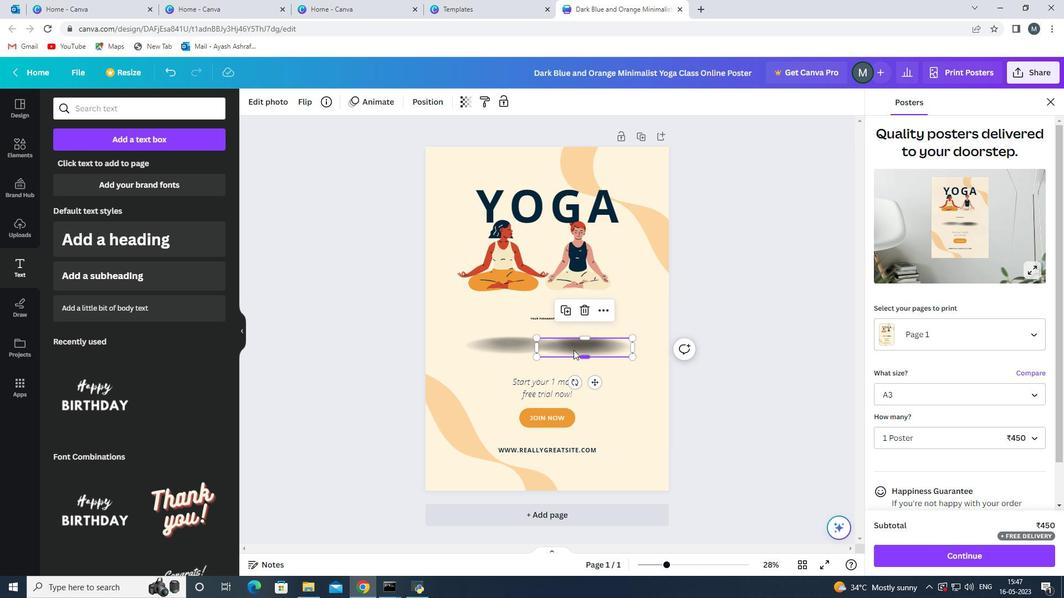 
Action: Mouse moved to (573, 349)
Screenshot: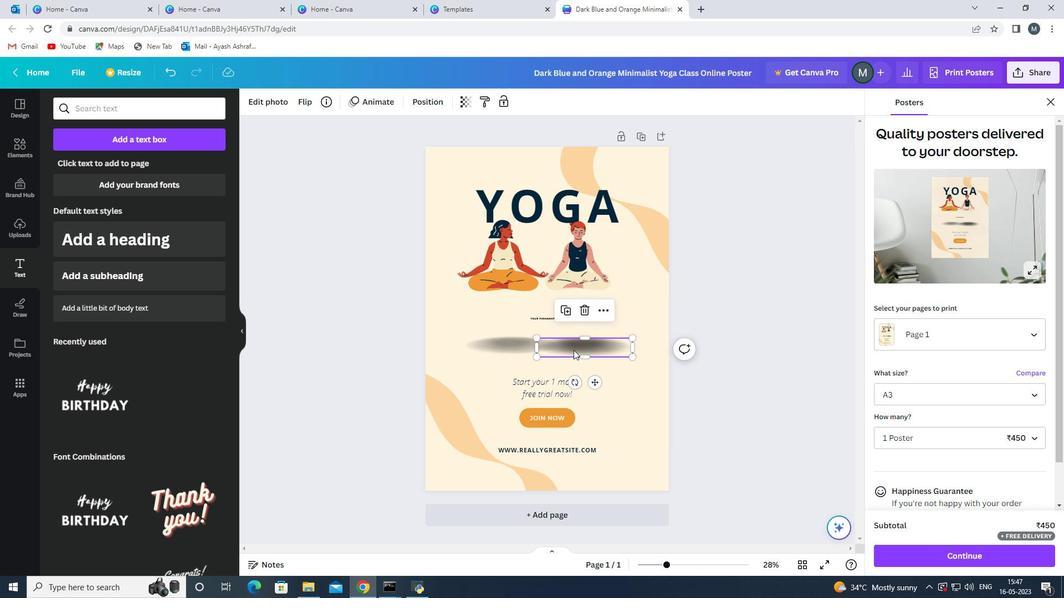 
Action: Mouse pressed left at (573, 349)
Screenshot: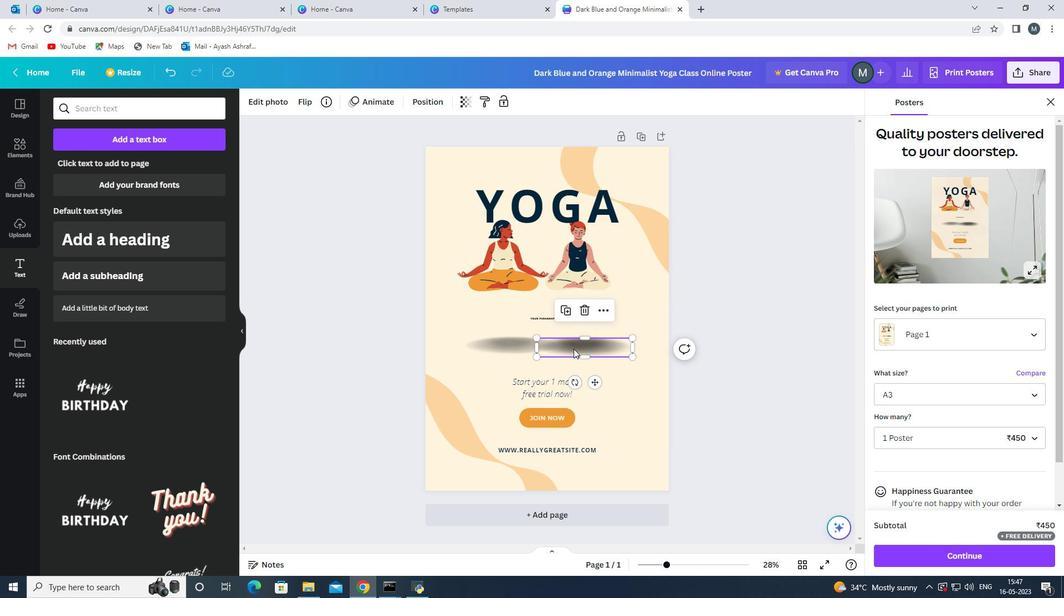 
Action: Mouse moved to (572, 348)
Screenshot: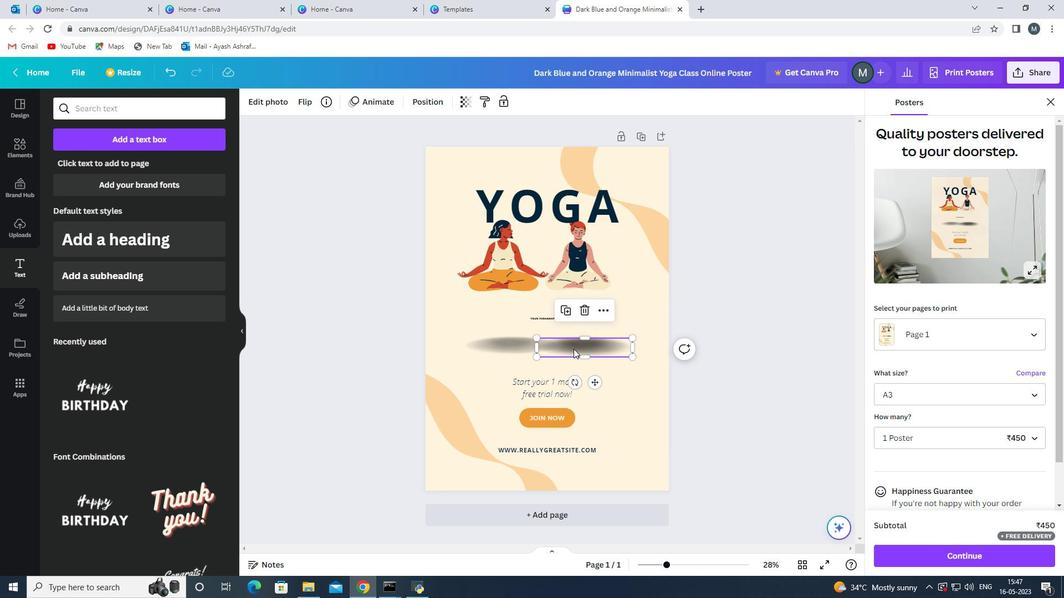 
Action: Mouse pressed left at (572, 348)
Screenshot: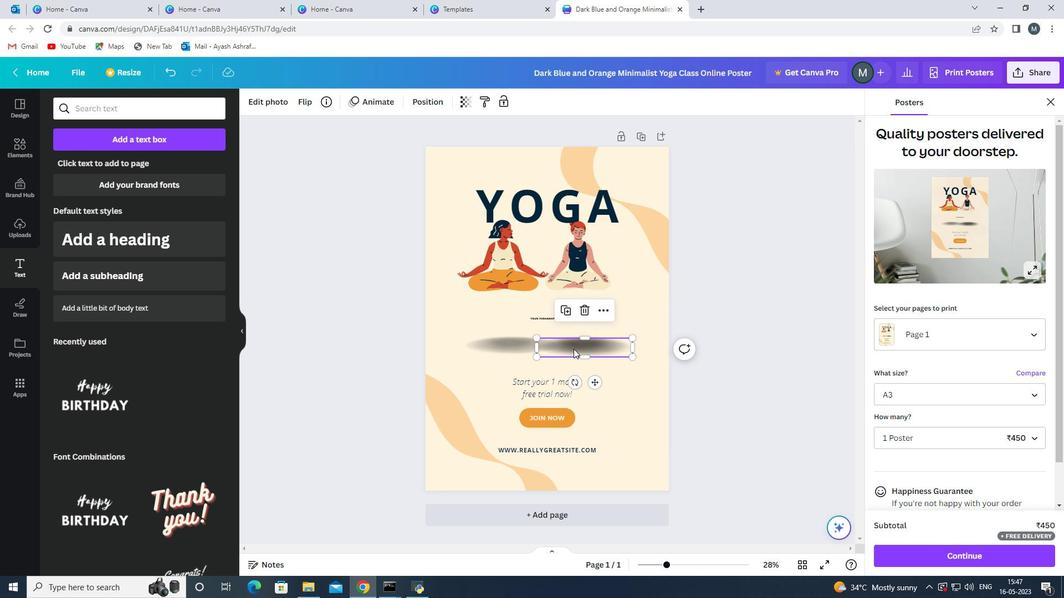 
Action: Mouse moved to (579, 350)
Screenshot: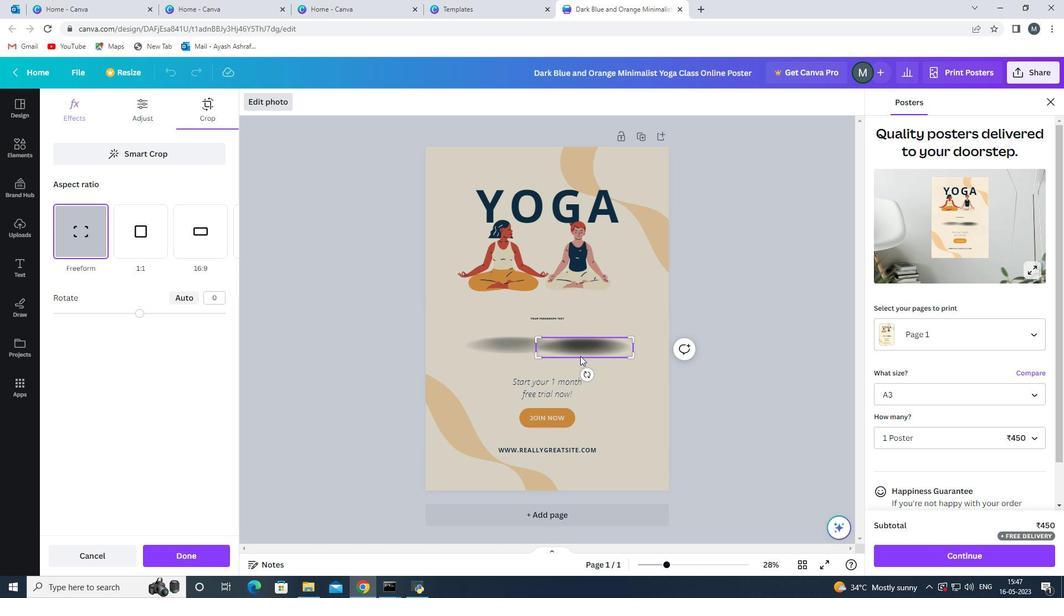 
Action: Mouse pressed left at (579, 350)
Screenshot: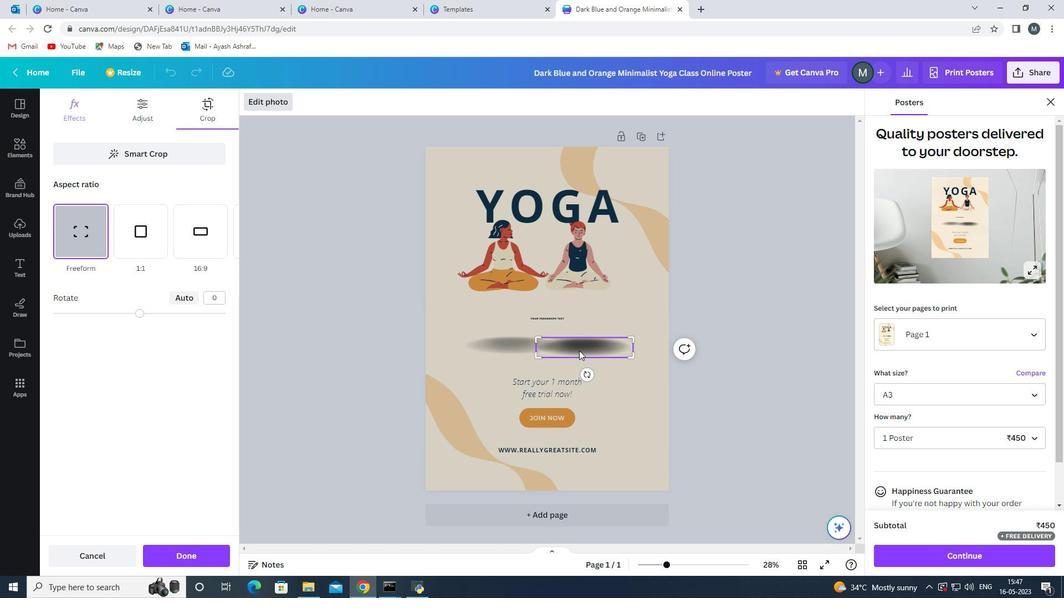 
Action: Mouse moved to (678, 343)
Screenshot: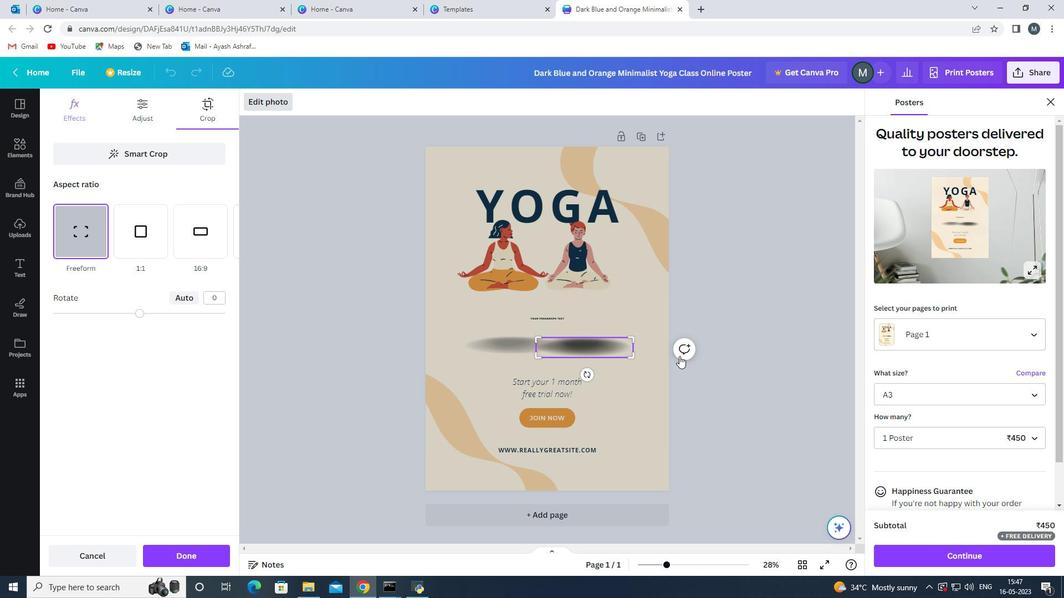 
Action: Mouse pressed left at (678, 343)
Screenshot: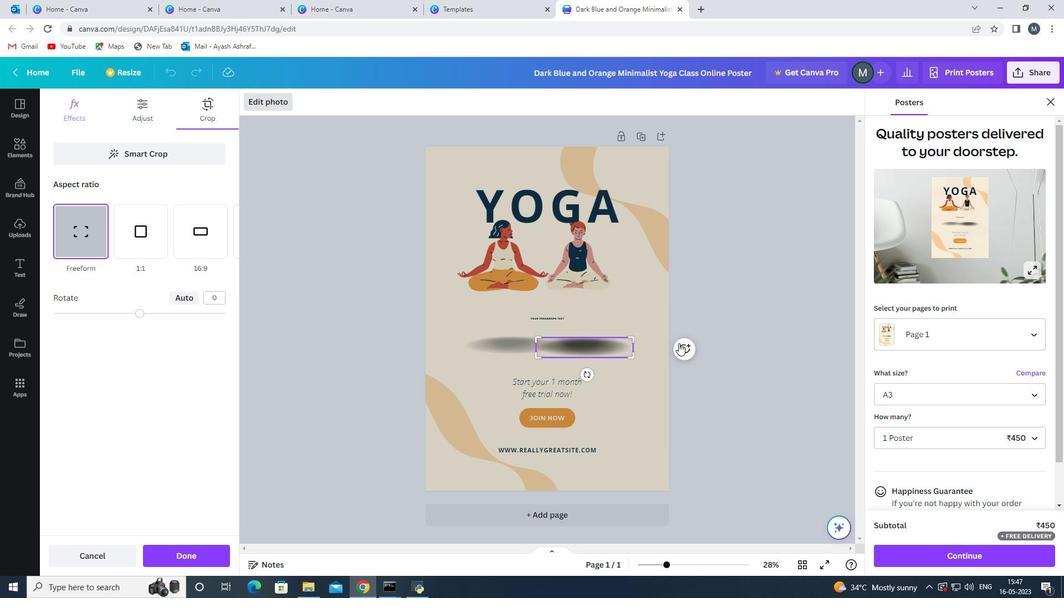 
Action: Mouse moved to (704, 371)
Screenshot: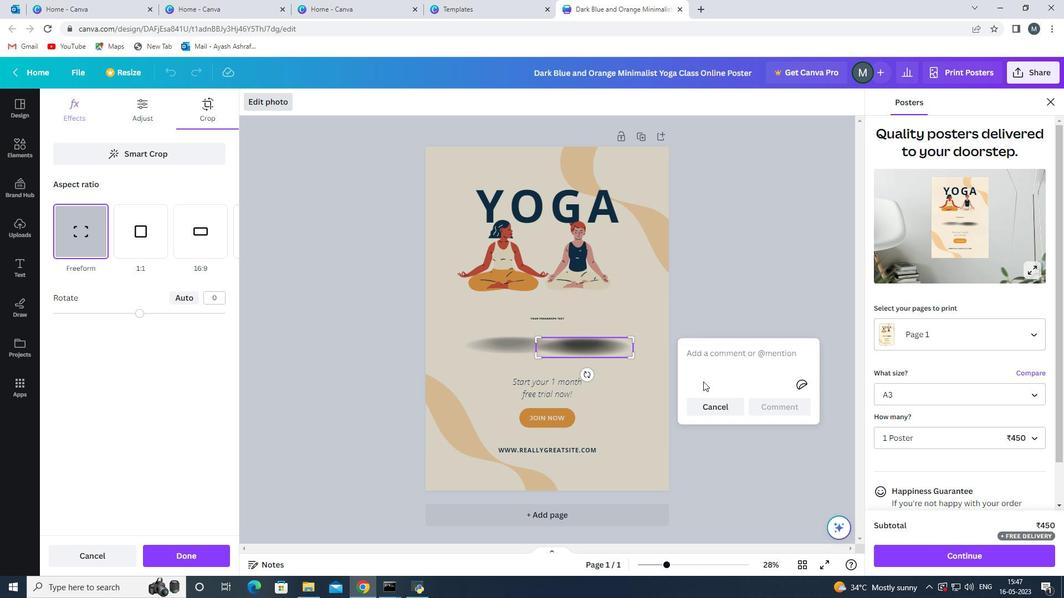 
Action: Key pressed <Key.shift>Yoga<Key.space>f<Key.backspace><Key.enter>
Screenshot: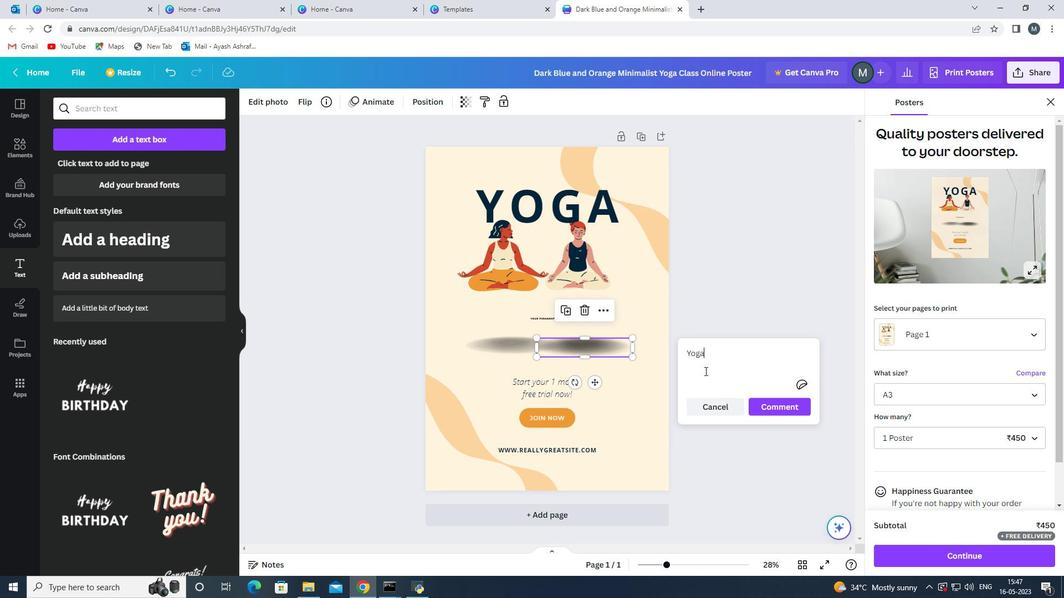 
Action: Mouse moved to (760, 411)
Screenshot: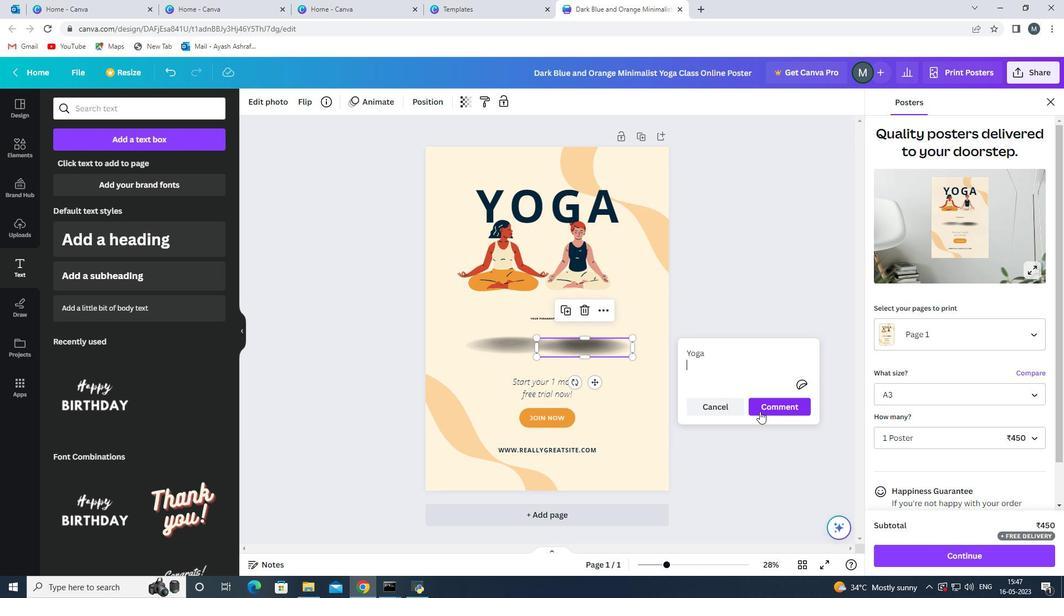 
Action: Mouse pressed left at (760, 411)
Screenshot: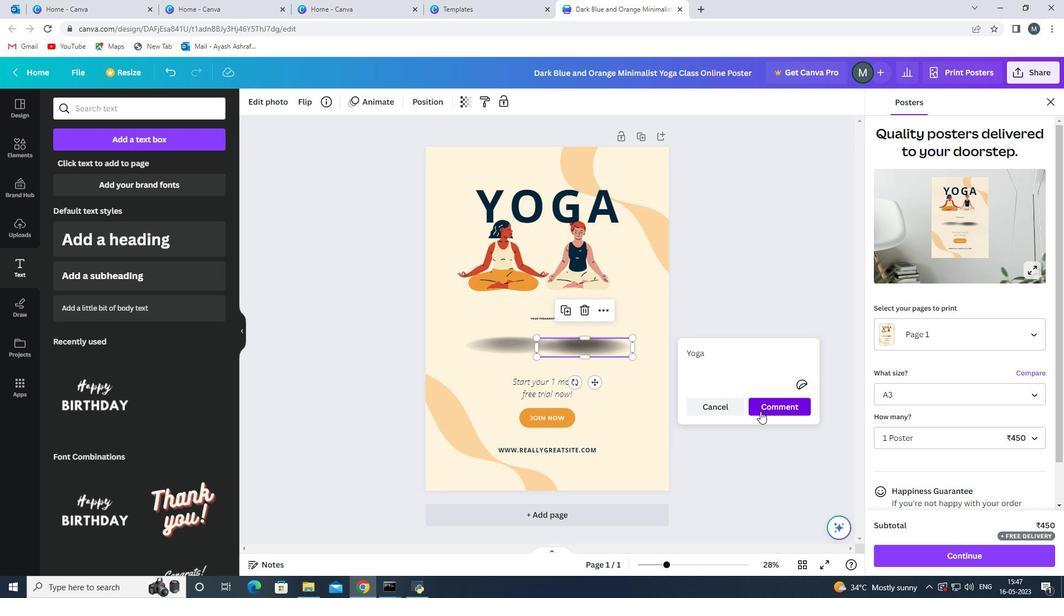 
Action: Mouse moved to (804, 346)
Screenshot: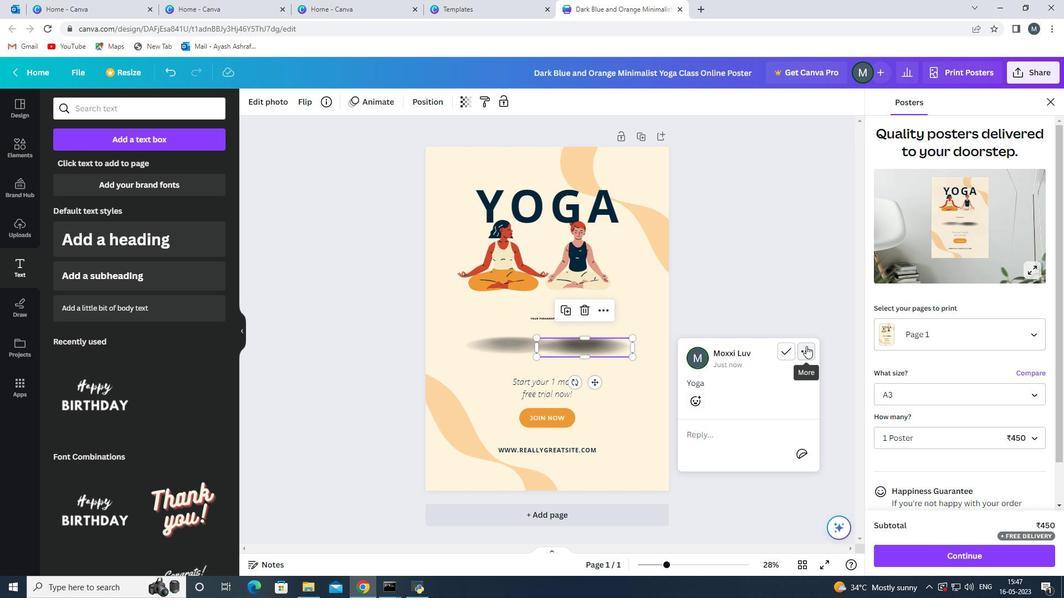
Action: Mouse pressed left at (804, 346)
Screenshot: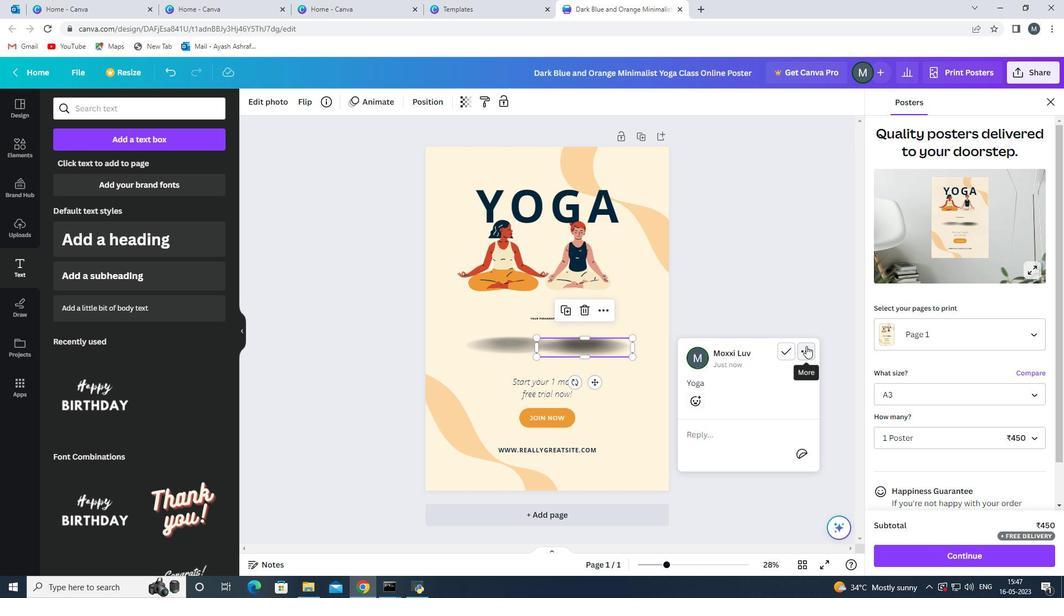 
Action: Mouse moved to (767, 401)
Screenshot: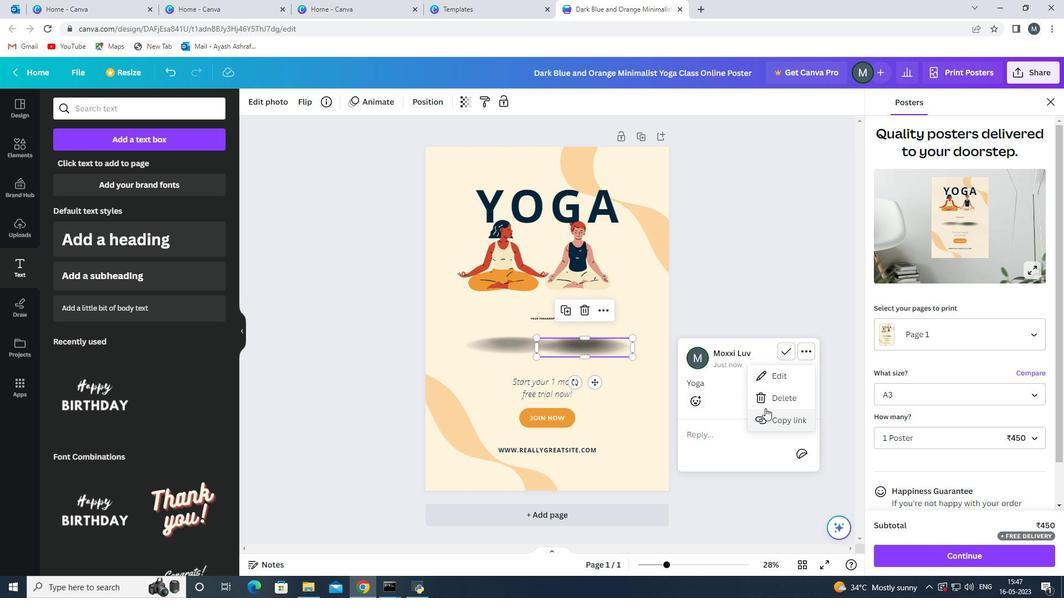 
Action: Mouse pressed left at (767, 401)
Screenshot: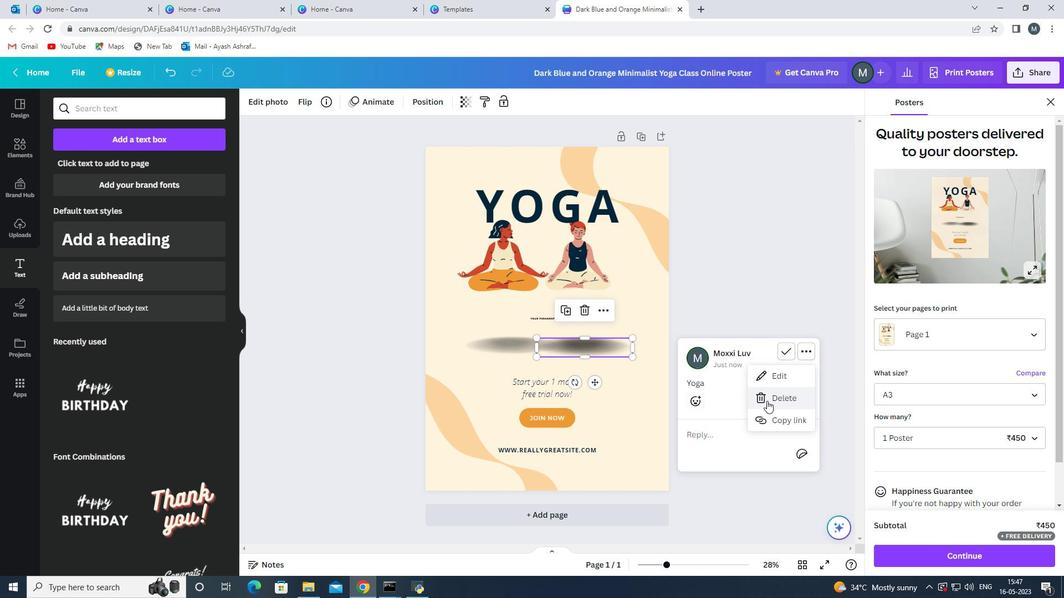
Action: Mouse moved to (14, 260)
Screenshot: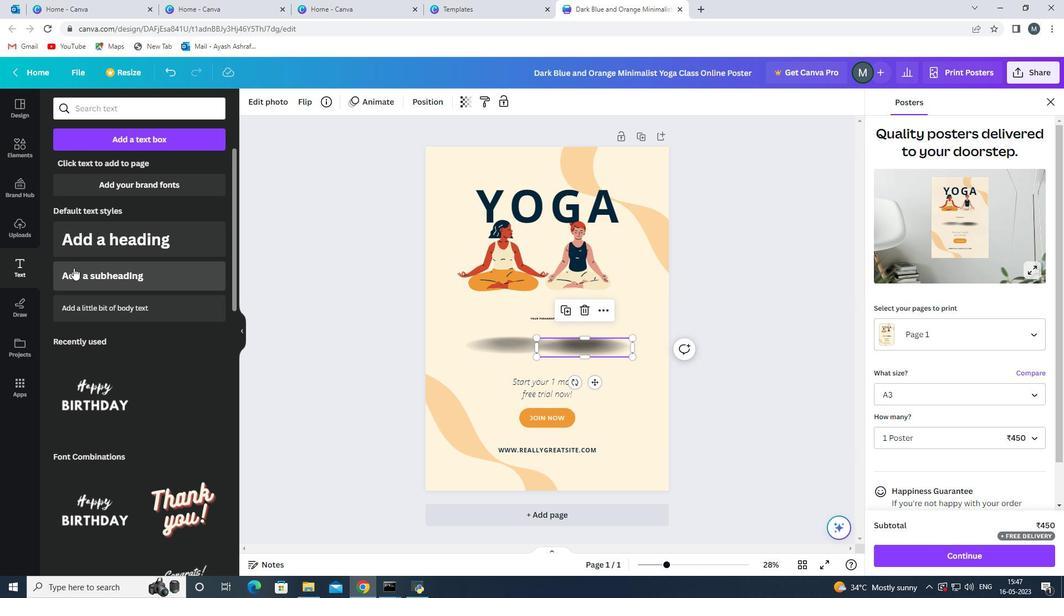 
Action: Mouse pressed left at (14, 260)
Screenshot: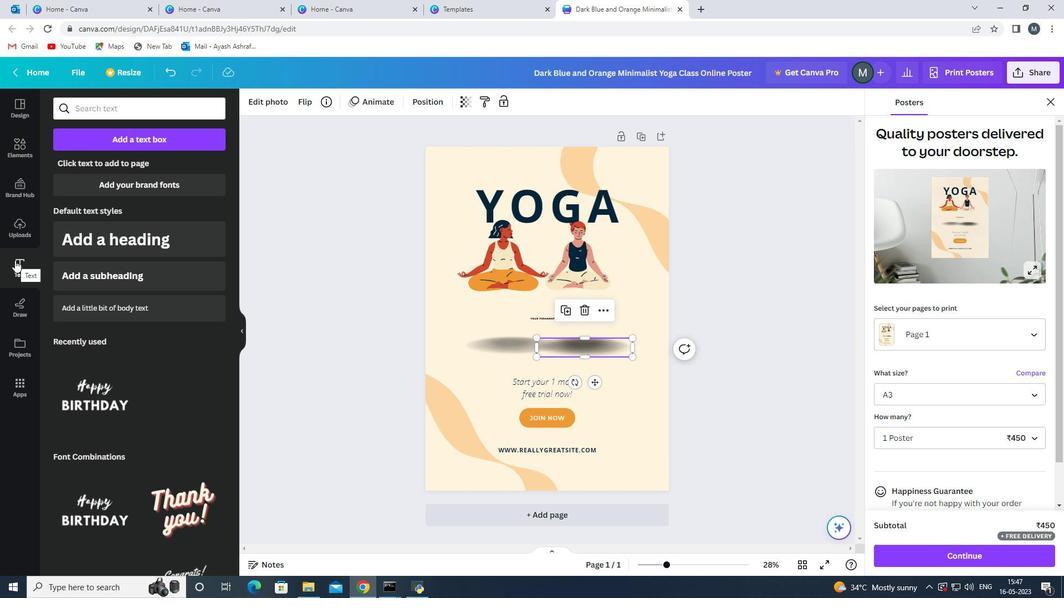 
Action: Mouse moved to (461, 275)
Screenshot: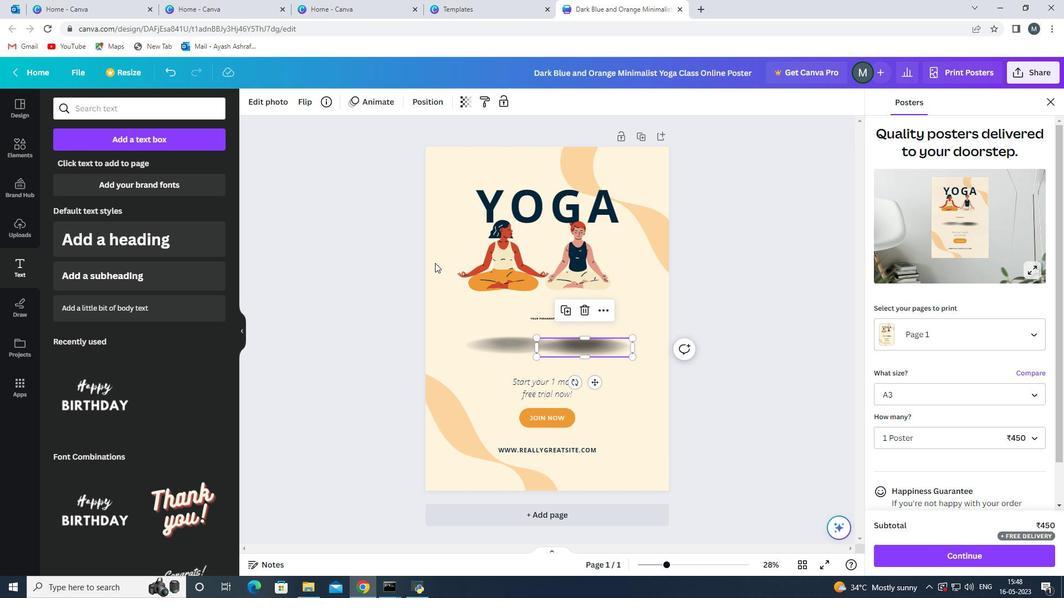 
